 Task: Personal: Setlist Organizer.
Action: Mouse pressed left at (153, 118)
Screenshot: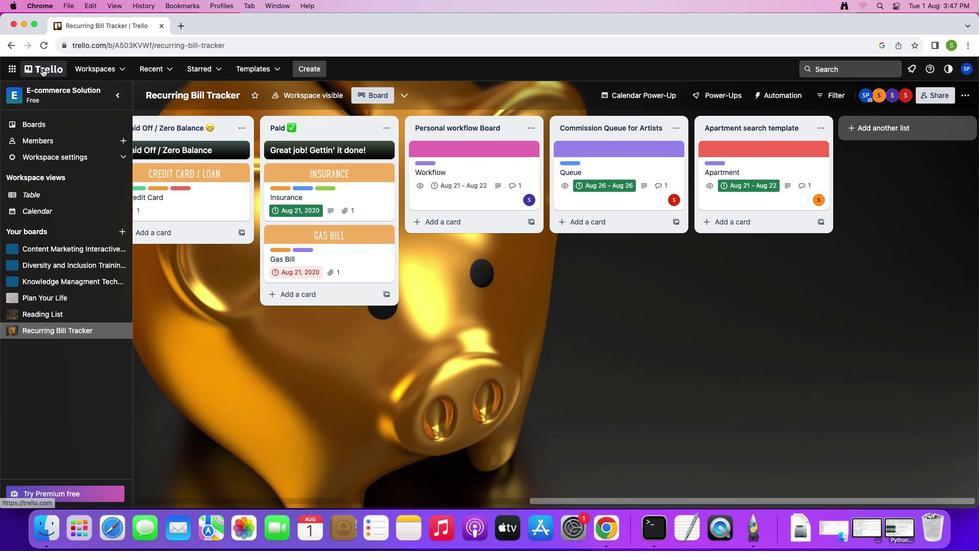 
Action: Mouse moved to (330, 154)
Screenshot: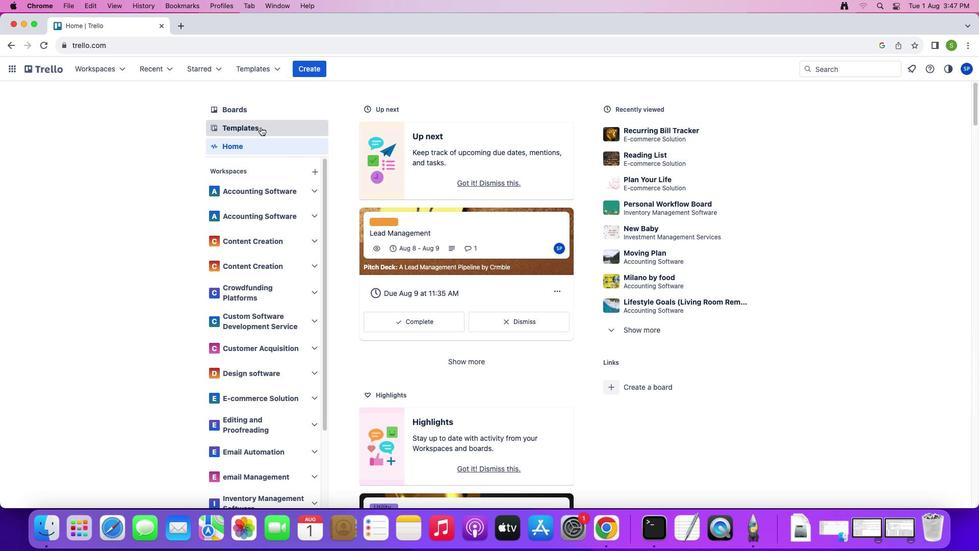 
Action: Mouse pressed left at (330, 154)
Screenshot: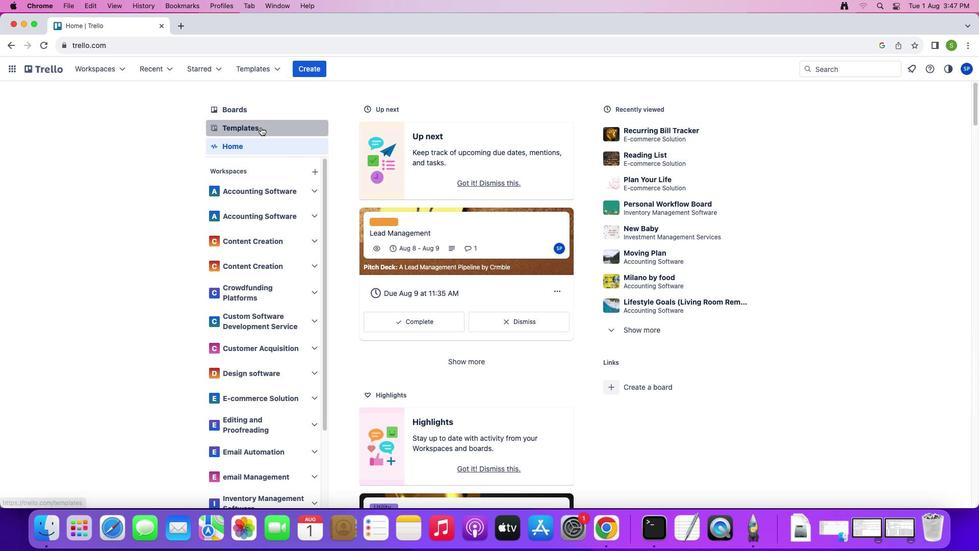 
Action: Mouse moved to (326, 241)
Screenshot: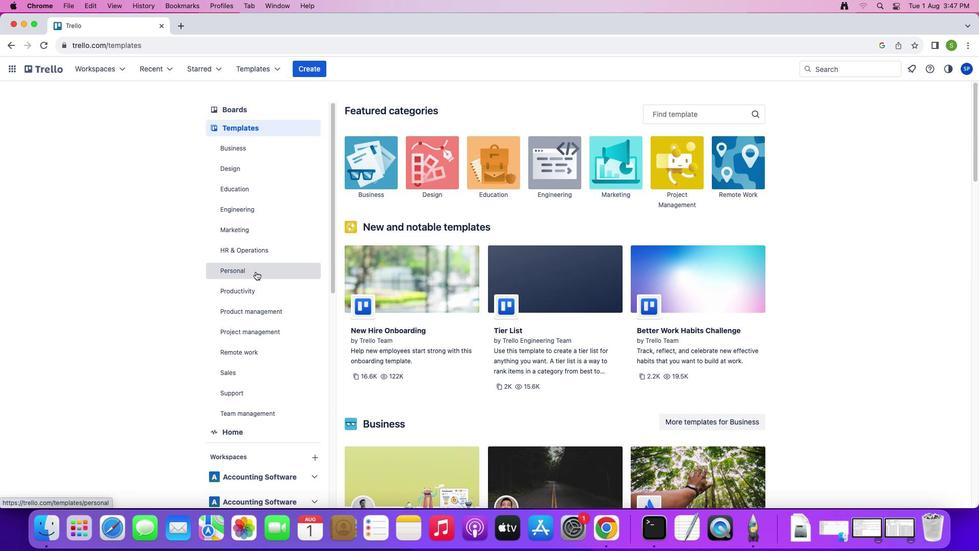 
Action: Mouse pressed left at (326, 241)
Screenshot: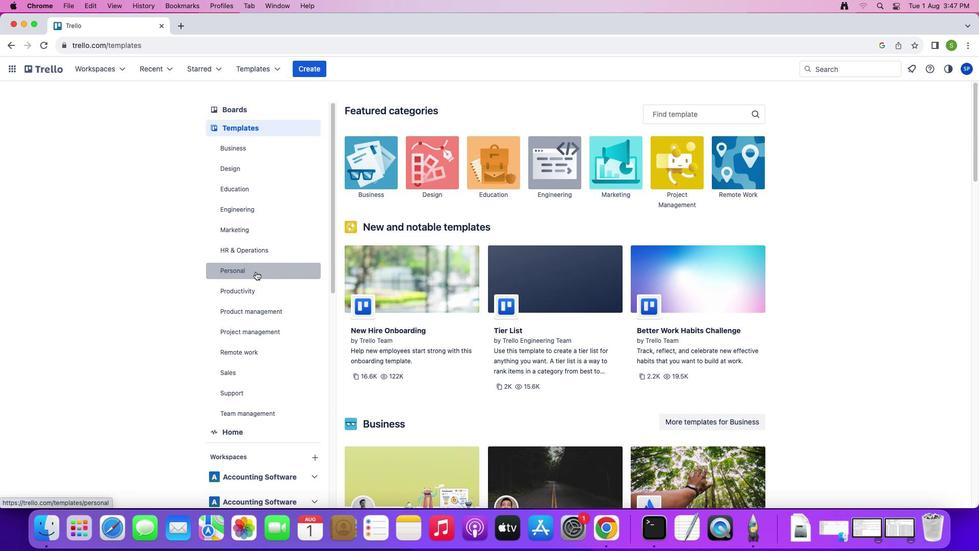 
Action: Mouse moved to (661, 147)
Screenshot: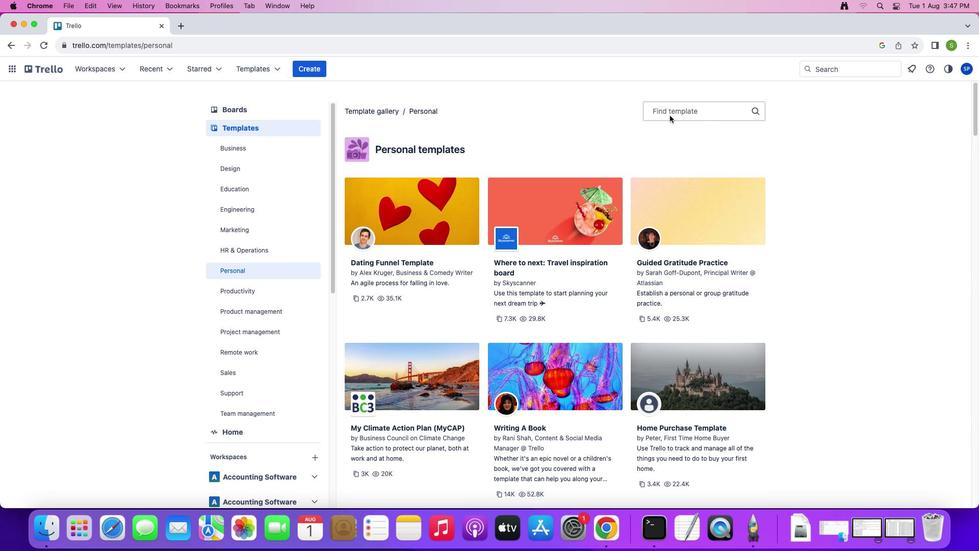
Action: Mouse pressed left at (661, 147)
Screenshot: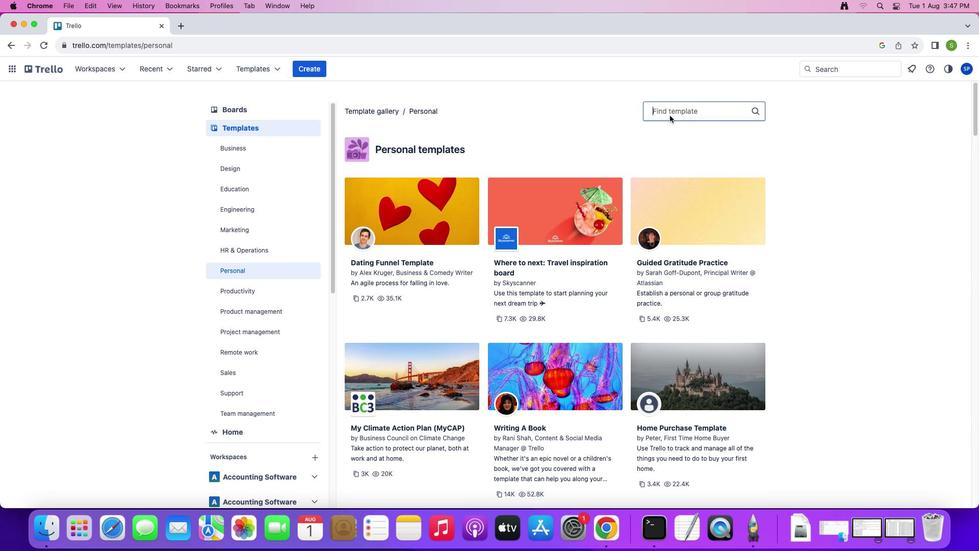 
Action: Key pressed 'S'Key.caps_lock'w'Key.backspace'e''t''l''i''s''t'Key.spaceKey.shift'O''r''g''a''n''i''z''e''r'
Screenshot: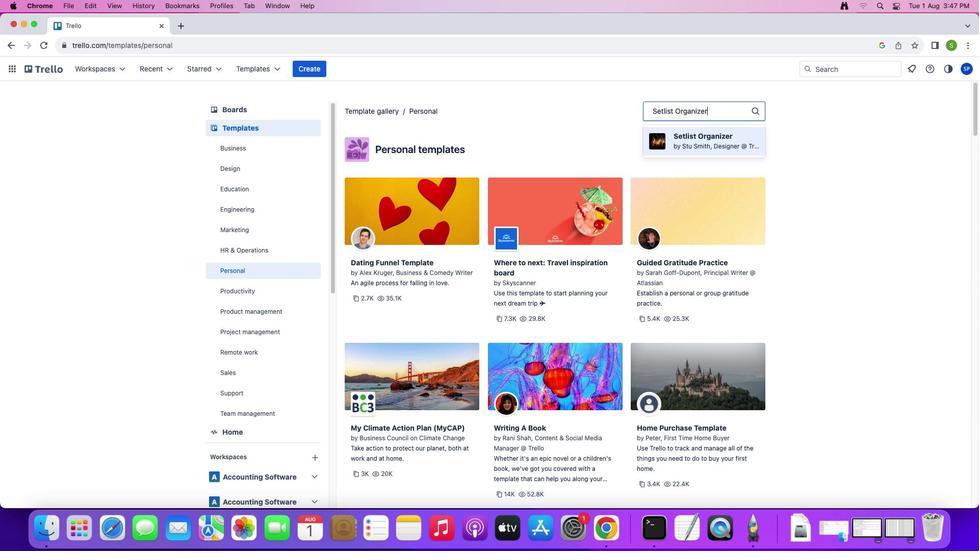 
Action: Mouse moved to (696, 163)
Screenshot: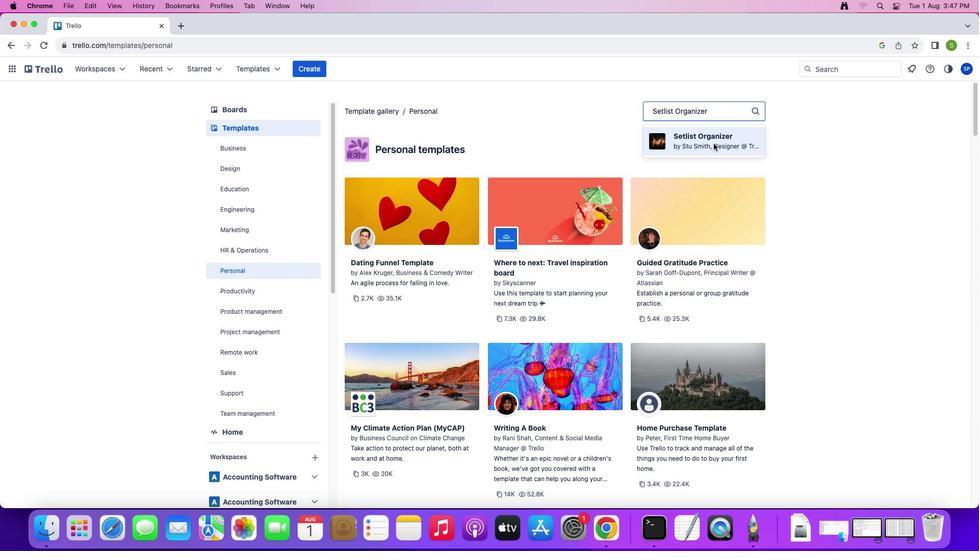 
Action: Mouse pressed left at (696, 163)
Screenshot: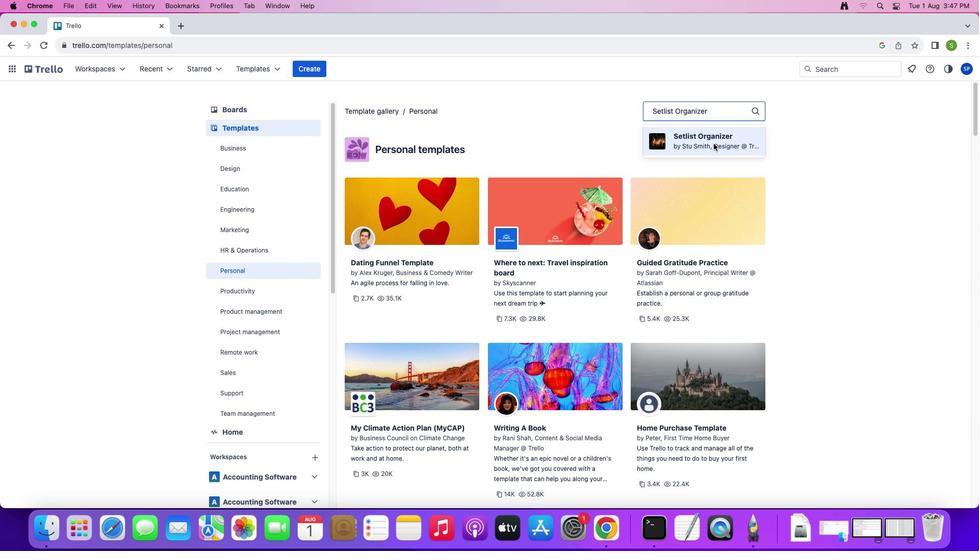 
Action: Mouse moved to (710, 165)
Screenshot: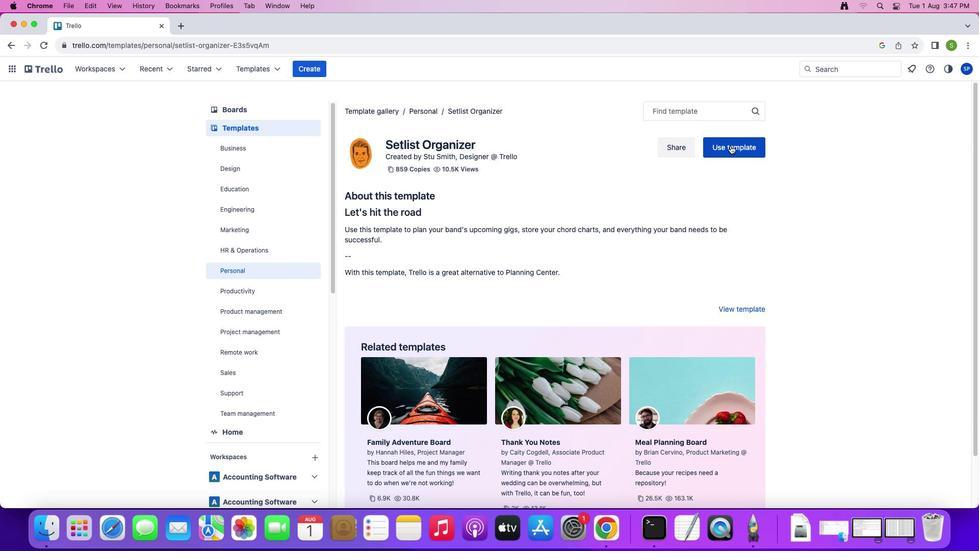 
Action: Mouse pressed left at (710, 165)
Screenshot: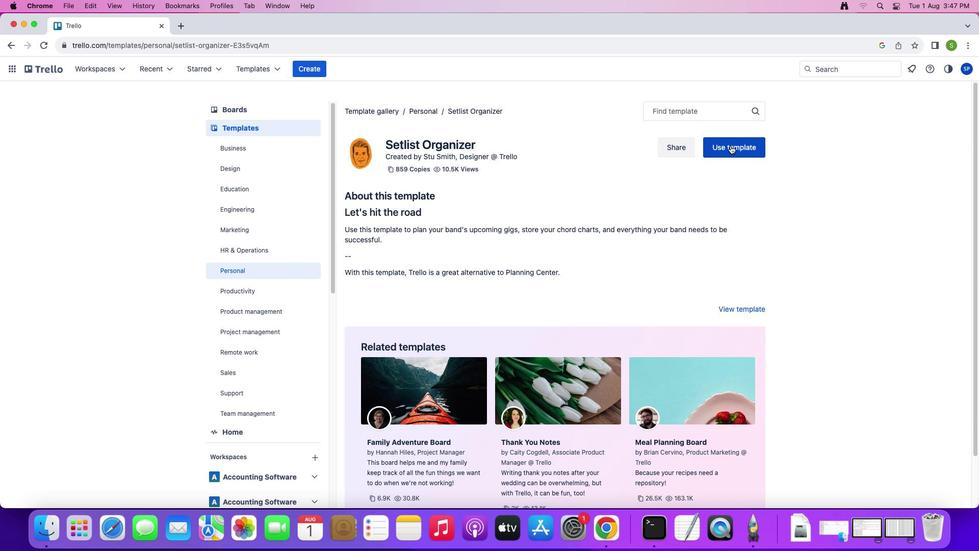
Action: Mouse moved to (712, 302)
Screenshot: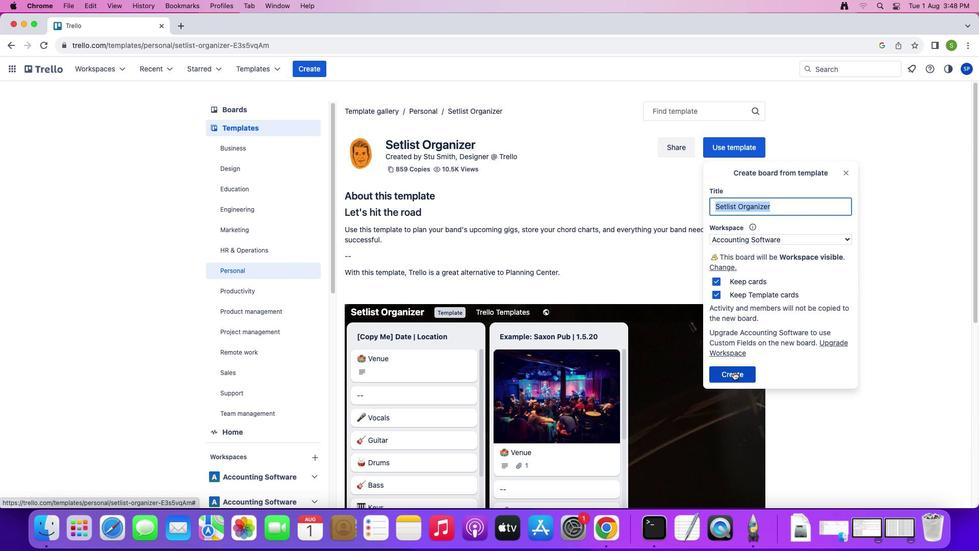 
Action: Mouse pressed left at (712, 302)
Screenshot: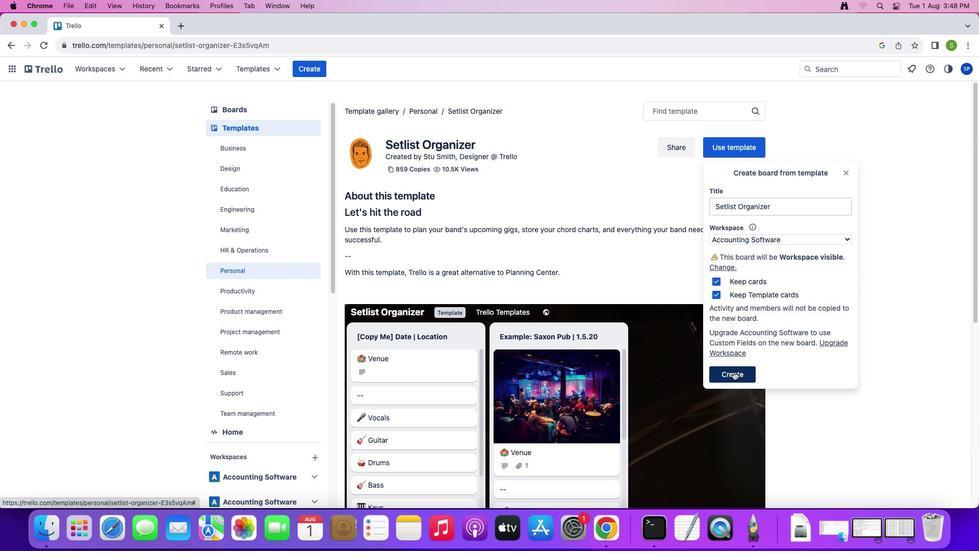 
Action: Mouse moved to (519, 157)
Screenshot: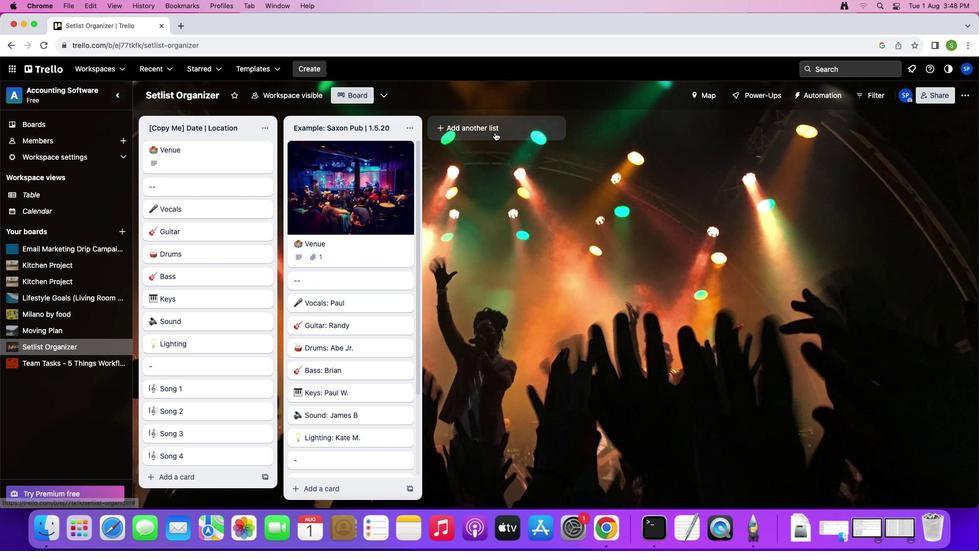 
Action: Mouse pressed left at (519, 157)
Screenshot: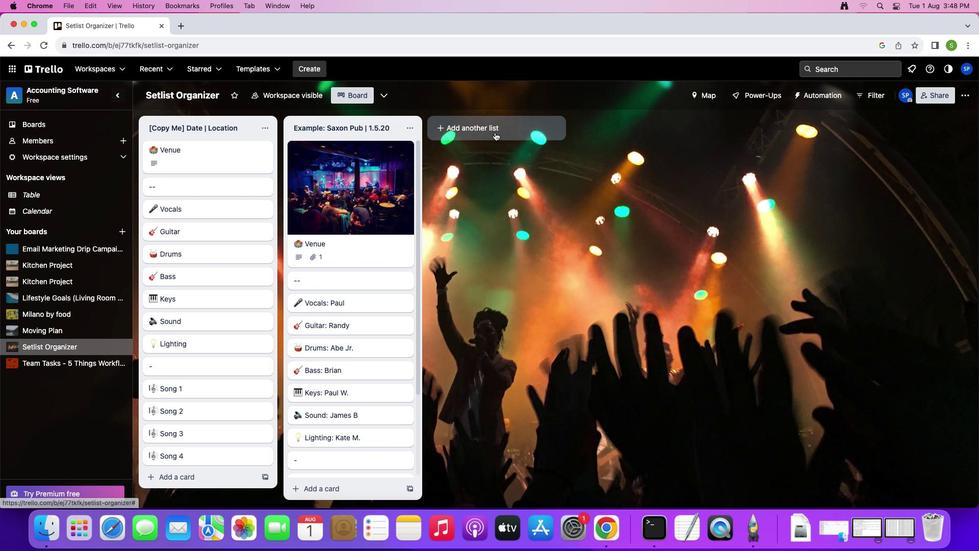 
Action: Mouse moved to (598, 186)
Screenshot: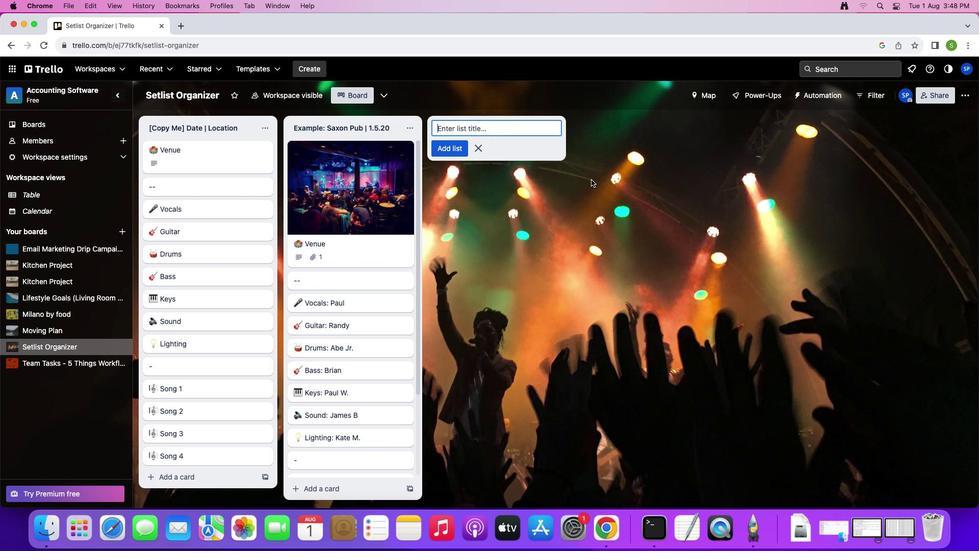 
Action: Key pressed Key.shift'F''a''m''i''l''y'Key.spaceKey.shift'A''d''v''e''n''t''u''r''e'Key.spaceKey.shift'B''o''a''r''d'Key.enterKey.shift'T''h''a''n''k'Key.spaceKey.shift'Y''o''u'Key.spaceKey.shift'N''o''t''e''s'Key.enter
Screenshot: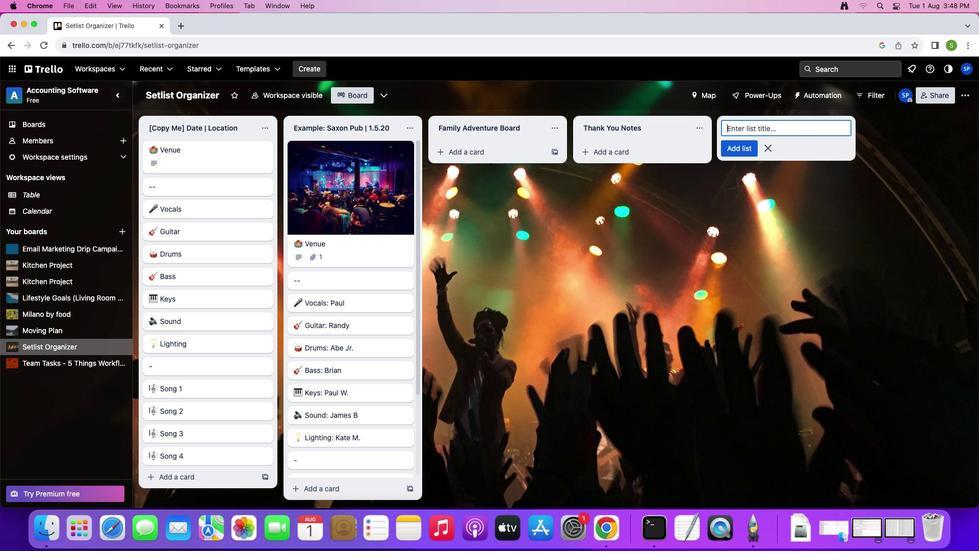 
Action: Mouse moved to (724, 156)
Screenshot: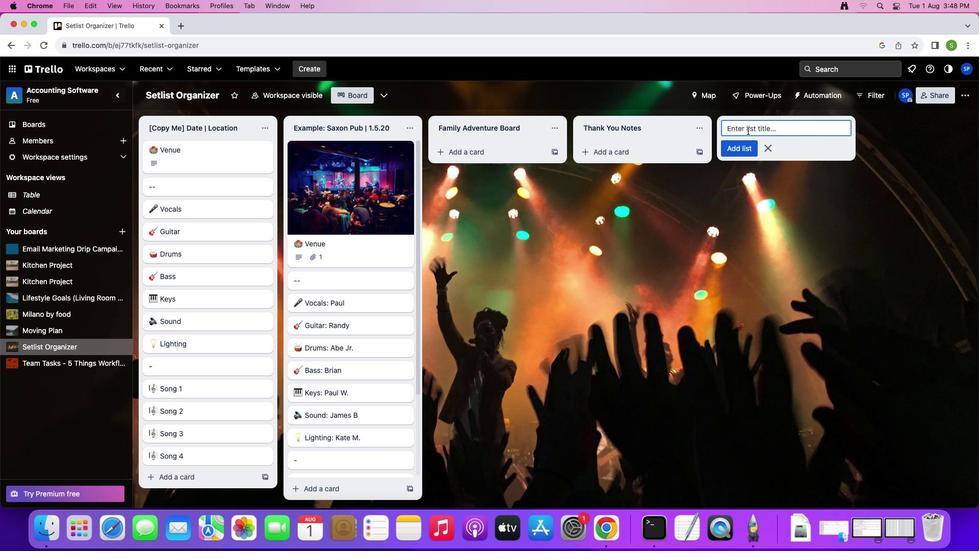 
Action: Key pressed Key.shift'M''e''a''l'Key.spaceKey.shift'P''l''a''n''n''i''n''g'Key.spaceKey.shift'B''o''a''r''d'Key.enter
Screenshot: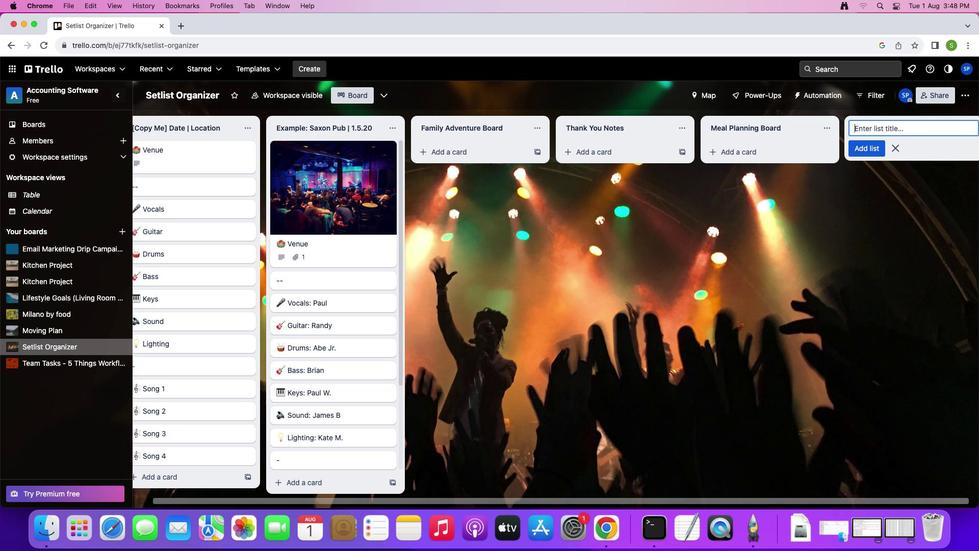 
Action: Mouse moved to (843, 166)
Screenshot: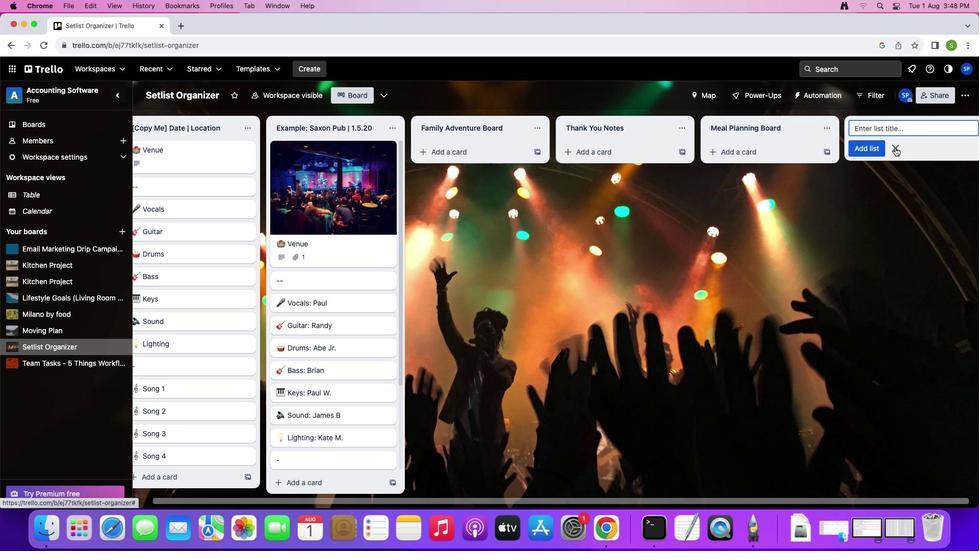 
Action: Mouse pressed left at (843, 166)
Screenshot: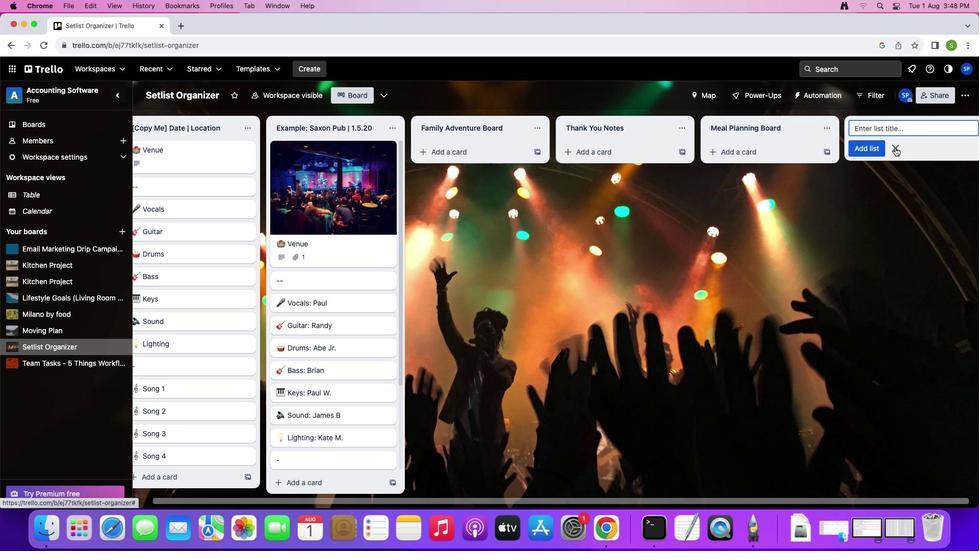 
Action: Mouse moved to (478, 170)
Screenshot: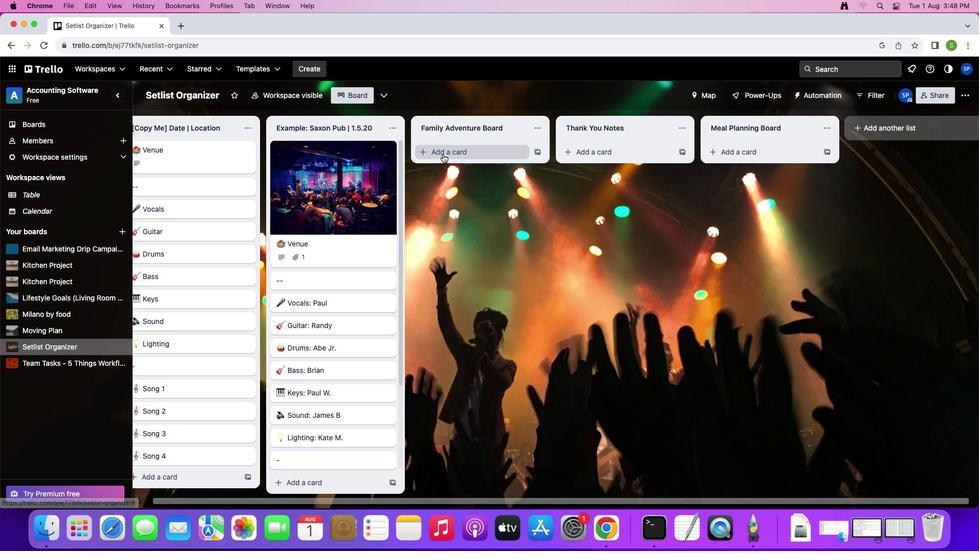 
Action: Mouse pressed left at (478, 170)
Screenshot: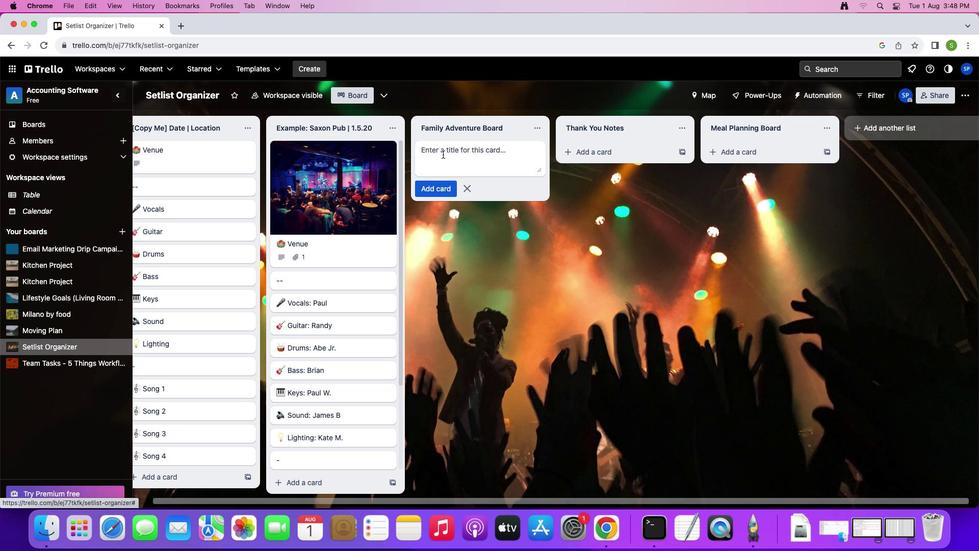 
Action: Mouse moved to (490, 173)
Screenshot: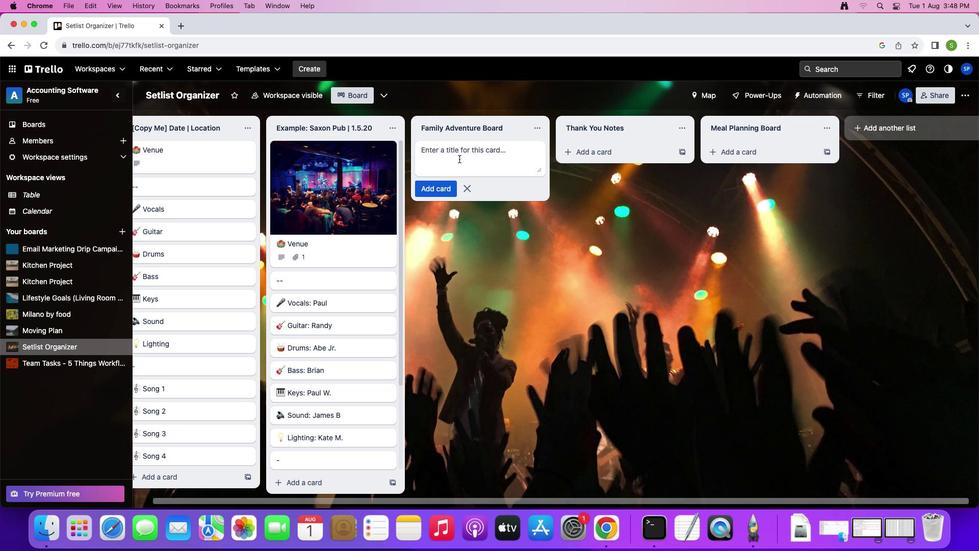
Action: Key pressed Key.shift'F''a''m''i''l''y'Key.enter
Screenshot: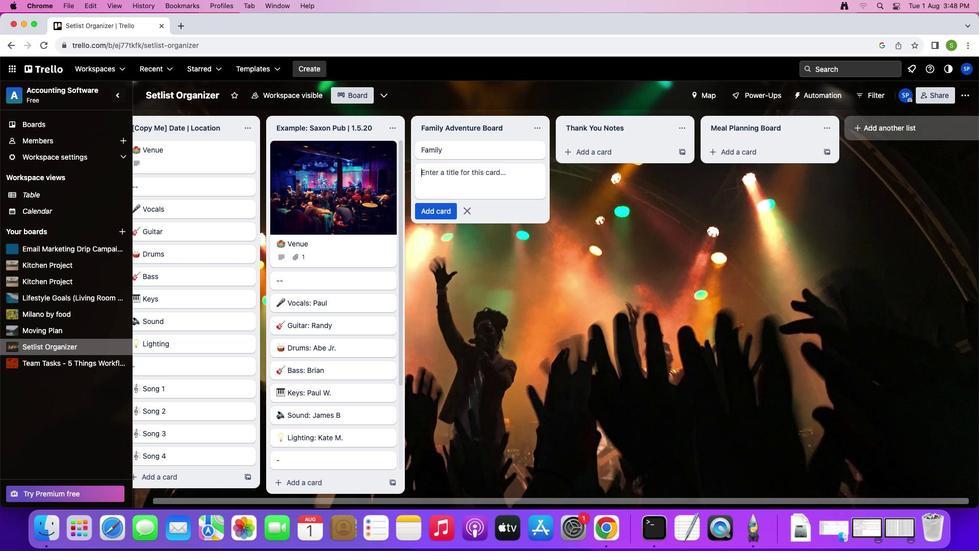 
Action: Mouse moved to (609, 166)
Screenshot: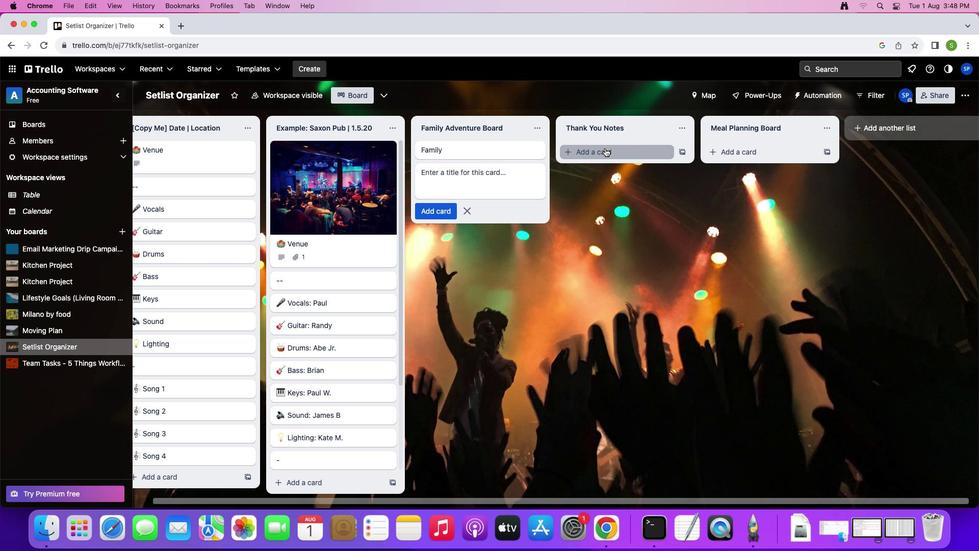 
Action: Mouse pressed left at (609, 166)
Screenshot: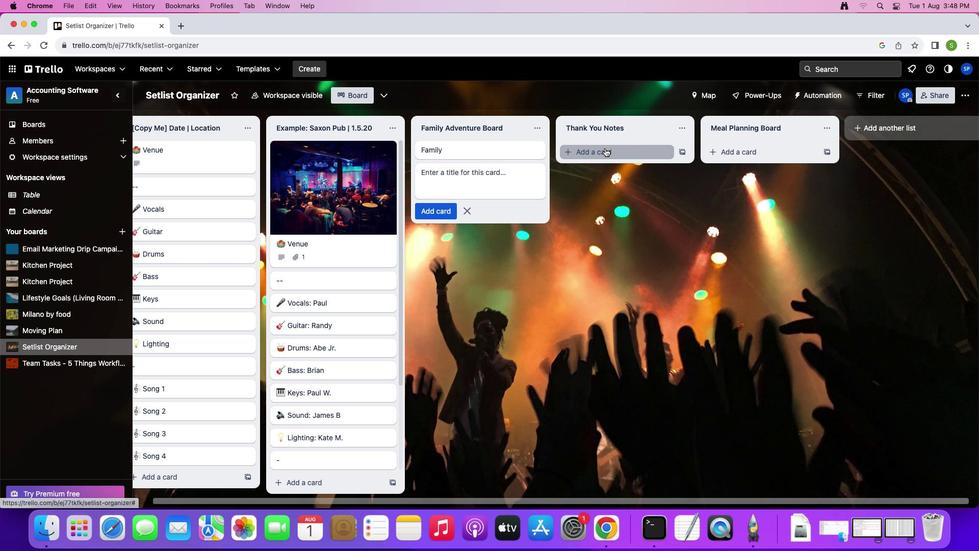 
Action: Key pressed Key.shift'N''o''t''e''s'
Screenshot: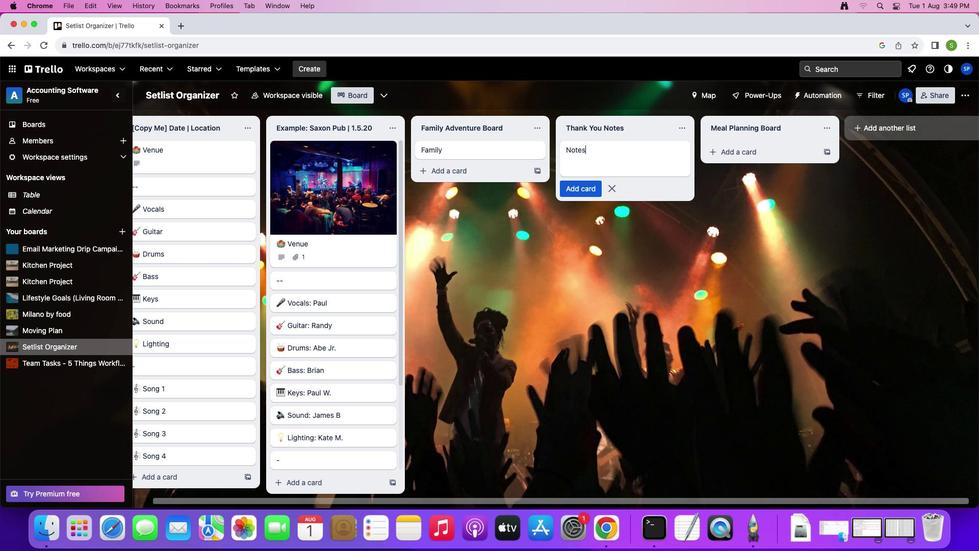 
Action: Mouse moved to (639, 174)
Screenshot: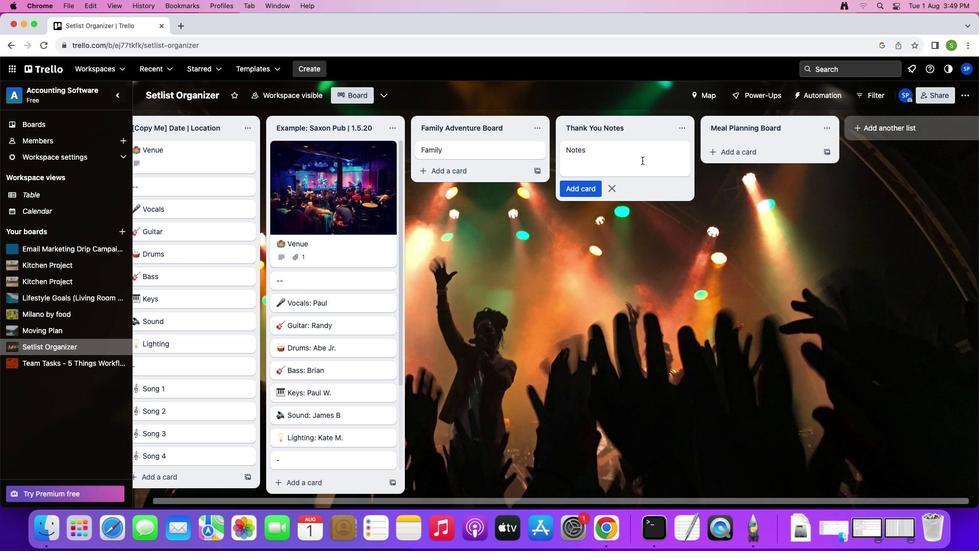
Action: Key pressed Key.enter
Screenshot: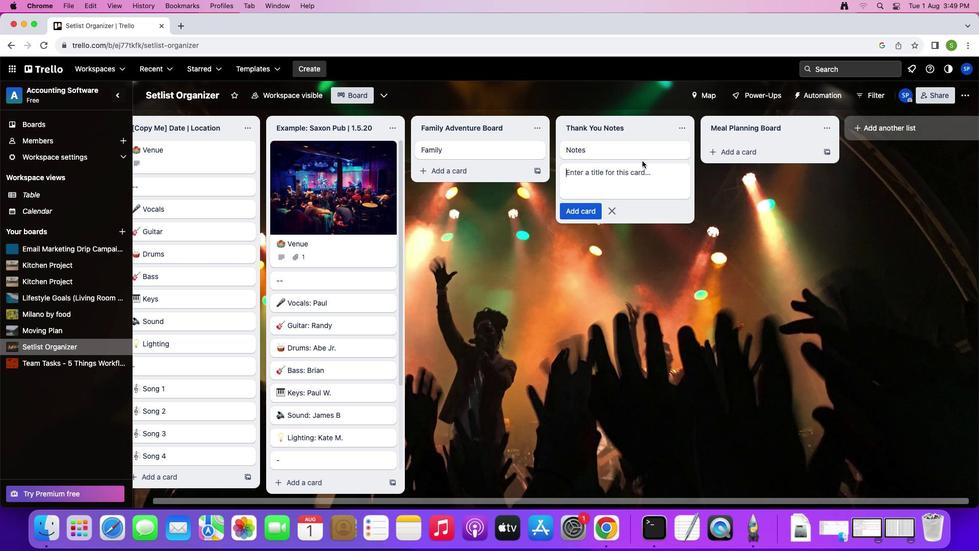 
Action: Mouse moved to (715, 169)
Screenshot: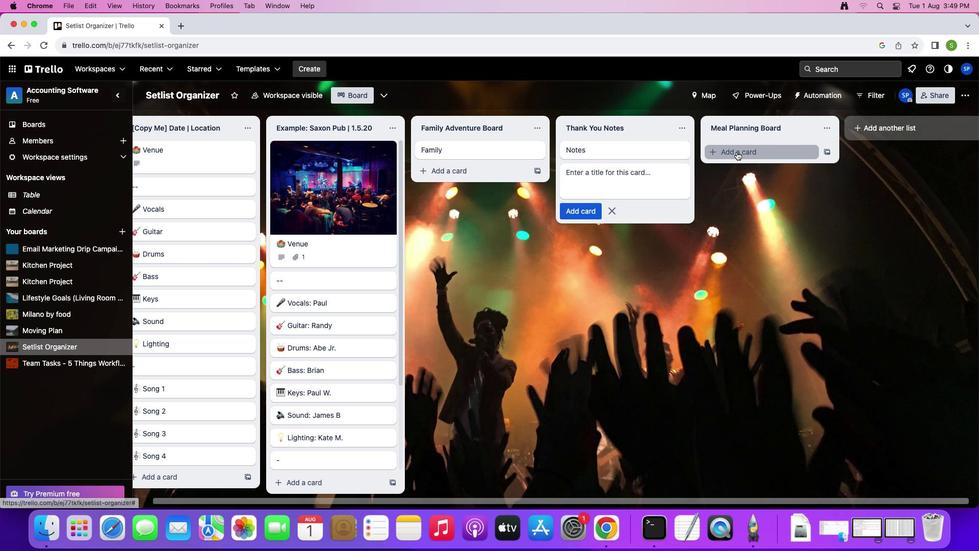 
Action: Mouse pressed left at (715, 169)
Screenshot: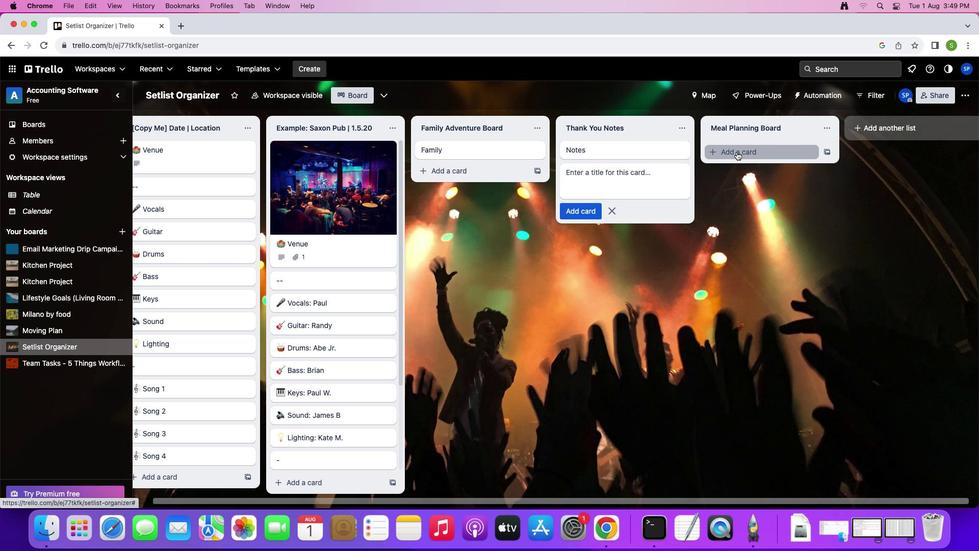 
Action: Key pressed Key.caps_lock'B'Key.caps_lock'o''a''r''d'Key.enter
Screenshot: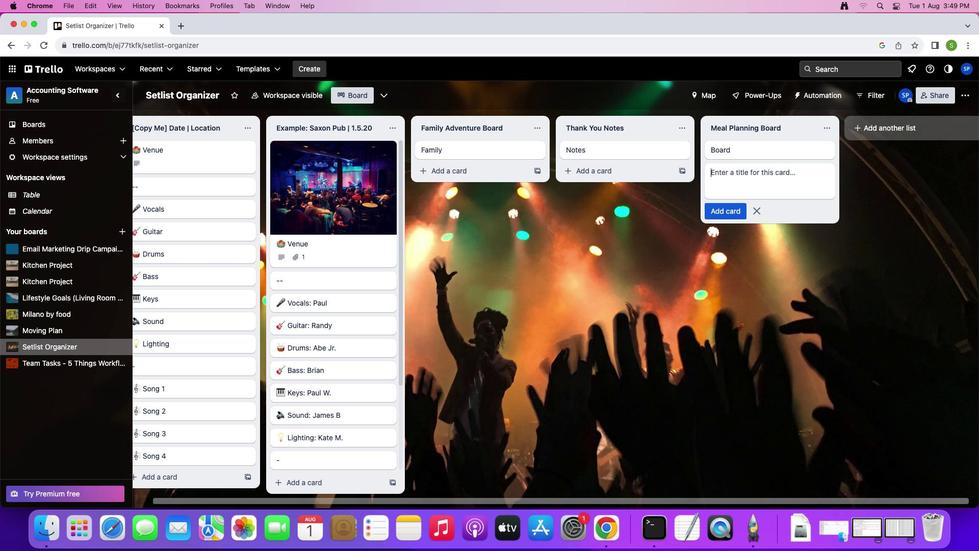 
Action: Mouse moved to (497, 162)
Screenshot: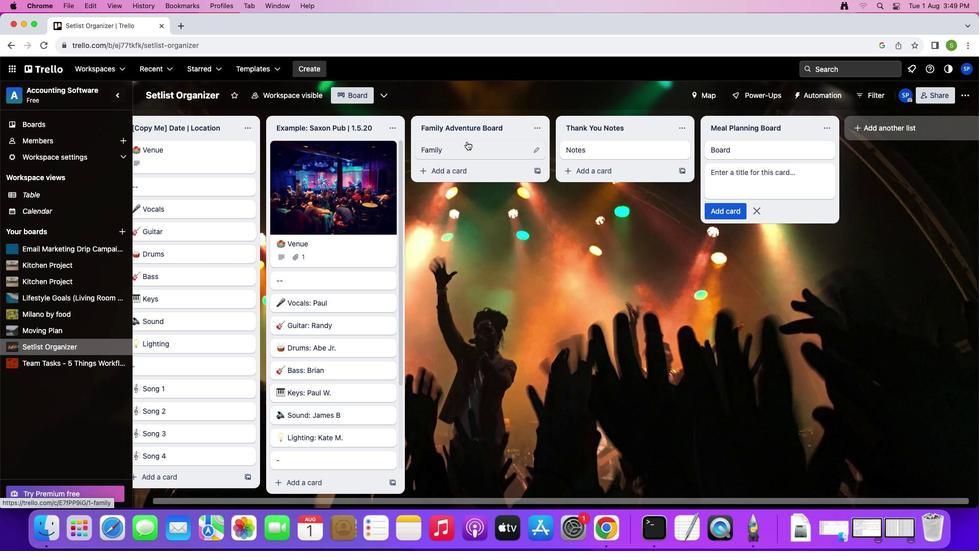 
Action: Mouse pressed left at (497, 162)
Screenshot: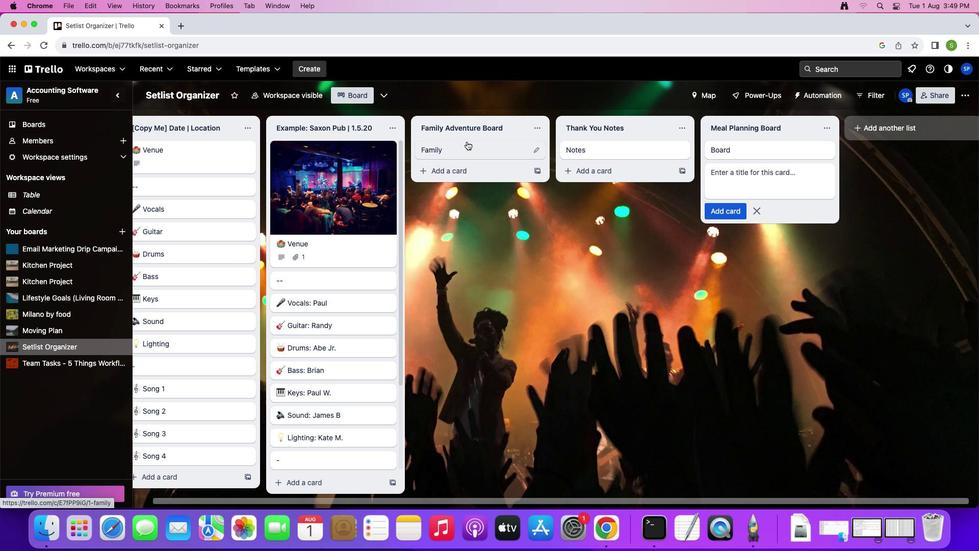 
Action: Mouse moved to (638, 167)
Screenshot: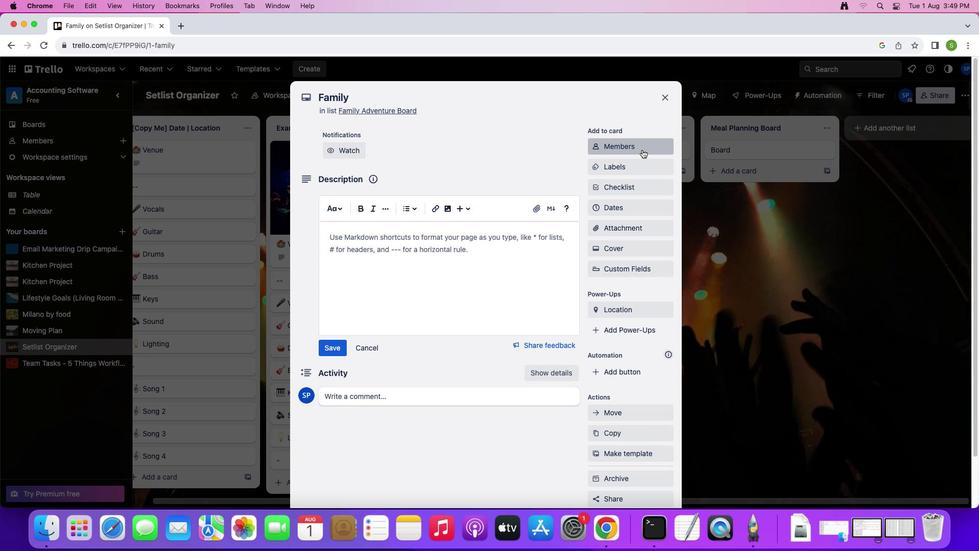 
Action: Mouse pressed left at (638, 167)
Screenshot: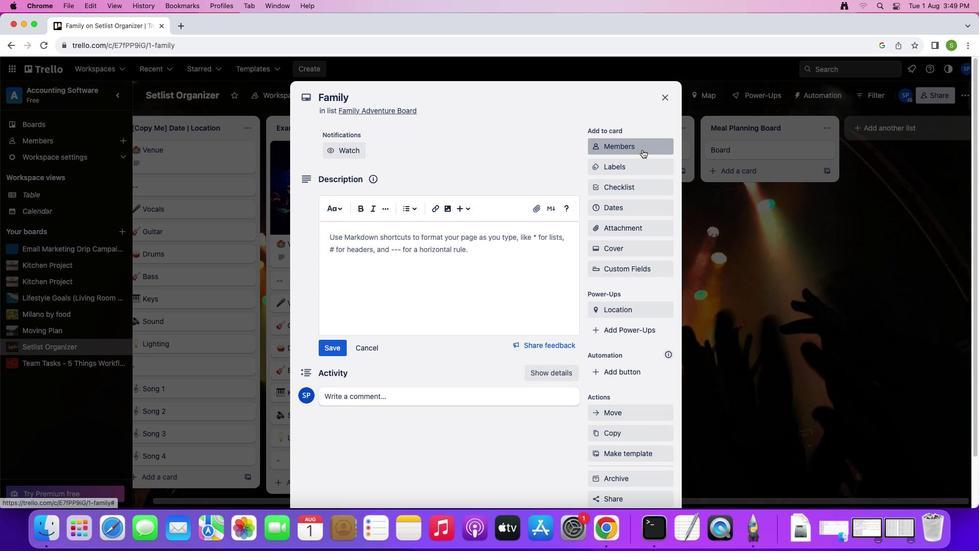 
Action: Mouse moved to (639, 192)
Screenshot: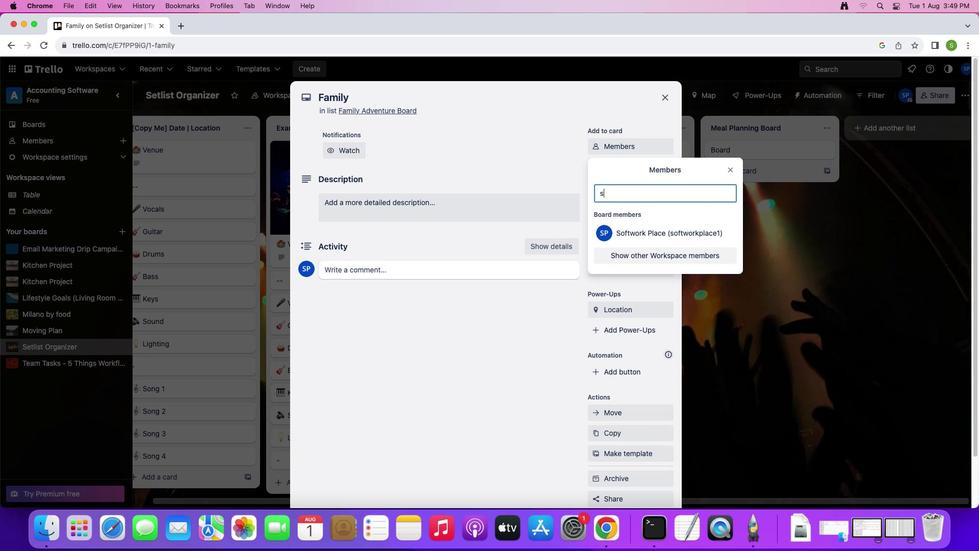 
Action: Key pressed 's''o''f''t''a''g''e''.''3'Key.shift'@''s''o''f''t''a''g''e''.''n''e''t'Key.enter
Screenshot: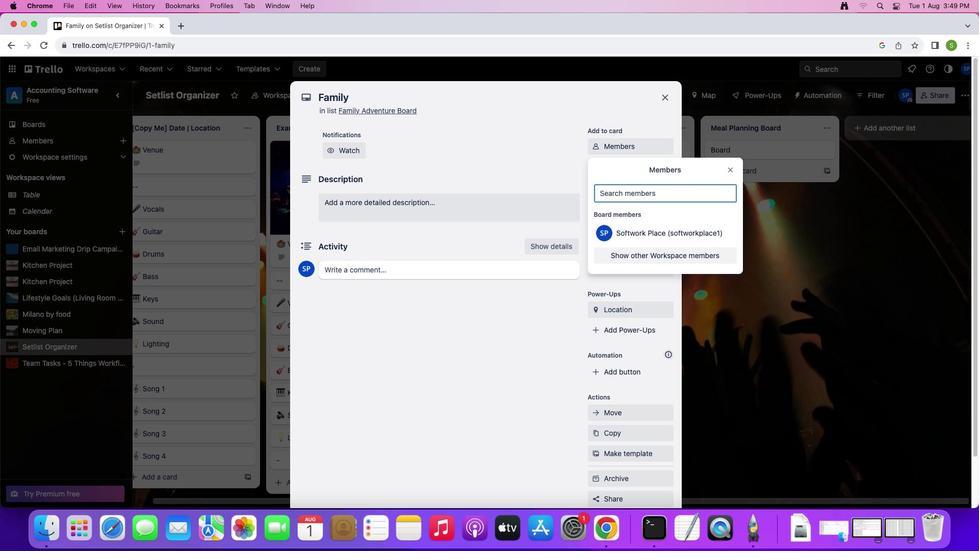 
Action: Mouse moved to (706, 178)
Screenshot: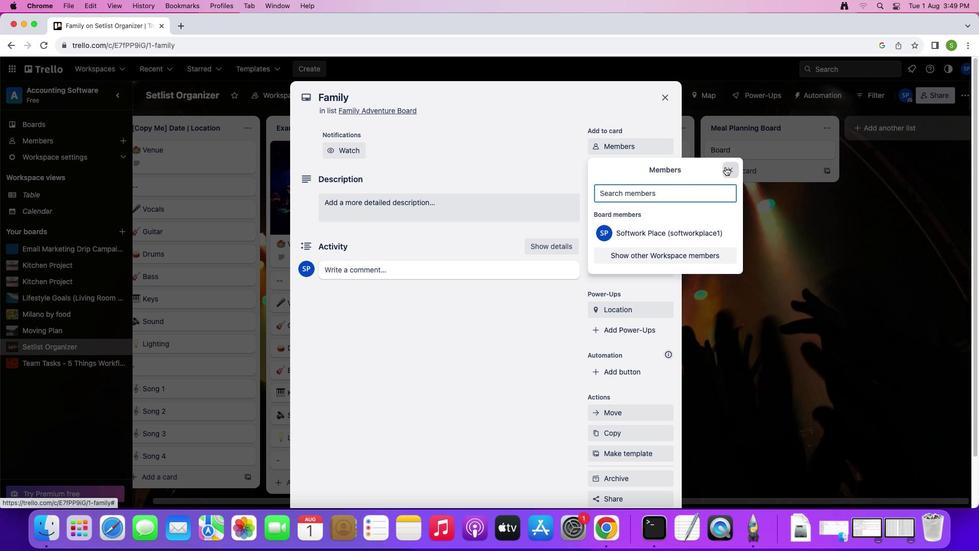
Action: Mouse pressed left at (706, 178)
Screenshot: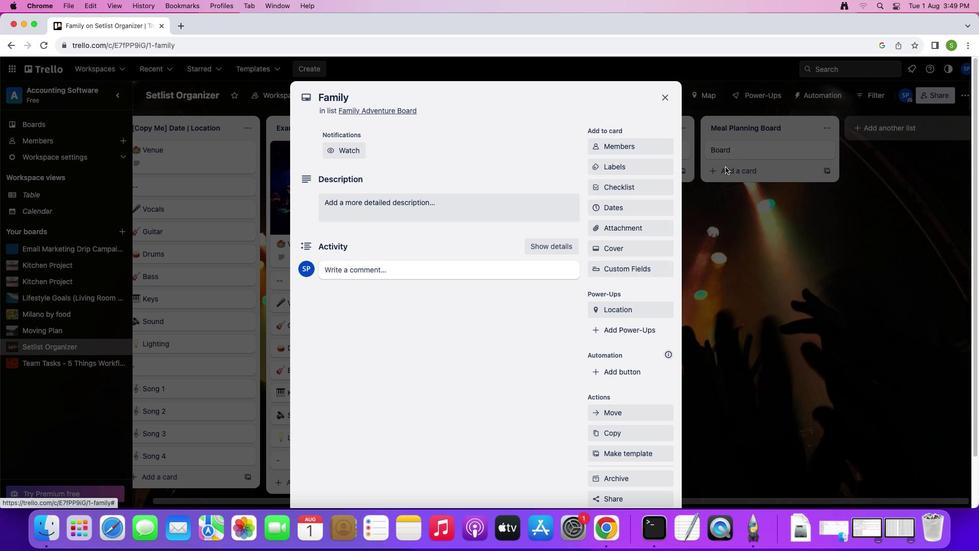 
Action: Mouse moved to (616, 175)
Screenshot: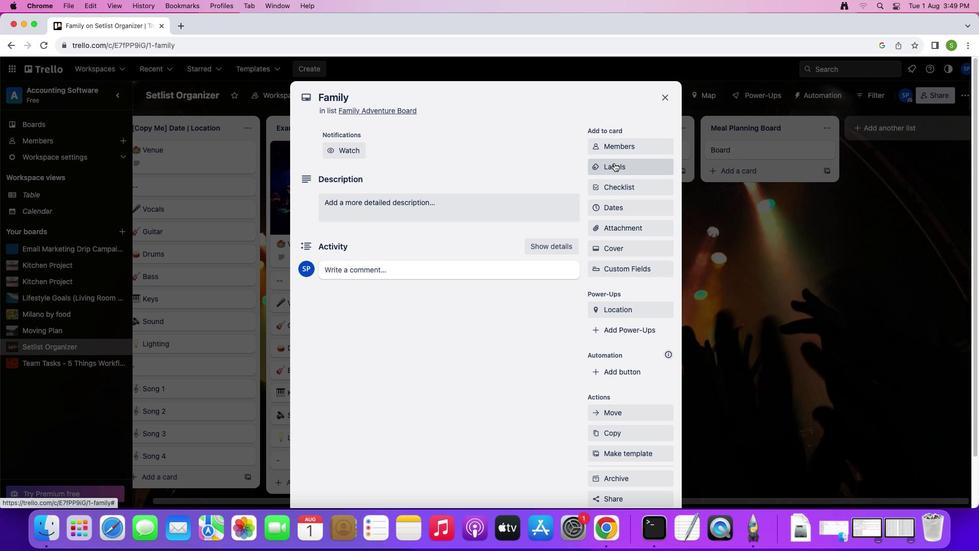 
Action: Mouse pressed left at (616, 175)
Screenshot: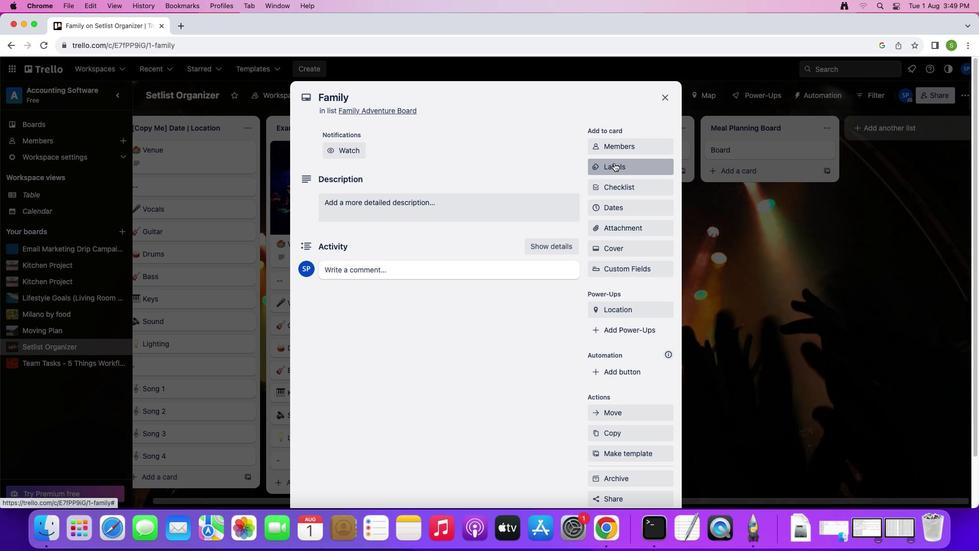 
Action: Mouse moved to (644, 270)
Screenshot: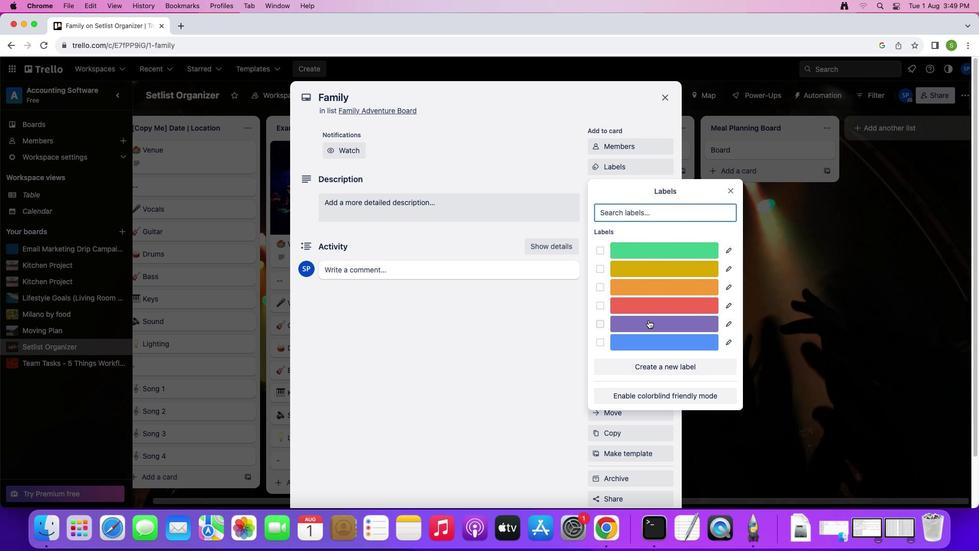 
Action: Mouse pressed left at (644, 270)
Screenshot: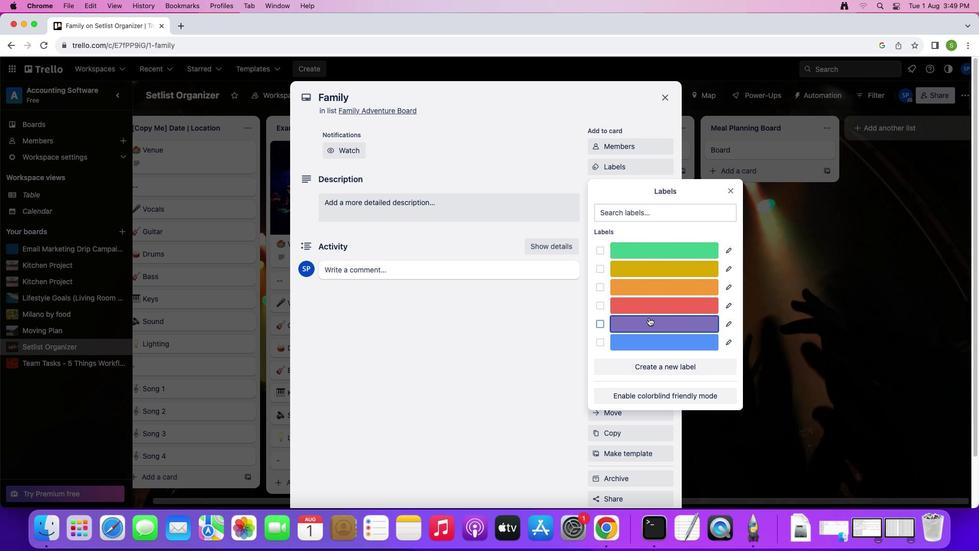 
Action: Mouse moved to (710, 190)
Screenshot: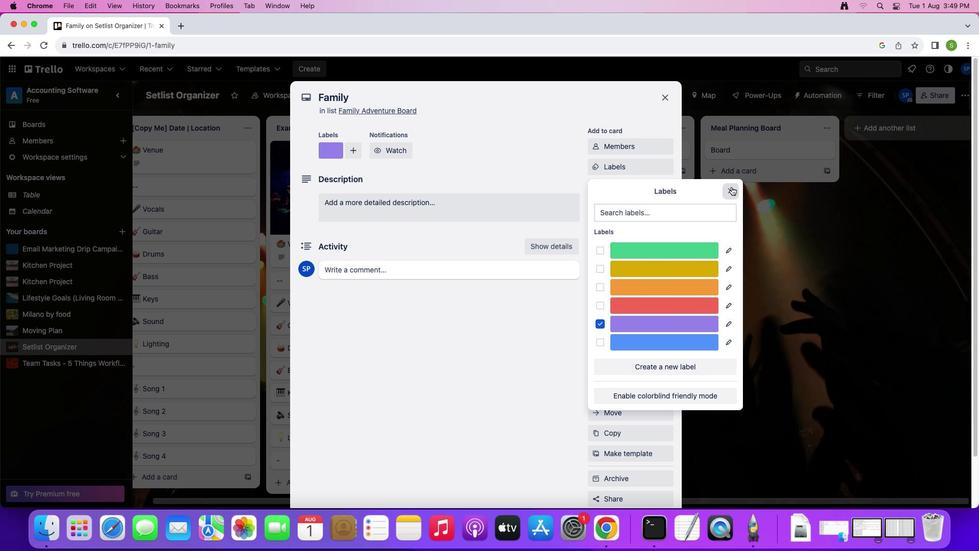 
Action: Mouse pressed left at (710, 190)
Screenshot: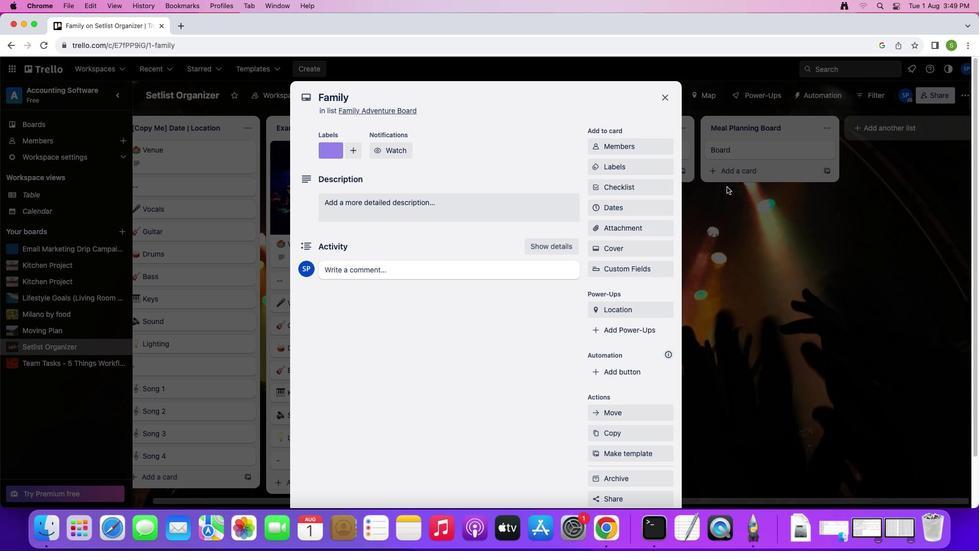 
Action: Mouse moved to (601, 189)
Screenshot: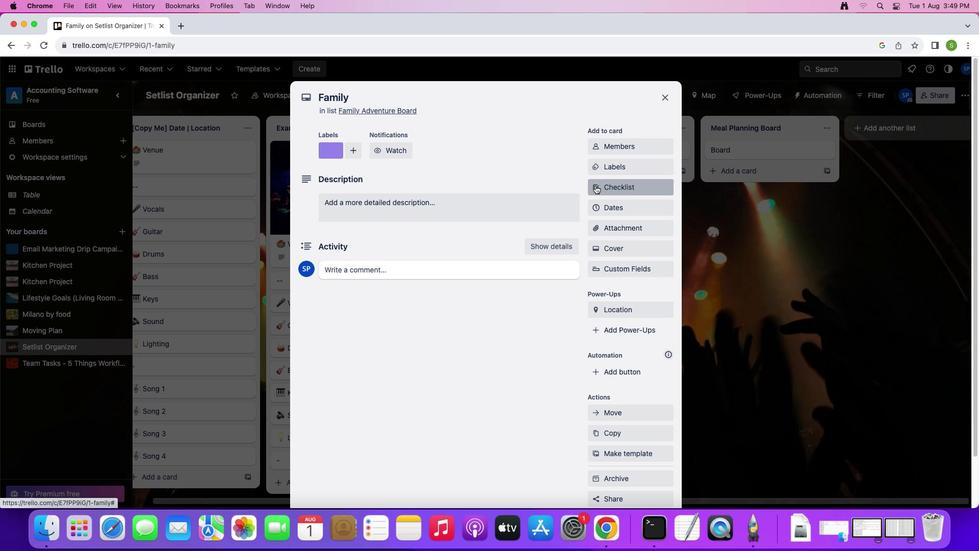 
Action: Mouse pressed left at (601, 189)
Screenshot: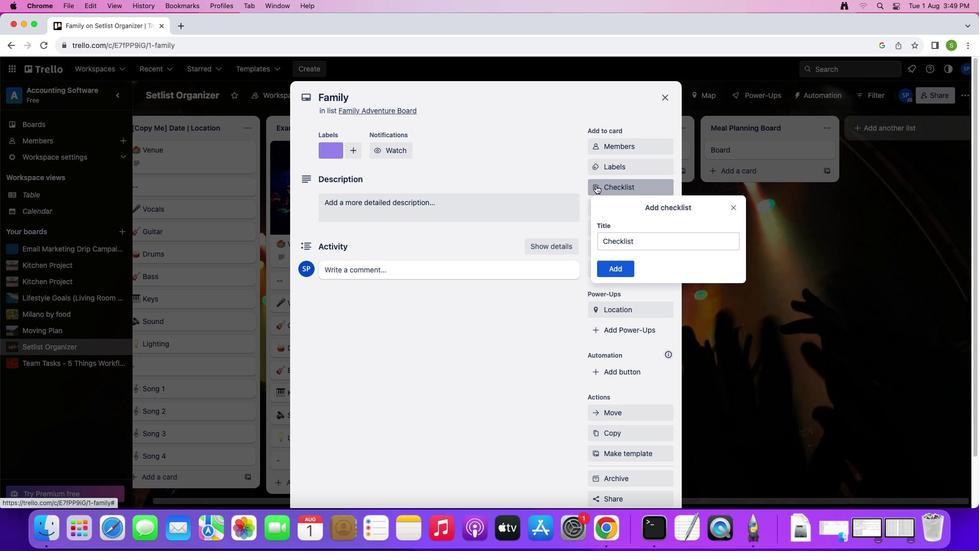 
Action: Mouse moved to (633, 222)
Screenshot: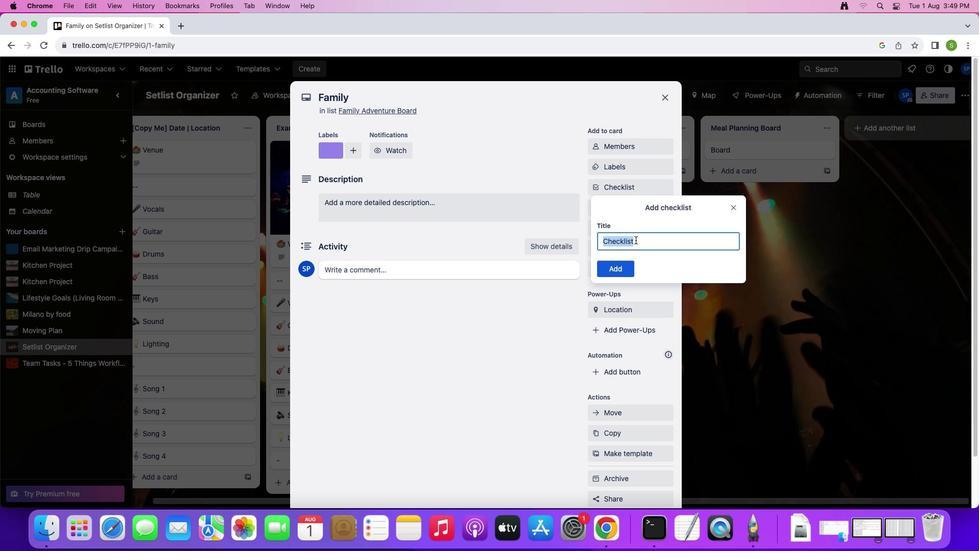 
Action: Key pressed Key.shift'S''o''f''t'Key.enter
Screenshot: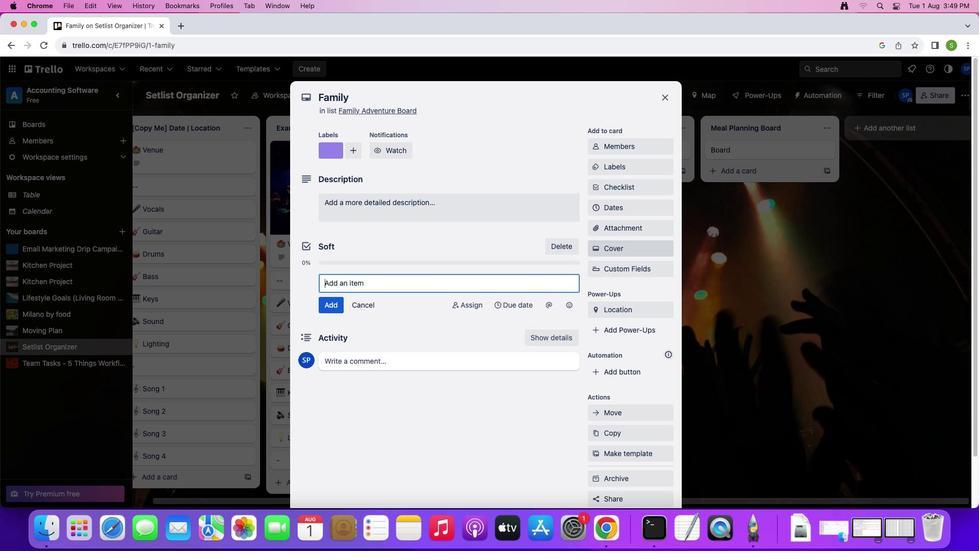 
Action: Mouse moved to (622, 227)
Screenshot: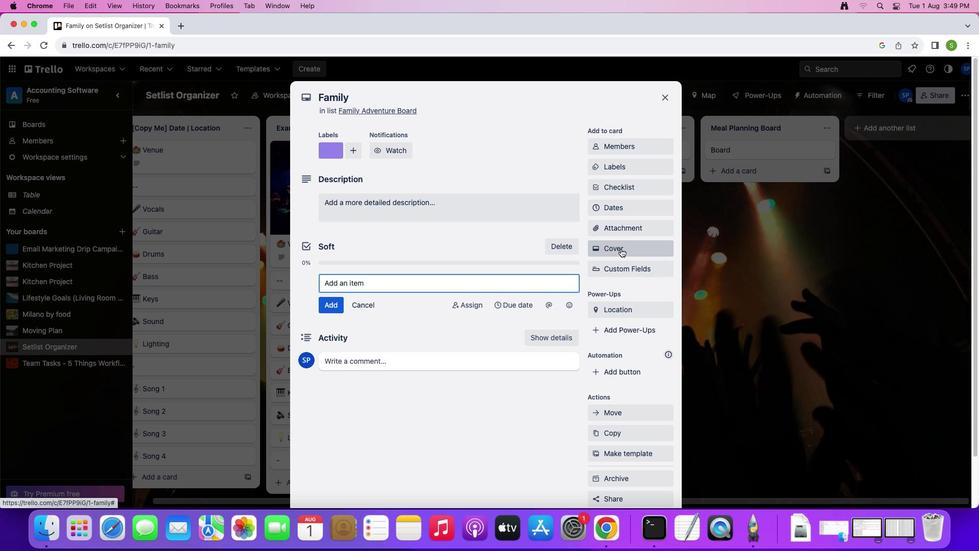 
Action: Mouse pressed left at (622, 227)
Screenshot: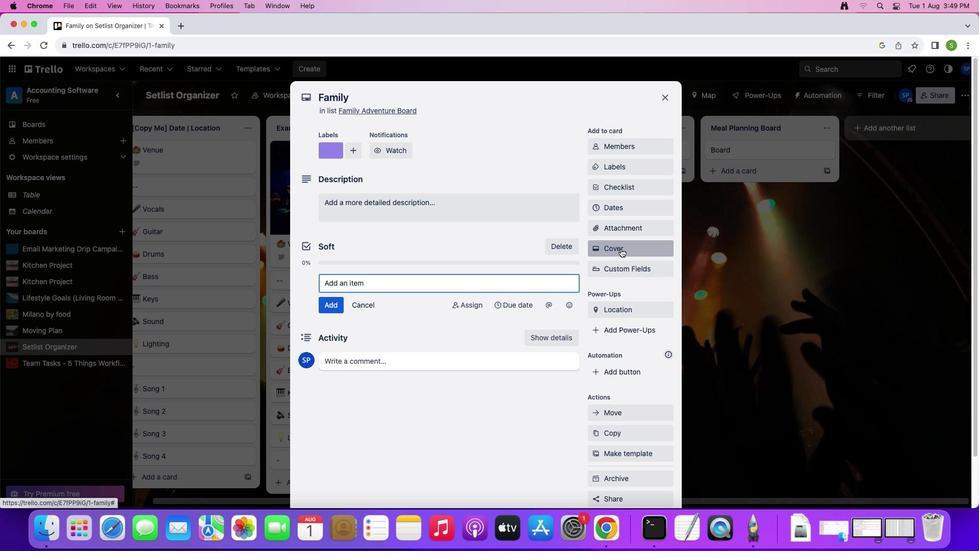 
Action: Mouse moved to (630, 271)
Screenshot: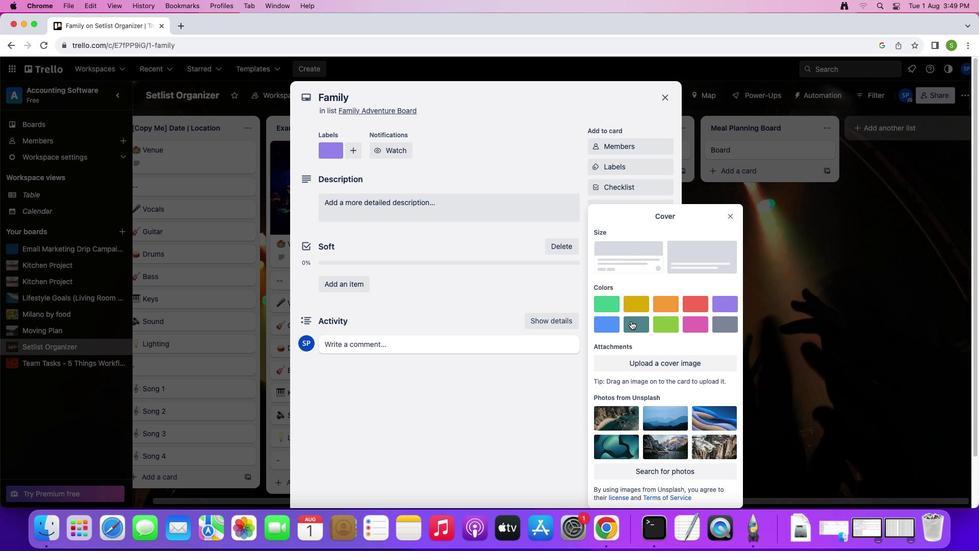 
Action: Mouse pressed left at (630, 271)
Screenshot: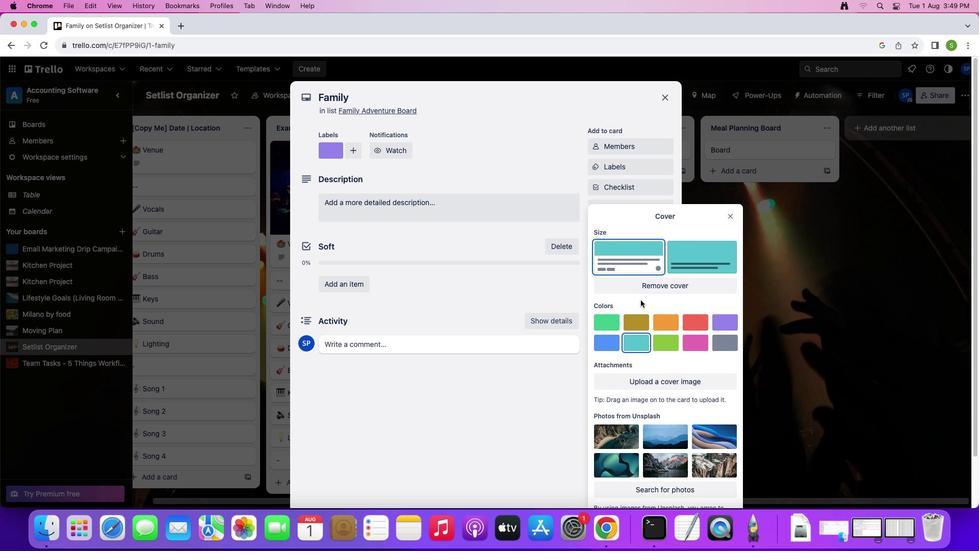 
Action: Mouse moved to (713, 198)
Screenshot: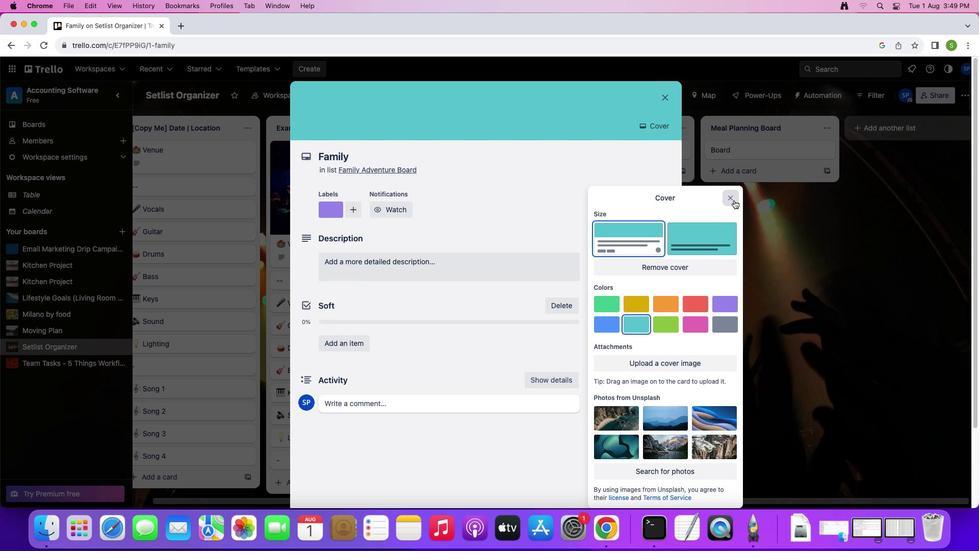 
Action: Mouse pressed left at (713, 198)
Screenshot: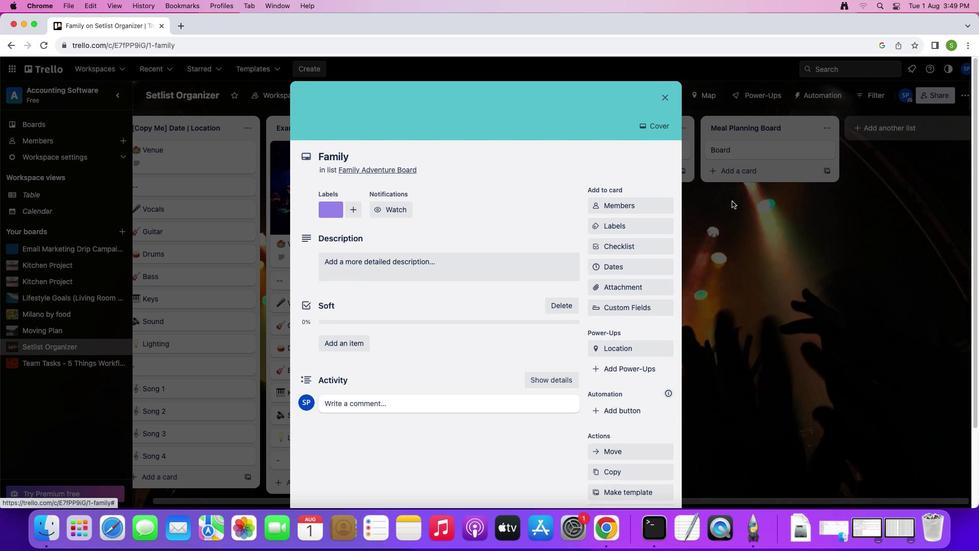 
Action: Mouse moved to (615, 239)
Screenshot: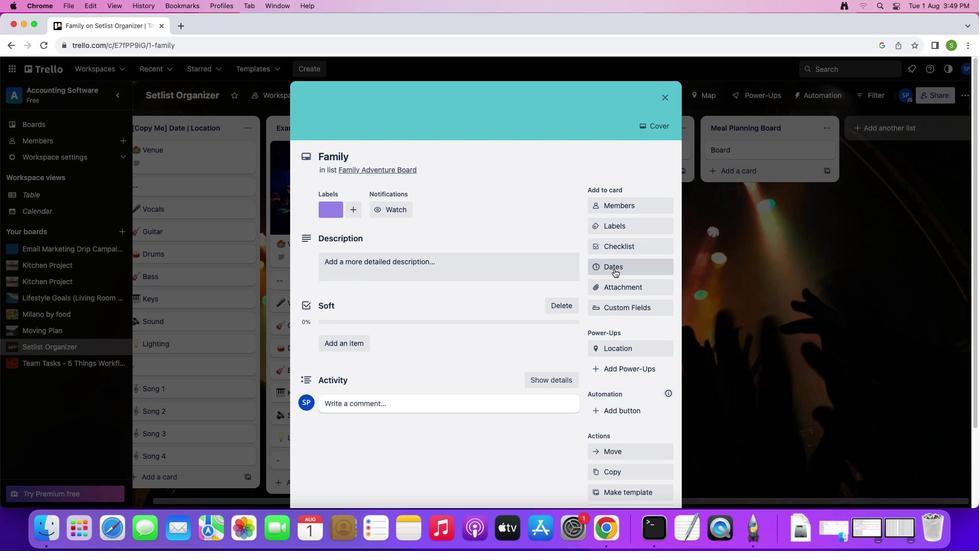 
Action: Mouse pressed left at (615, 239)
Screenshot: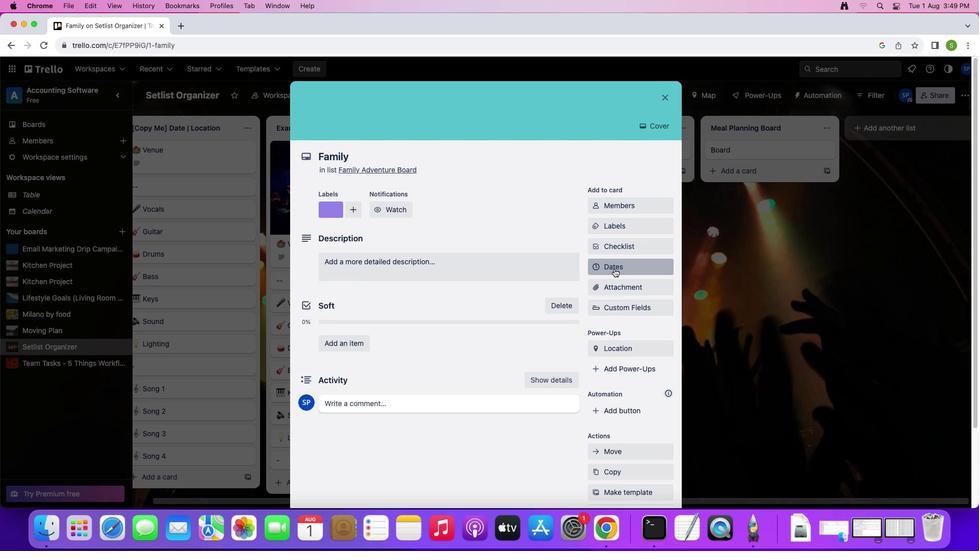 
Action: Mouse moved to (674, 202)
Screenshot: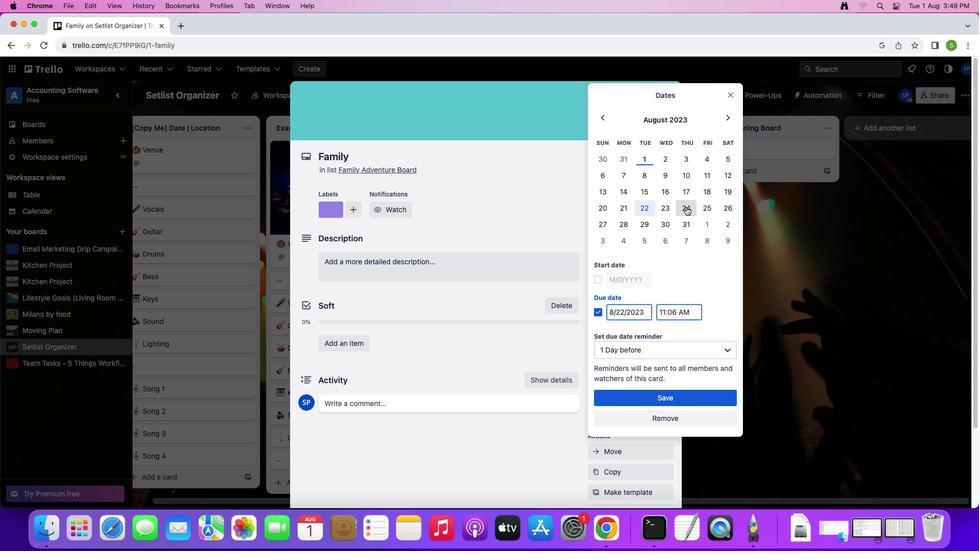 
Action: Mouse pressed left at (674, 202)
Screenshot: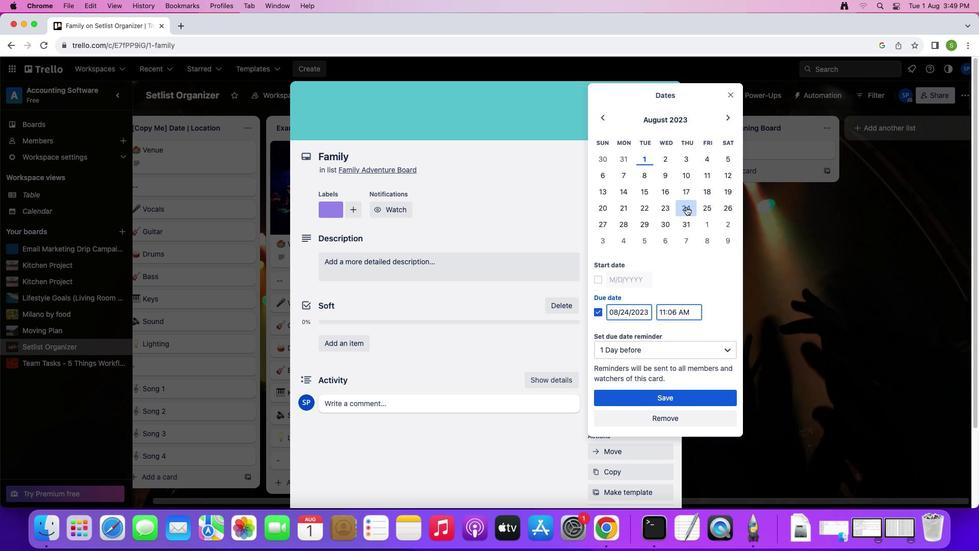 
Action: Mouse moved to (636, 316)
Screenshot: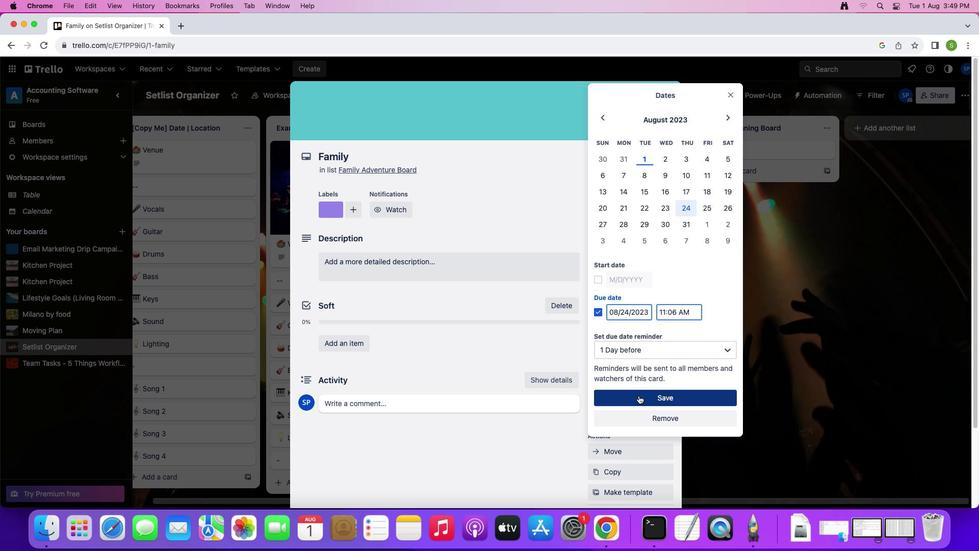 
Action: Mouse pressed left at (636, 316)
Screenshot: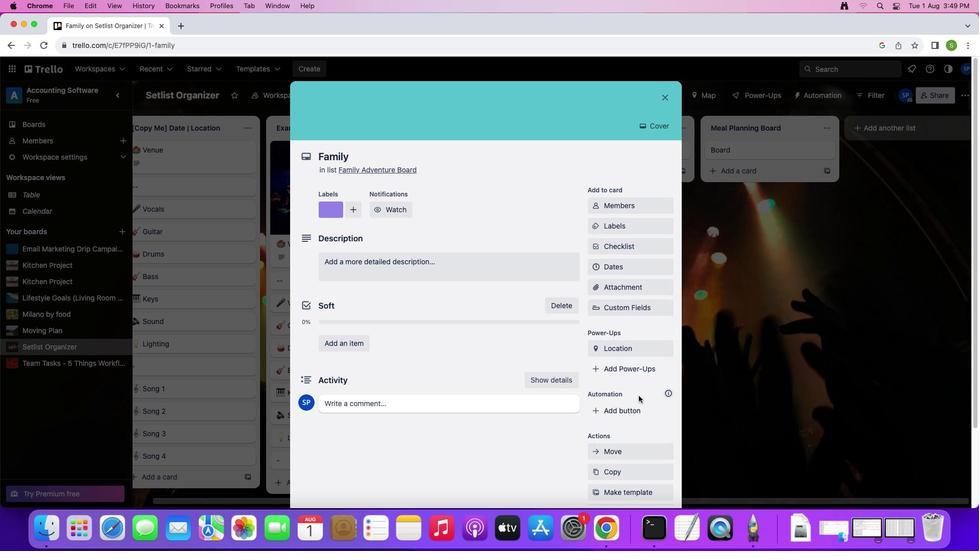 
Action: Mouse moved to (623, 255)
Screenshot: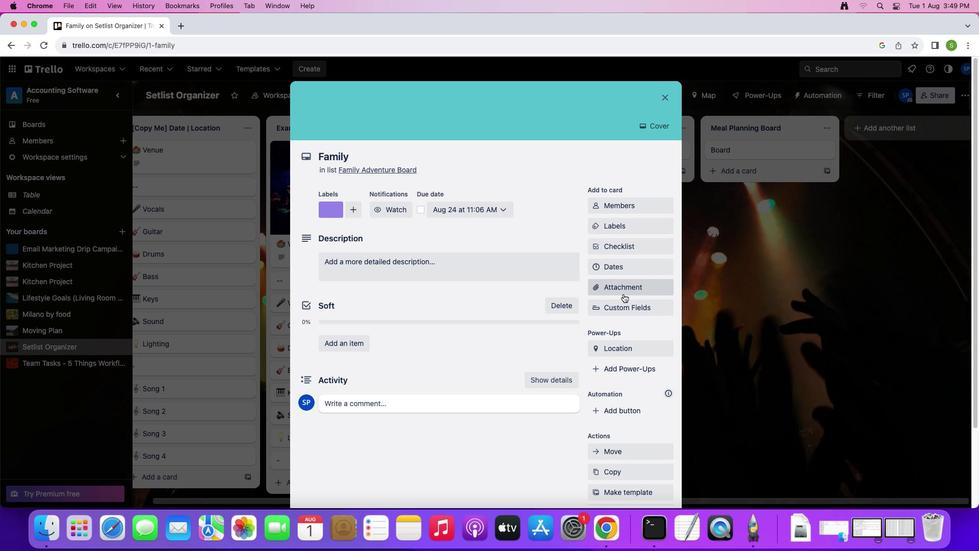 
Action: Mouse scrolled (623, 255) with delta (119, 76)
Screenshot: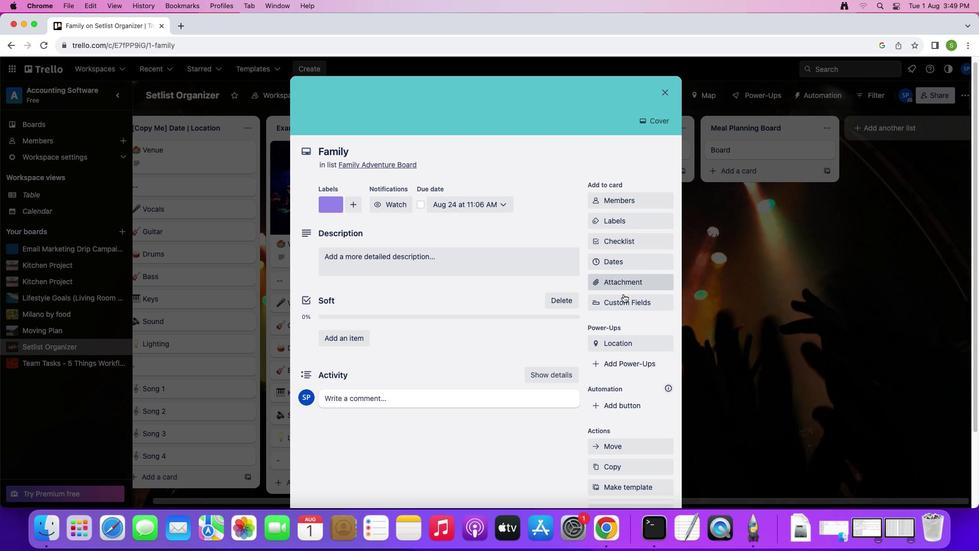 
Action: Mouse moved to (623, 255)
Screenshot: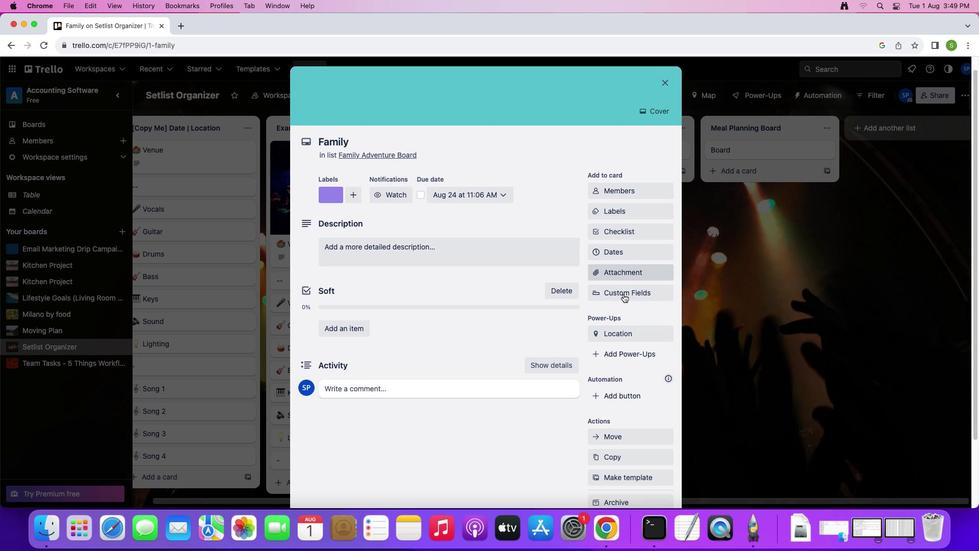 
Action: Mouse scrolled (623, 255) with delta (119, 76)
Screenshot: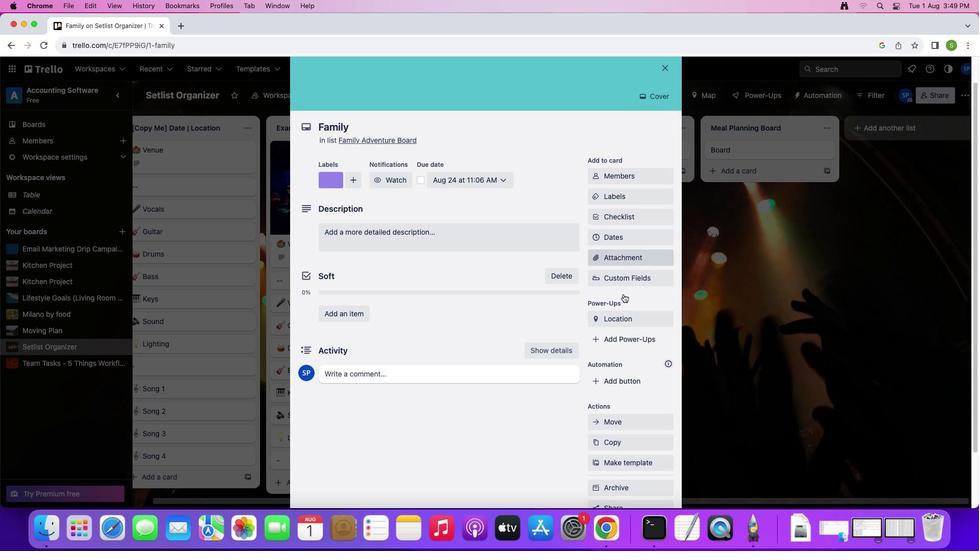 
Action: Mouse scrolled (623, 255) with delta (119, 76)
Screenshot: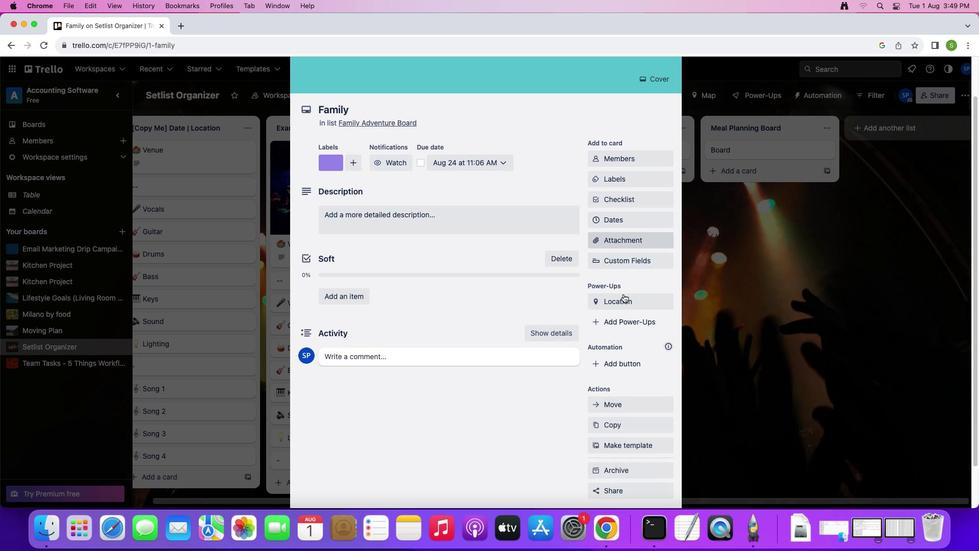 
Action: Mouse moved to (439, 166)
Screenshot: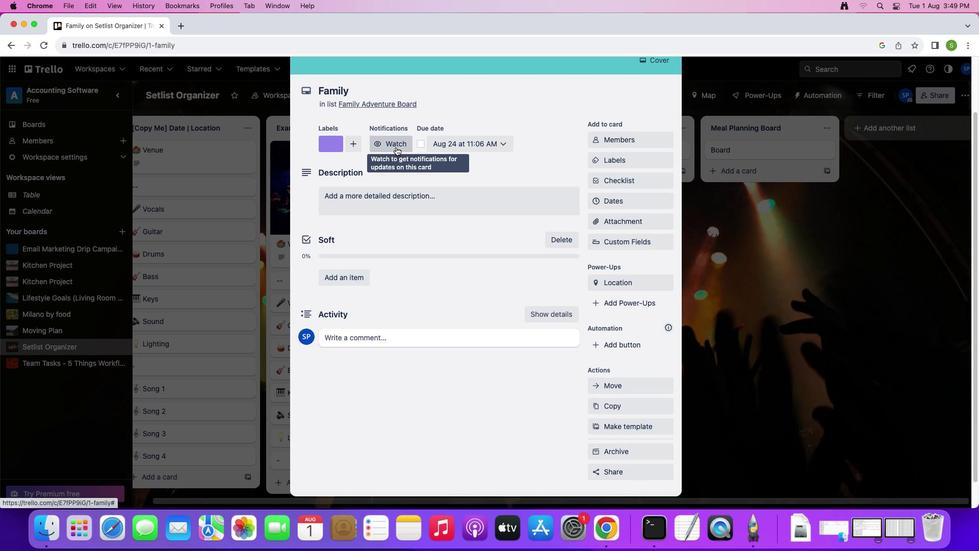 
Action: Mouse pressed left at (439, 166)
Screenshot: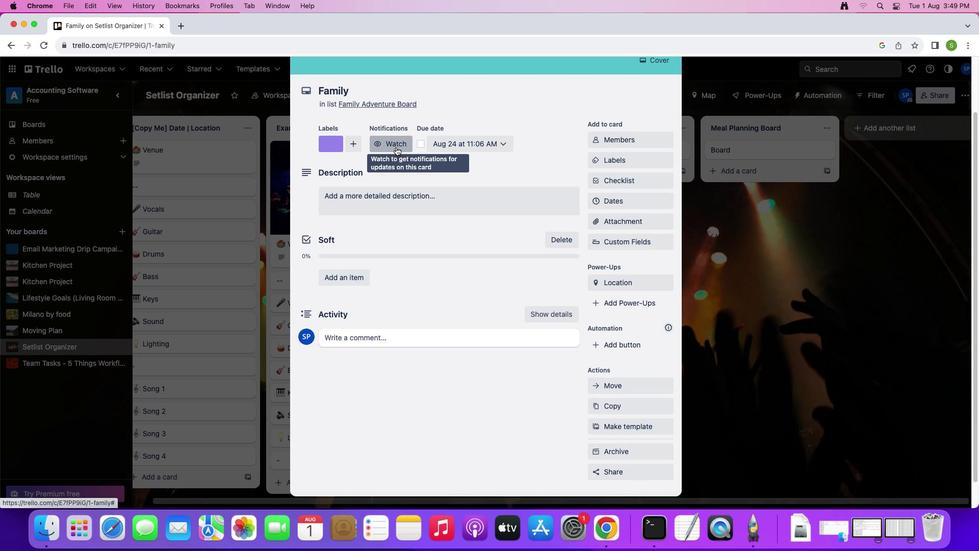 
Action: Mouse moved to (481, 166)
Screenshot: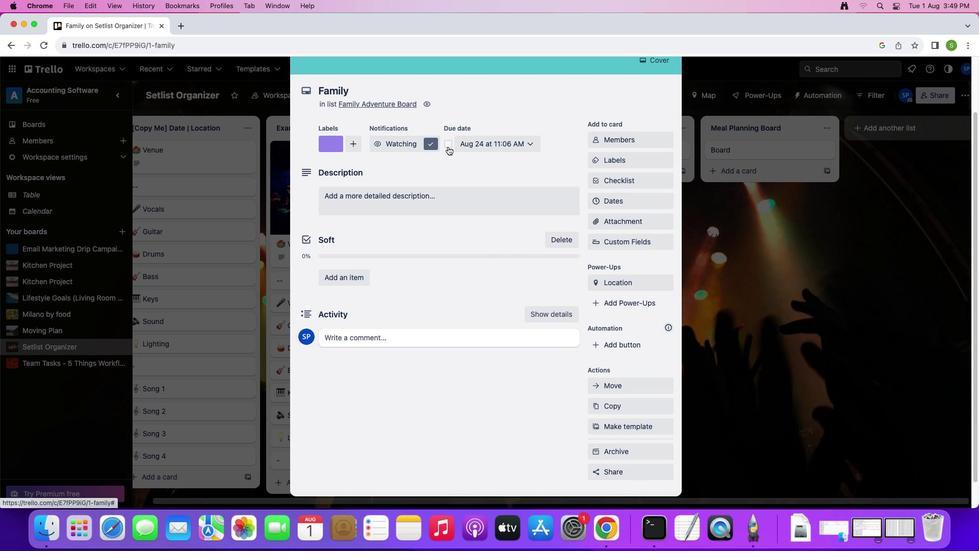 
Action: Mouse pressed left at (481, 166)
Screenshot: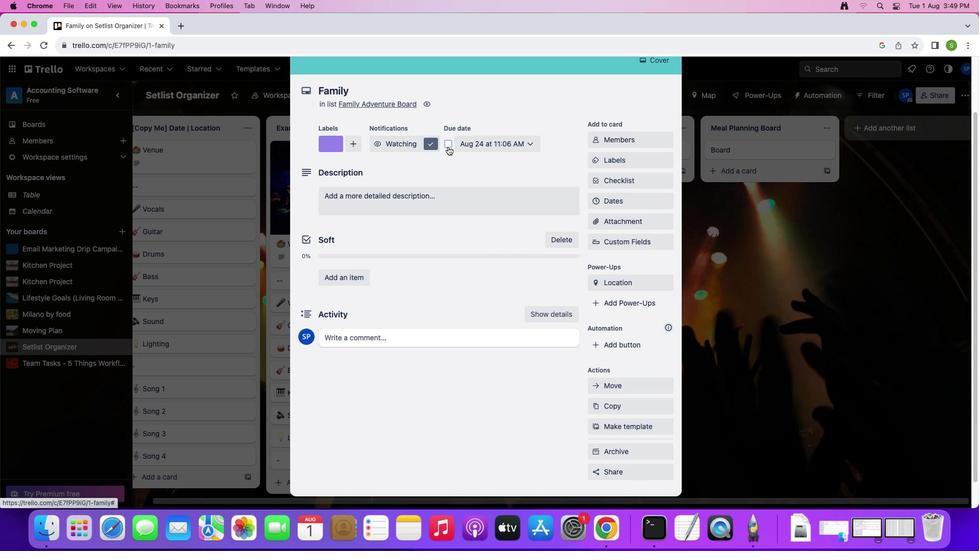 
Action: Mouse moved to (385, 220)
Screenshot: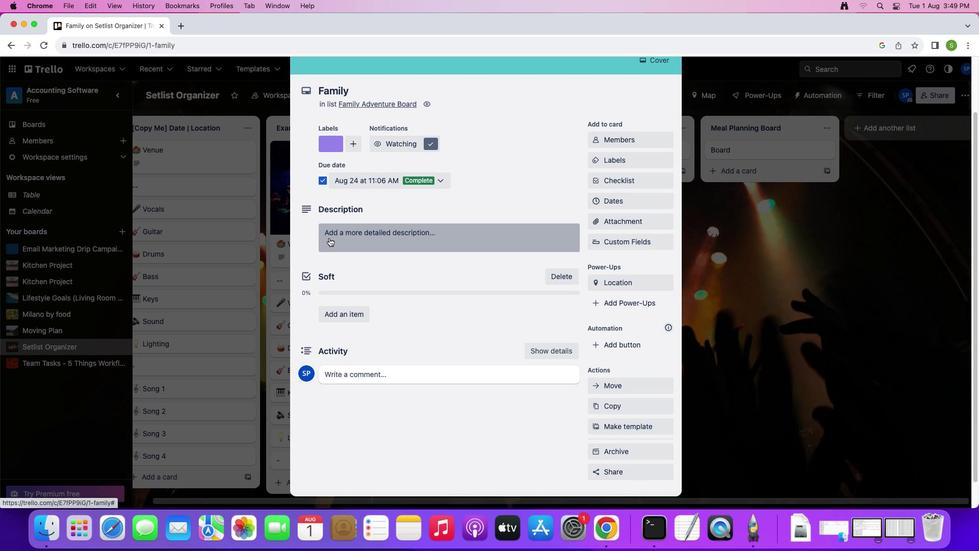 
Action: Mouse pressed left at (385, 220)
Screenshot: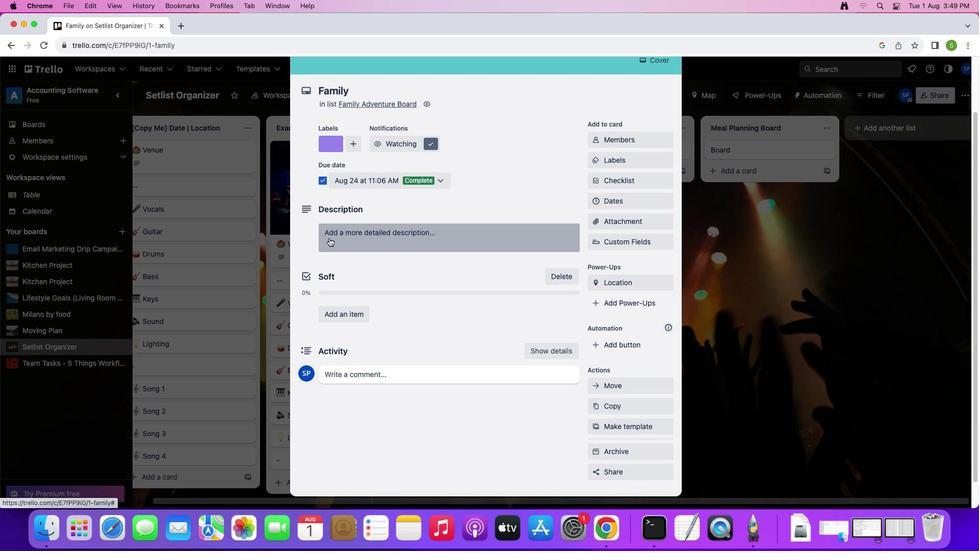 
Action: Mouse moved to (422, 243)
Screenshot: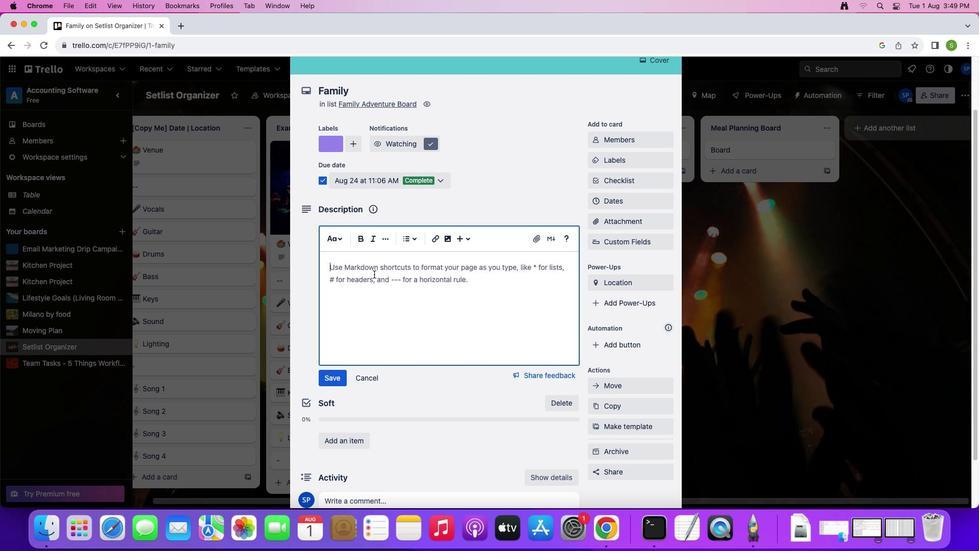 
Action: Mouse pressed left at (422, 243)
Screenshot: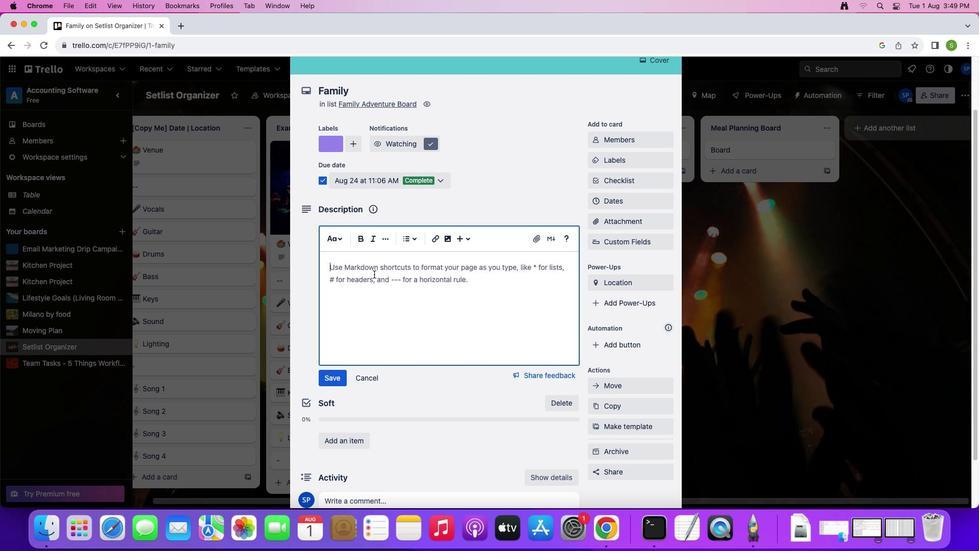 
Action: Mouse moved to (422, 243)
Screenshot: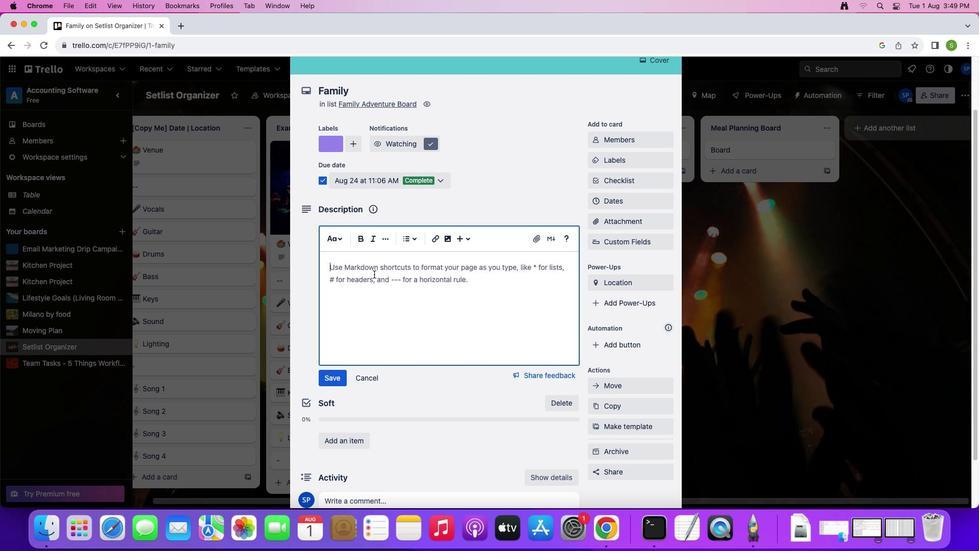 
Action: Key pressed Key.shift'T''h''i''s'Key.space'b''o''a''r''d'Key.space'h''e''l''p''s'Key.space'm''e'Key.space'a''n''d'Key.space'm''y'Key.space'f''a''m''i''l''y'Key.space'k''e''e''p'Key.space't''r''a''c''k'Key.space'o''f'Key.space'a''l''l'Key.space't''h''e'Key.space'f''u''n'Key.space't''h''i''n''g''s'Key.space'w''e'Key.space'w''a''n''t'Key.space't''o'Key.space'd''o'Key.space'w''h''e''n'Key.space'w''e'"'"'r''e'Key.space'n''o''t'Key.space'w''o''r''k''i''n''g''.'
Screenshot: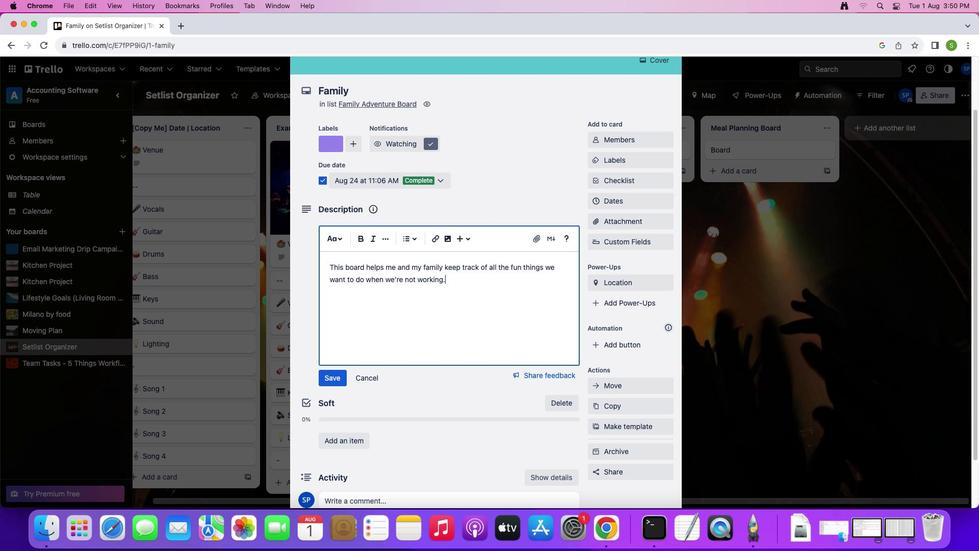 
Action: Mouse moved to (386, 307)
Screenshot: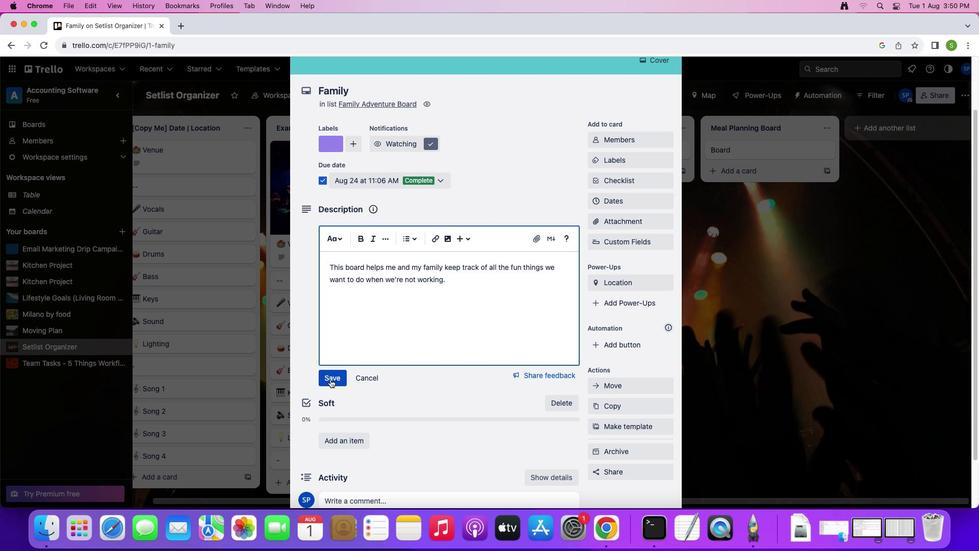 
Action: Mouse pressed left at (386, 307)
Screenshot: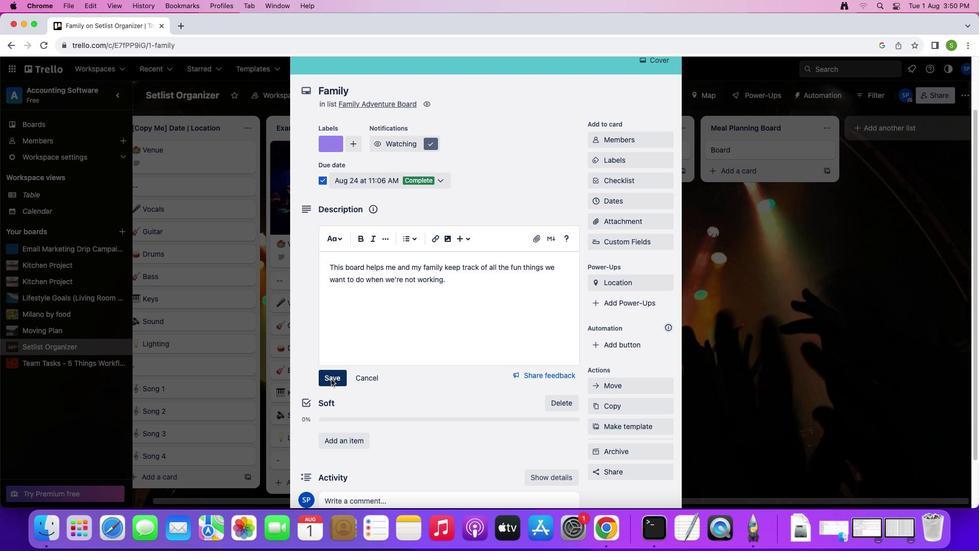 
Action: Mouse moved to (411, 296)
Screenshot: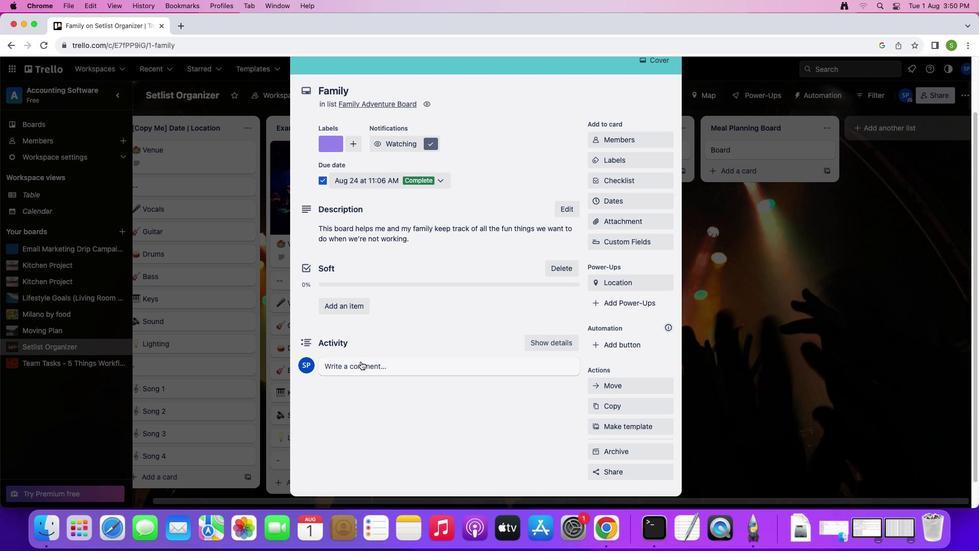 
Action: Mouse pressed left at (411, 296)
Screenshot: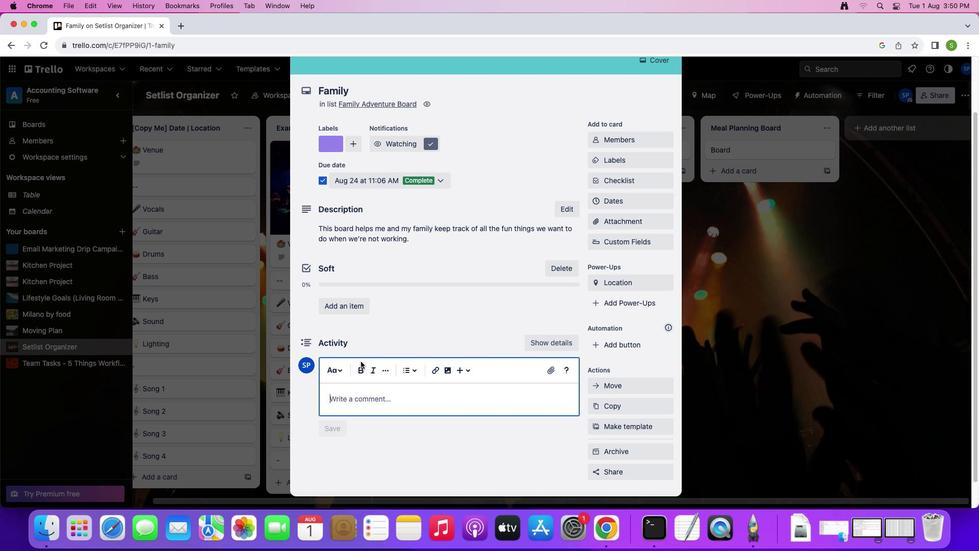 
Action: Mouse moved to (452, 318)
Screenshot: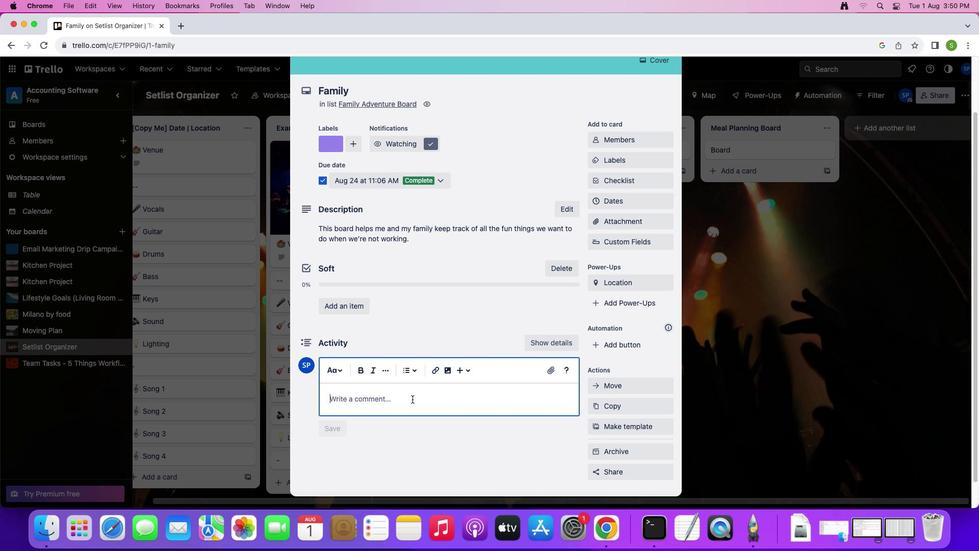 
Action: Key pressed Key.shift'W''o''r''k'
Screenshot: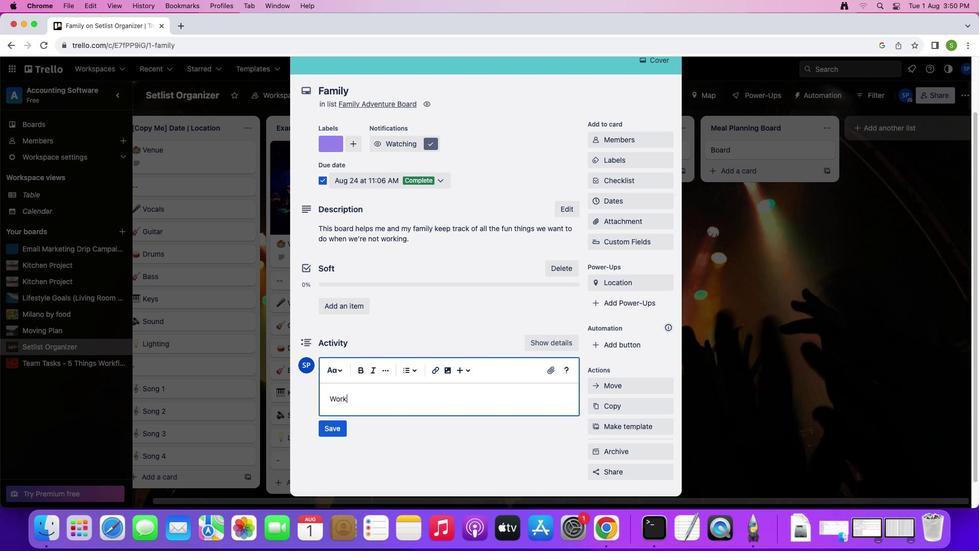 
Action: Mouse moved to (390, 339)
Screenshot: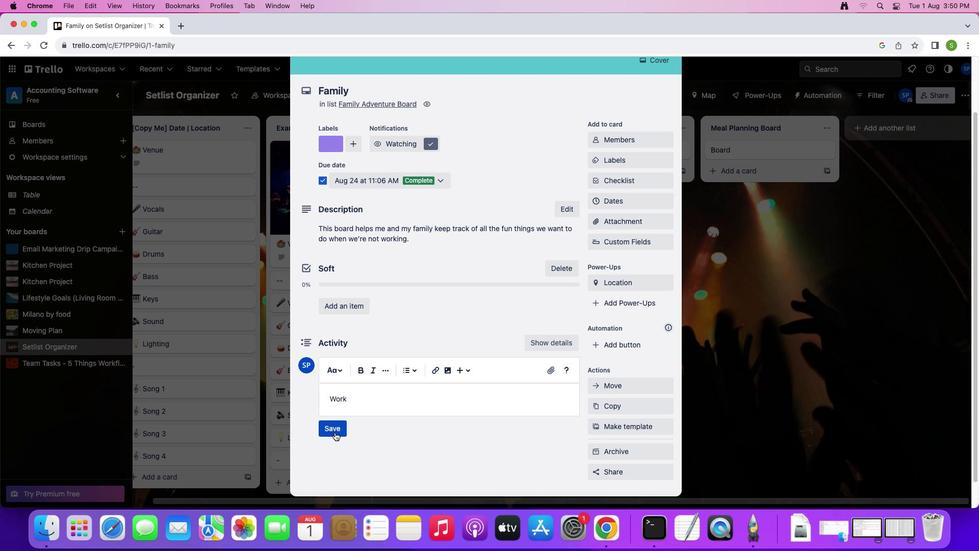 
Action: Mouse pressed left at (390, 339)
Screenshot: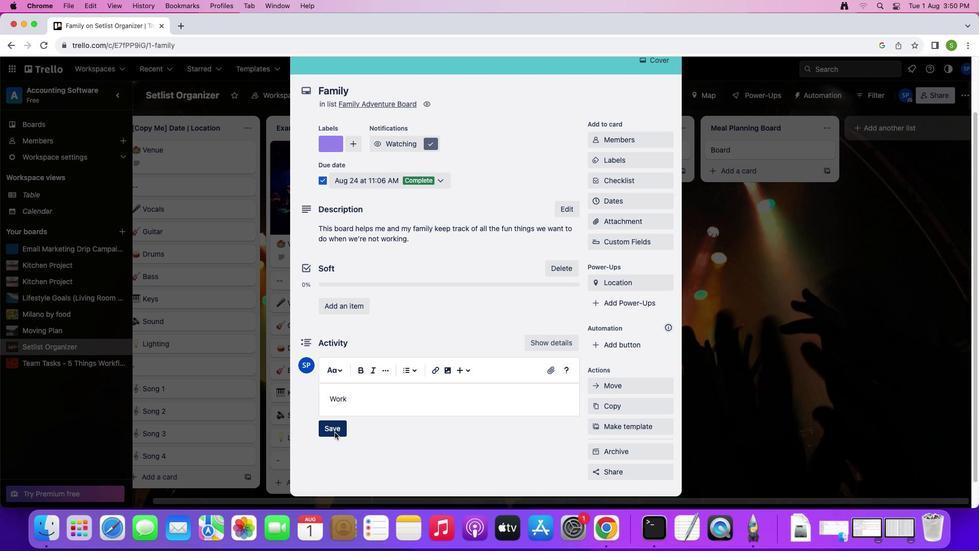 
Action: Mouse moved to (561, 177)
Screenshot: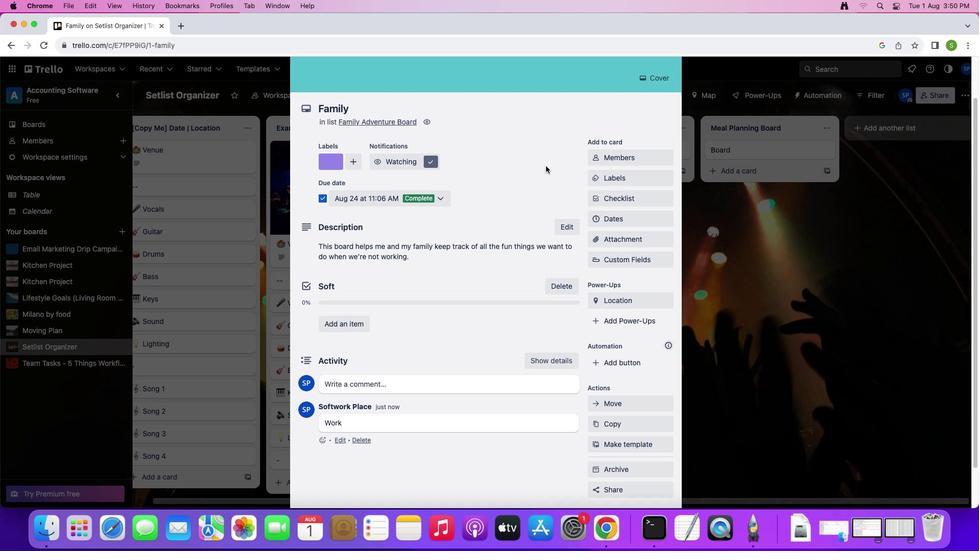 
Action: Mouse scrolled (561, 177) with delta (119, 77)
Screenshot: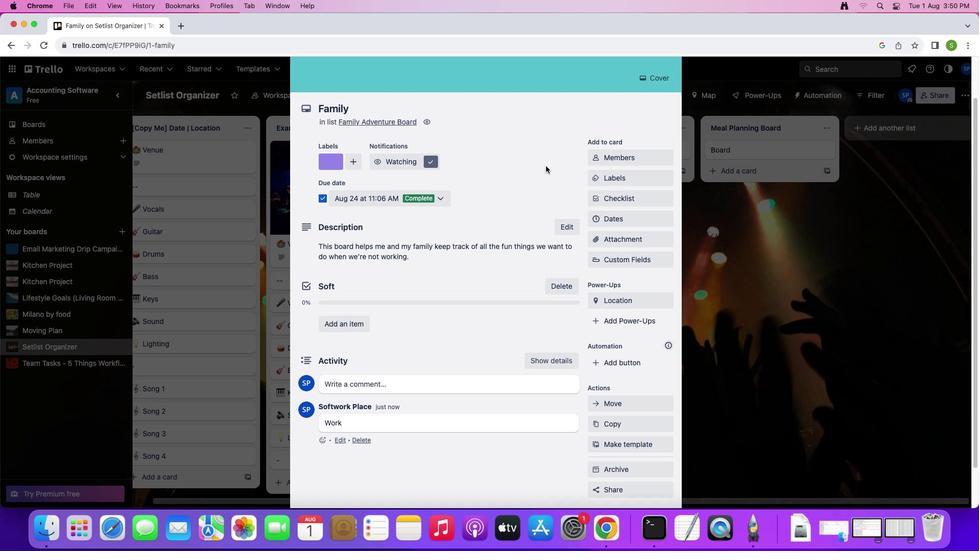 
Action: Mouse moved to (561, 177)
Screenshot: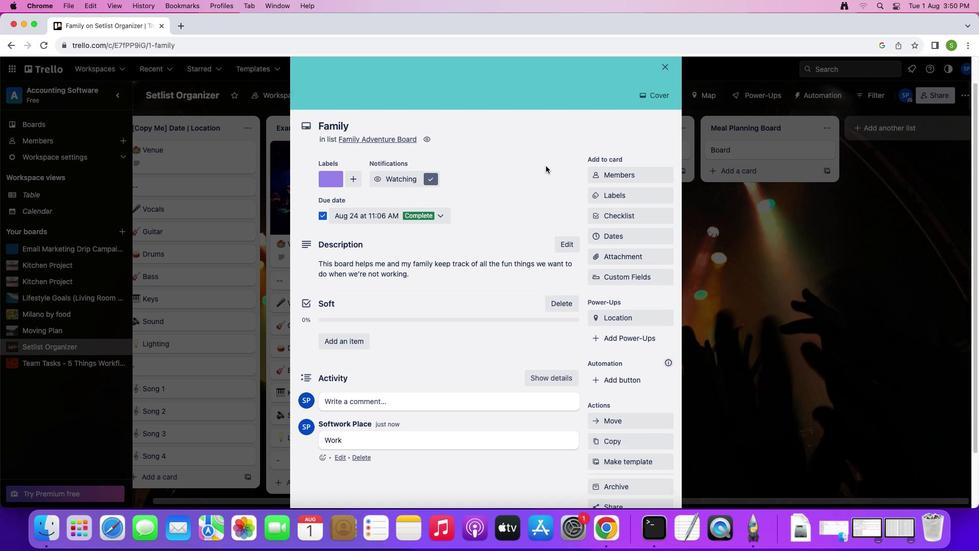 
Action: Mouse scrolled (561, 177) with delta (119, 77)
Screenshot: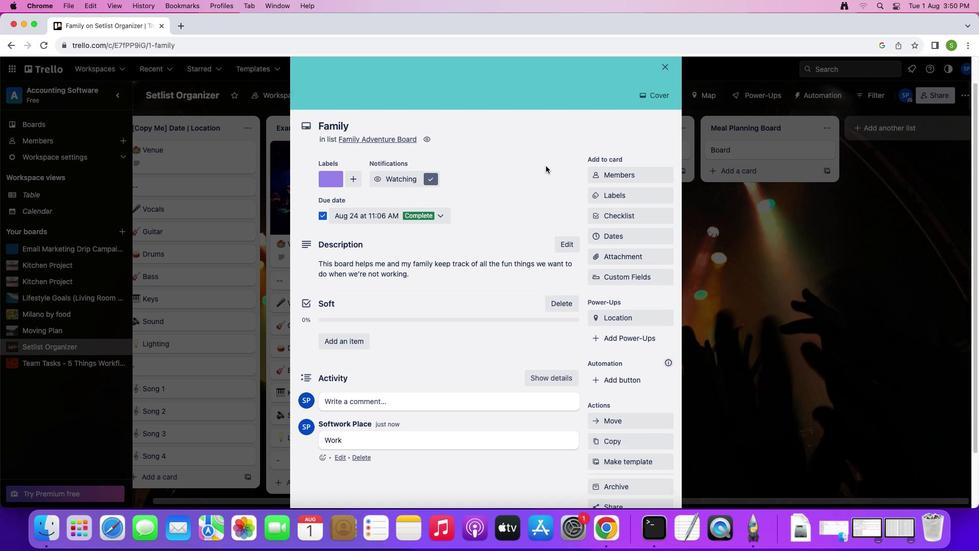
Action: Mouse moved to (561, 177)
Screenshot: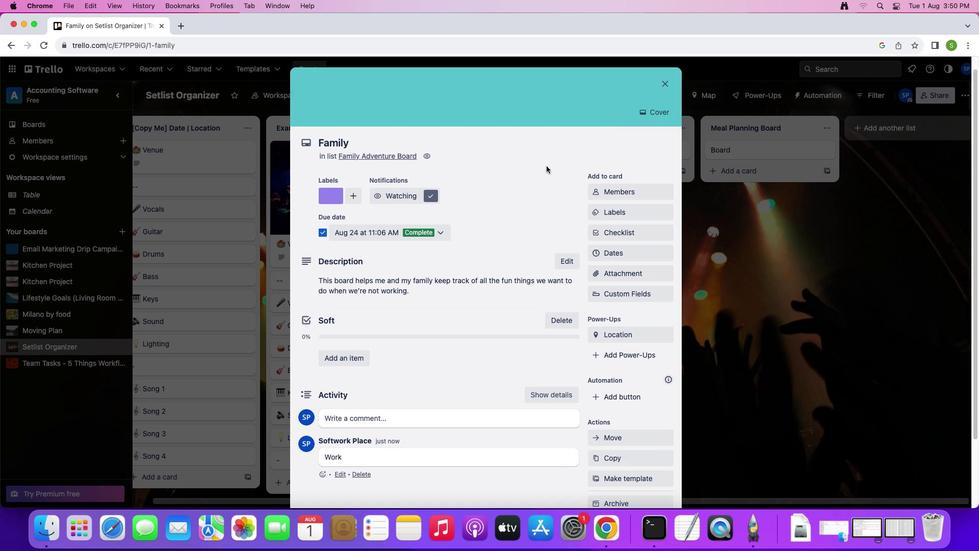 
Action: Mouse scrolled (561, 177) with delta (119, 78)
Screenshot: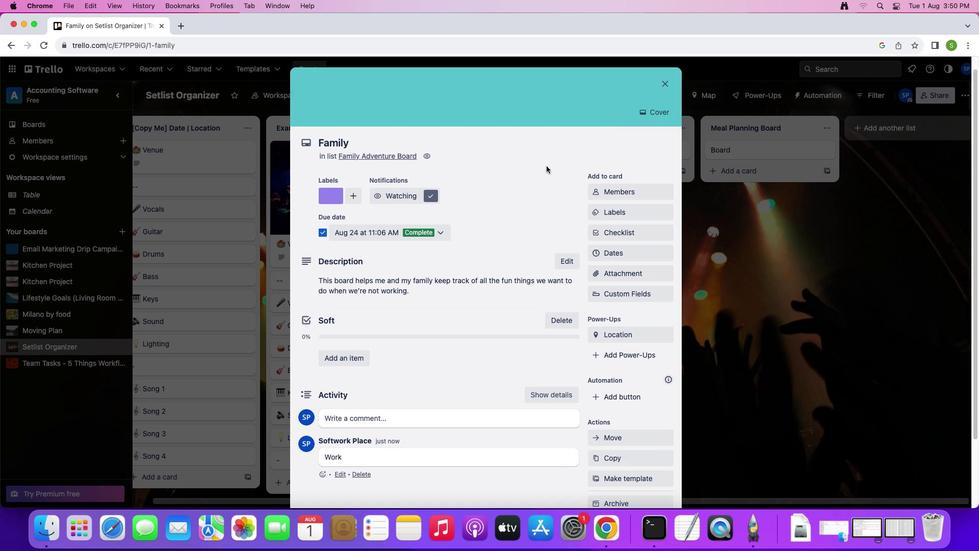 
Action: Mouse moved to (663, 137)
Screenshot: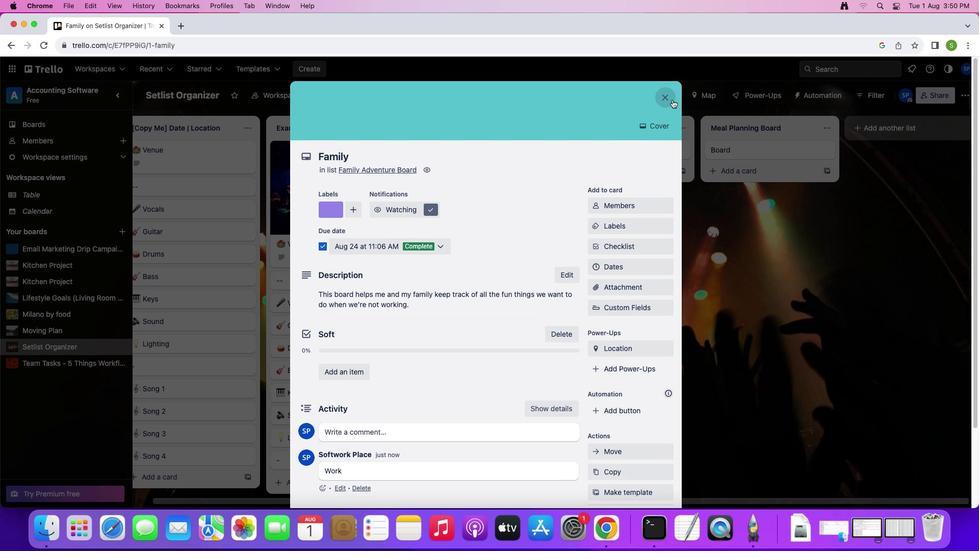 
Action: Mouse pressed left at (663, 137)
Screenshot: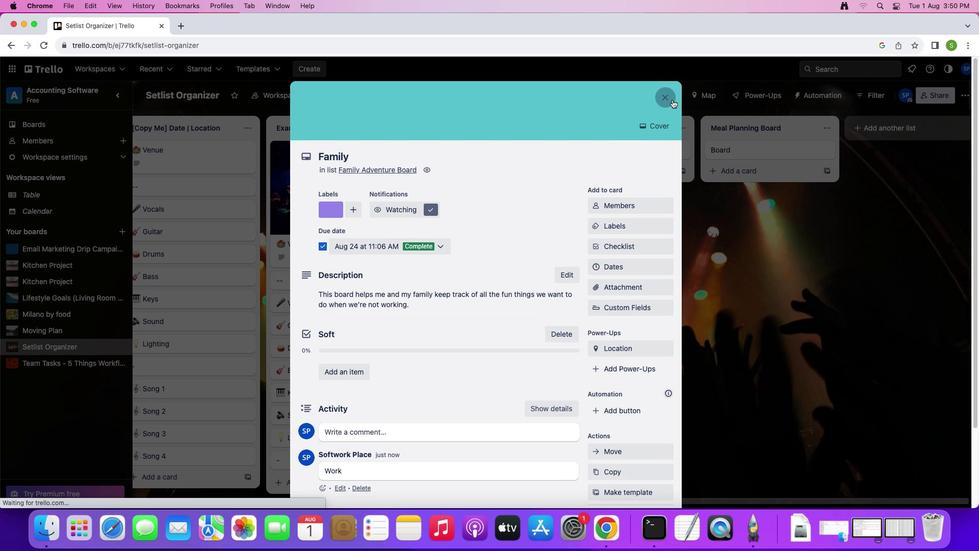 
Action: Mouse moved to (603, 170)
Screenshot: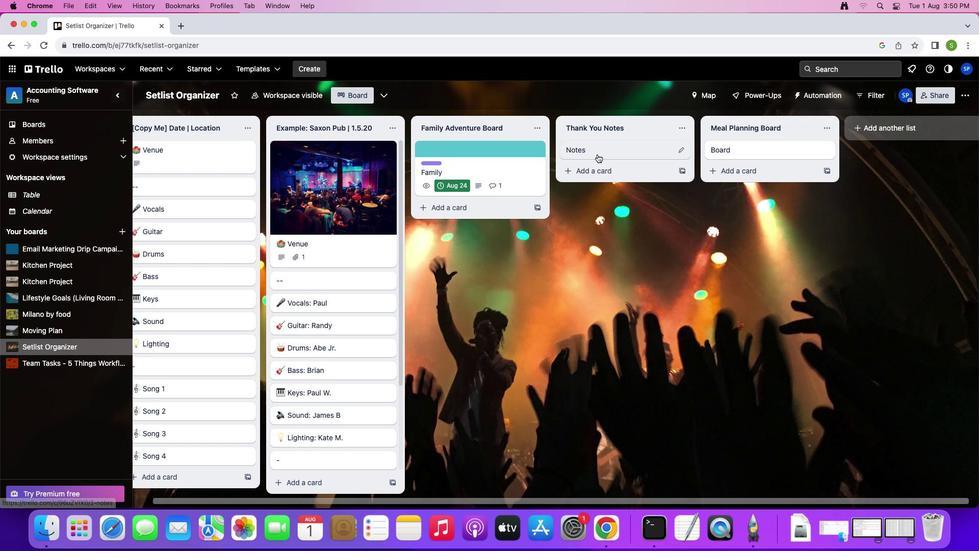 
Action: Mouse pressed left at (603, 170)
Screenshot: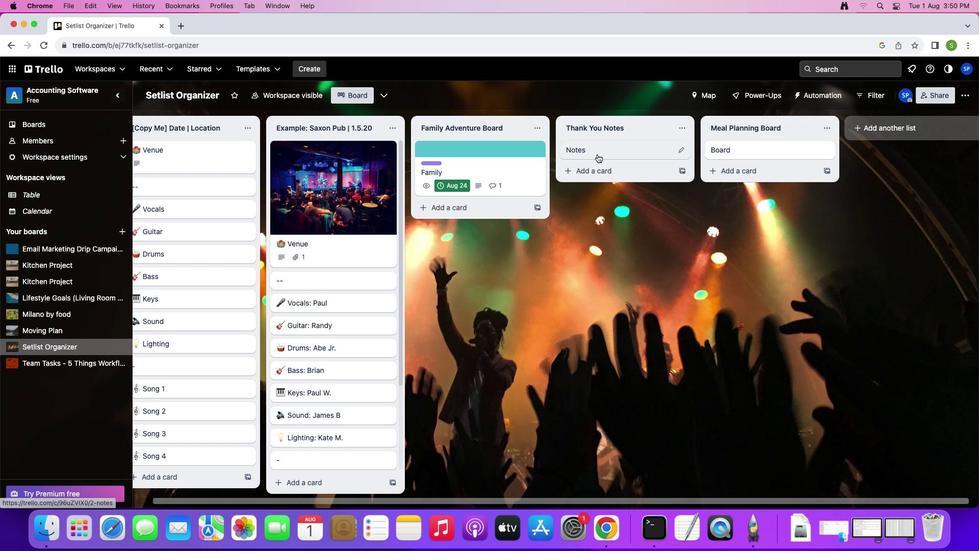
Action: Mouse moved to (624, 166)
Screenshot: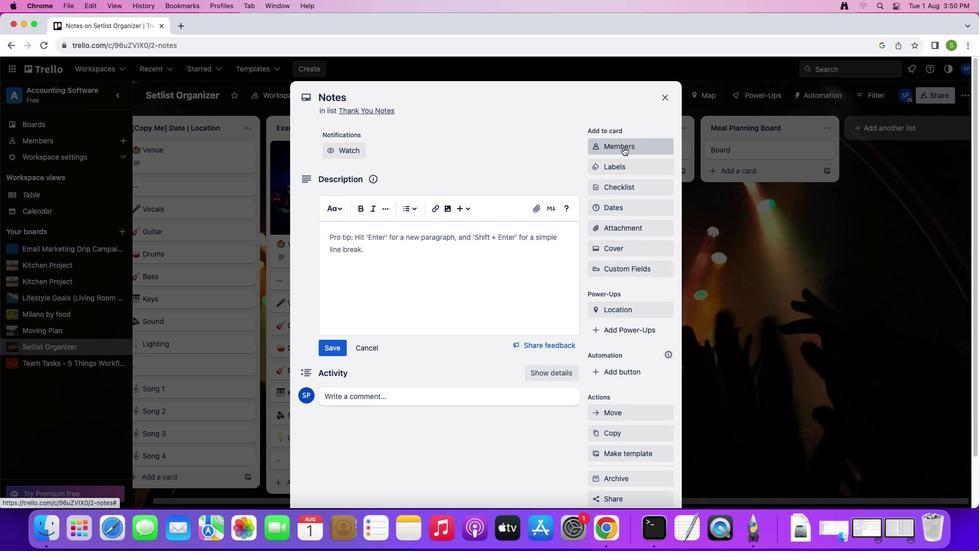 
Action: Mouse pressed left at (624, 166)
Screenshot: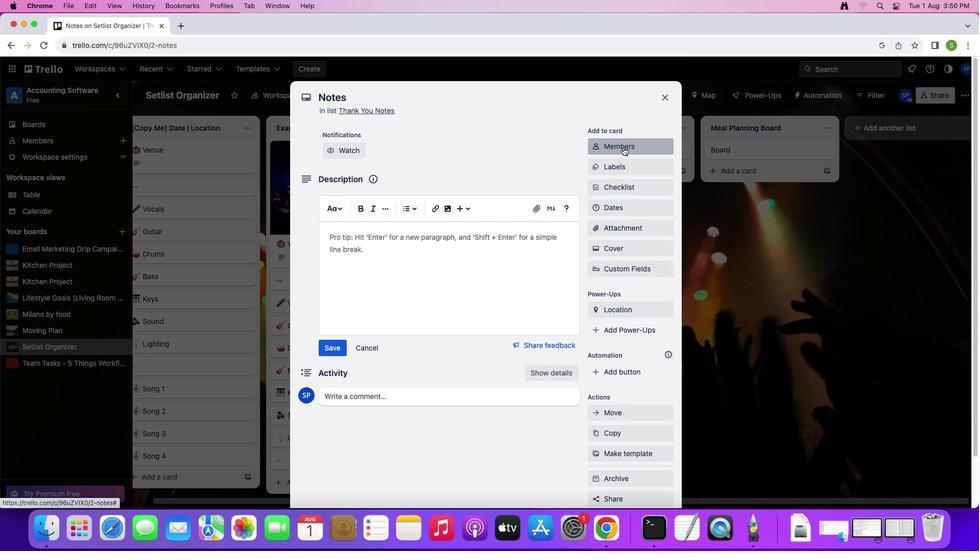 
Action: Mouse moved to (624, 193)
Screenshot: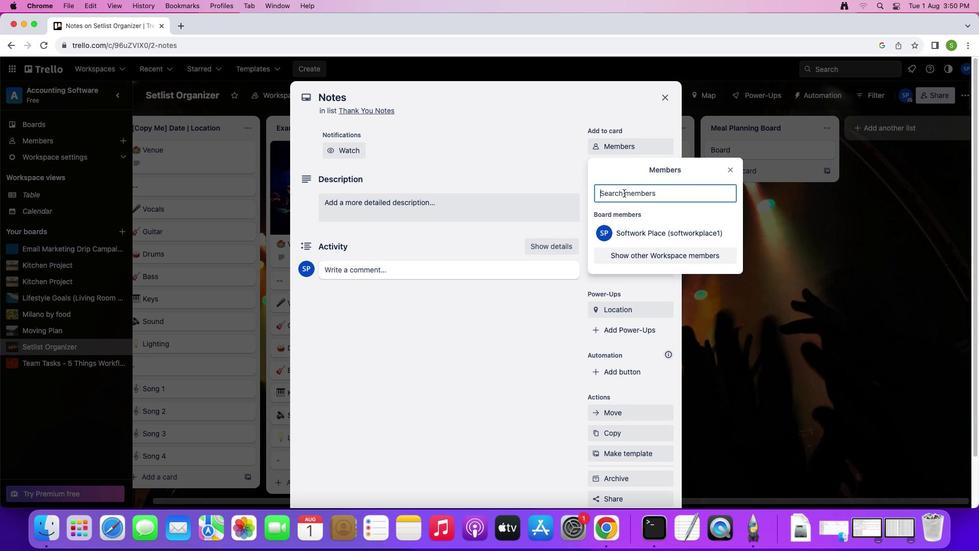 
Action: Mouse pressed left at (624, 193)
Screenshot: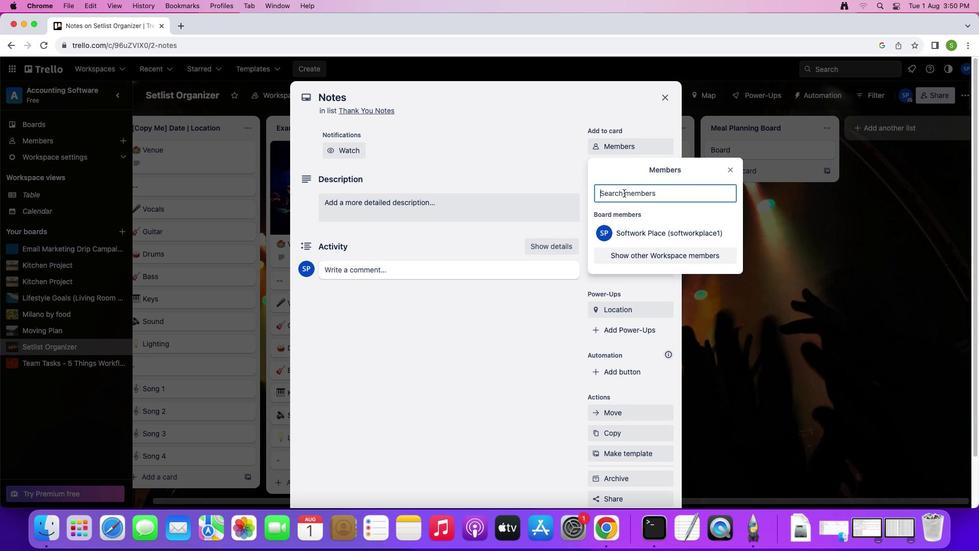 
Action: Key pressed 's''o''f''t''a''g''e''.''4'Key.shift'@''s''o''f''t''a''g''e''.''n''e''t'
Screenshot: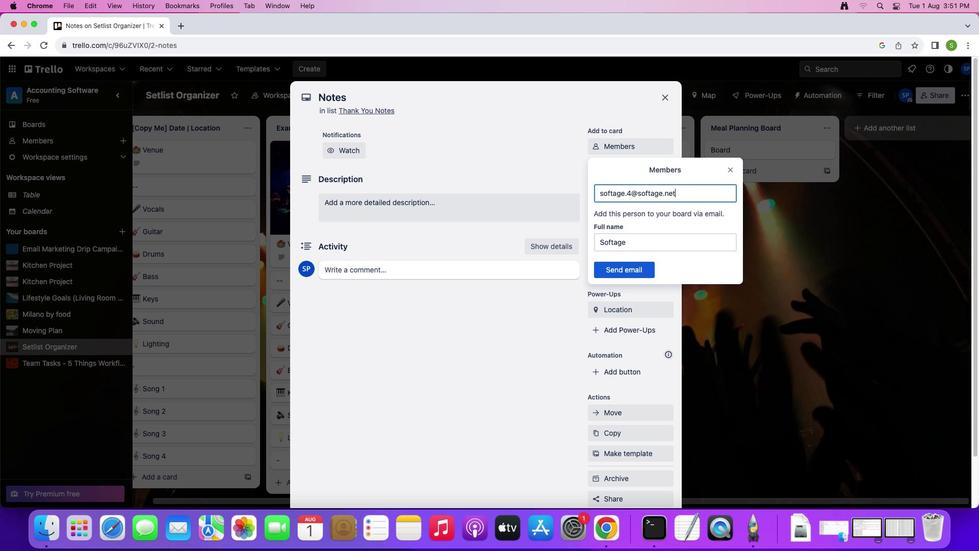 
Action: Mouse moved to (618, 239)
Screenshot: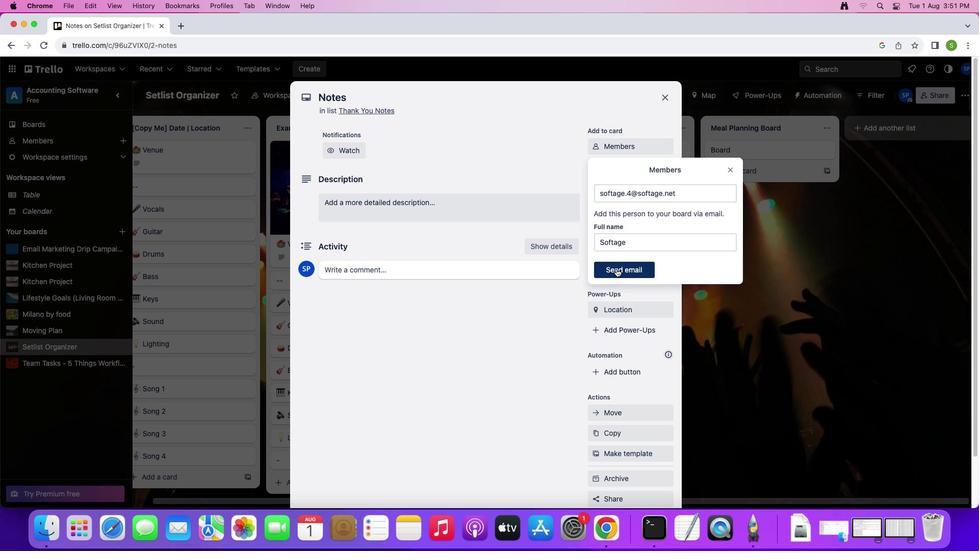 
Action: Mouse pressed left at (618, 239)
Screenshot: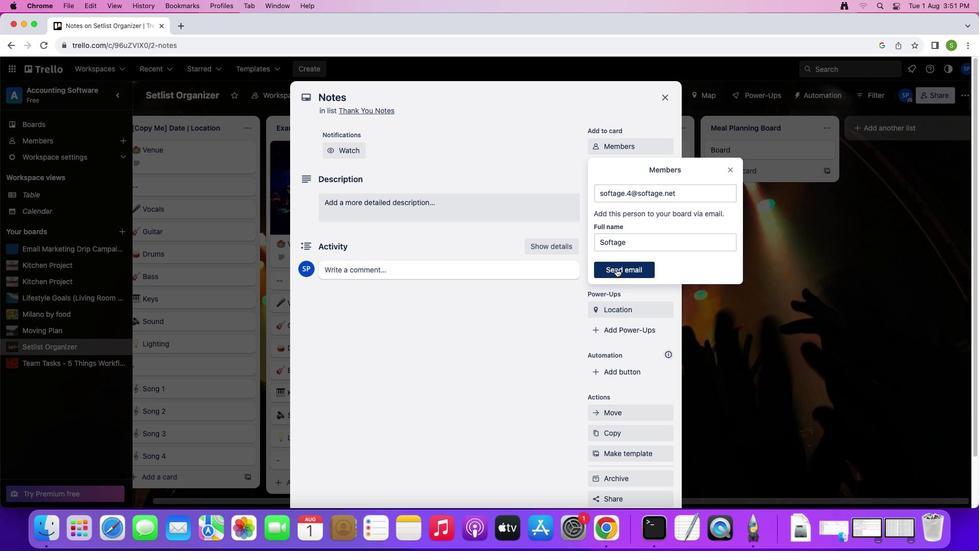 
Action: Mouse moved to (626, 198)
Screenshot: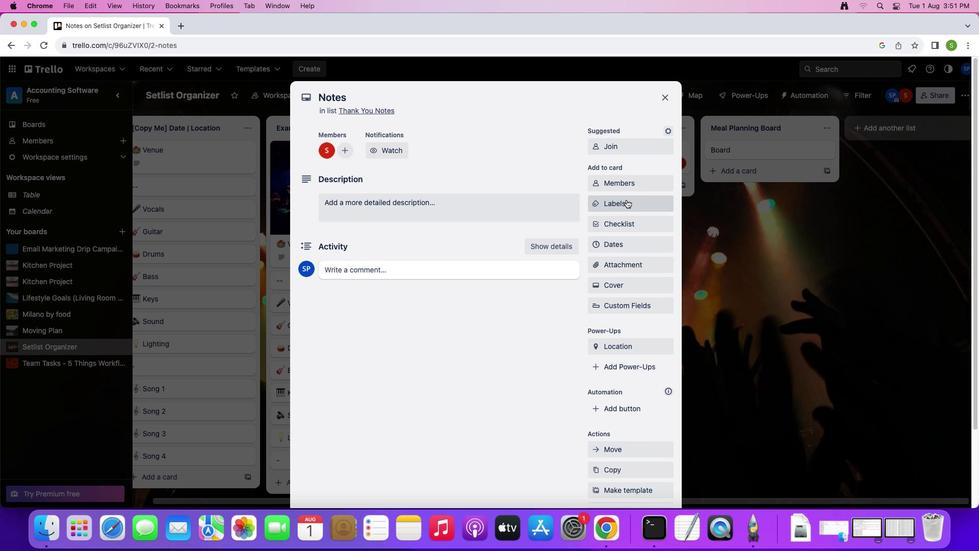 
Action: Mouse pressed left at (626, 198)
Screenshot: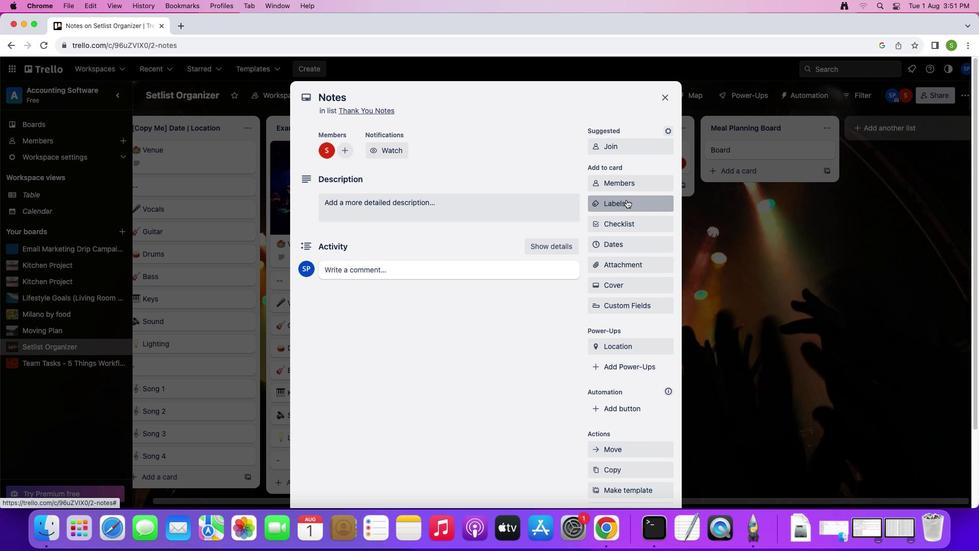 
Action: Mouse moved to (650, 273)
Screenshot: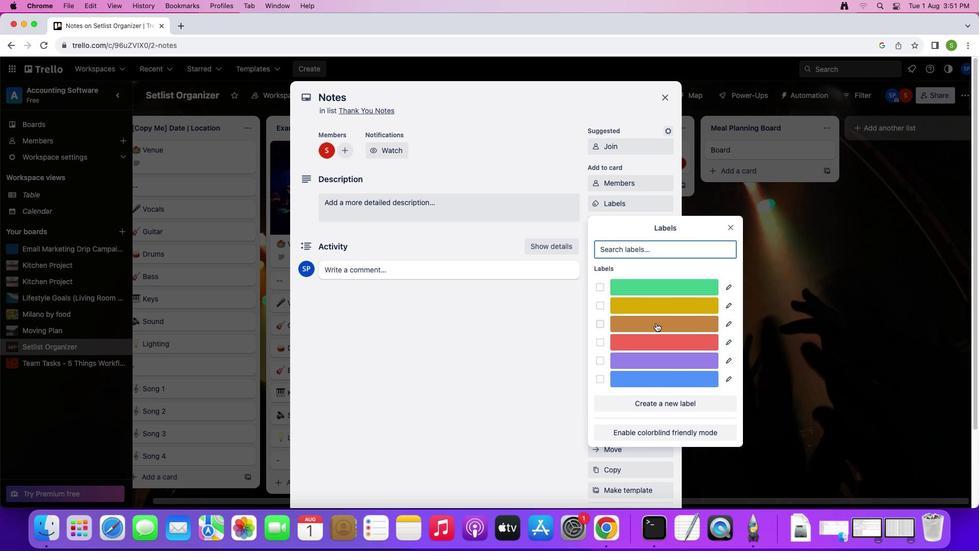 
Action: Mouse pressed left at (650, 273)
Screenshot: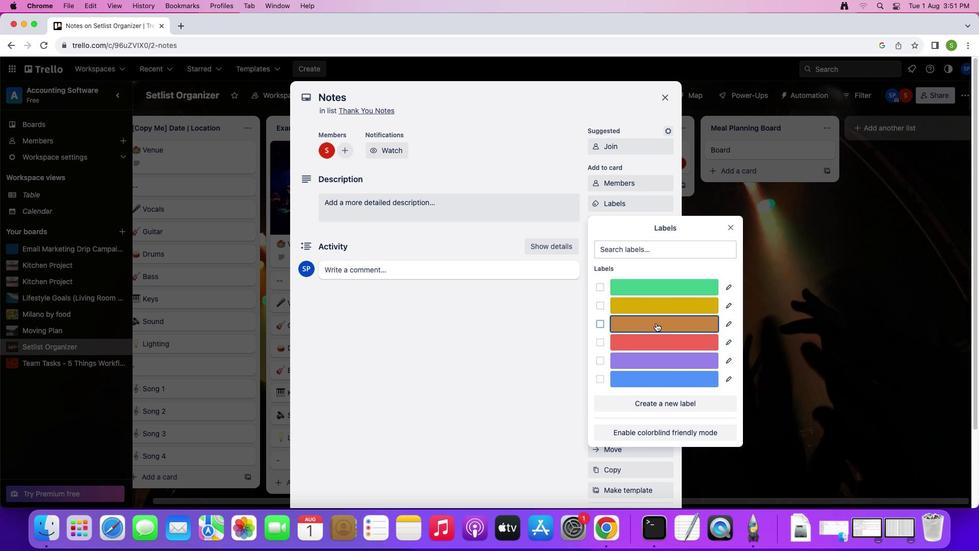 
Action: Mouse moved to (707, 215)
Screenshot: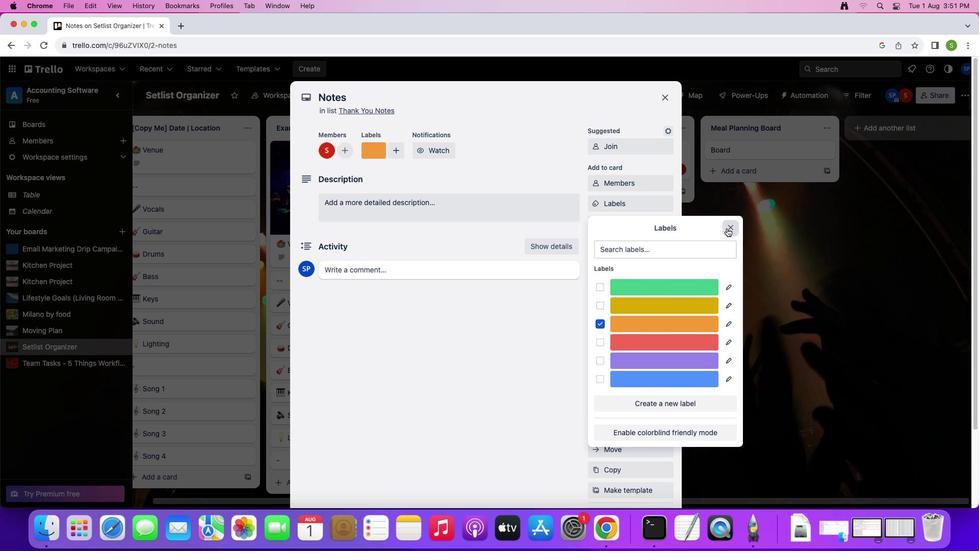
Action: Mouse pressed left at (707, 215)
Screenshot: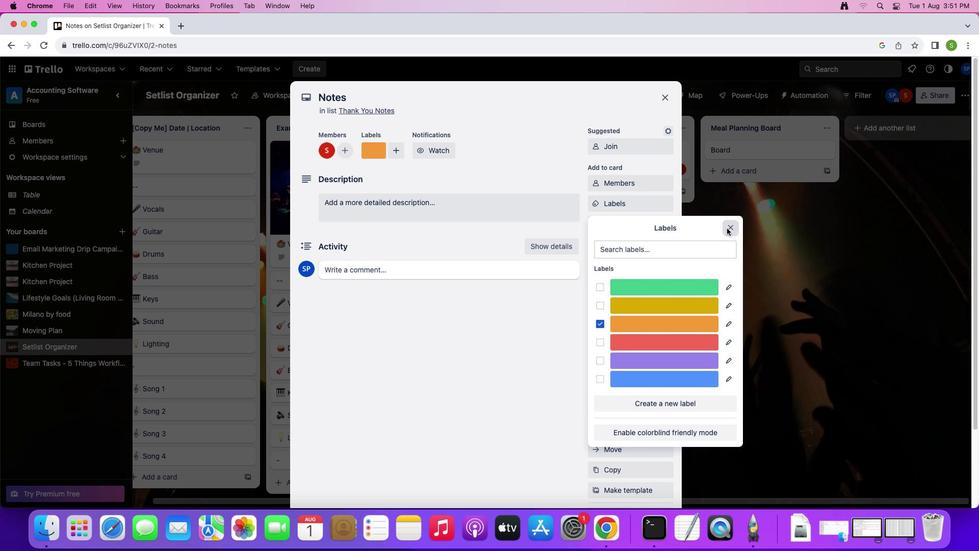
Action: Mouse moved to (611, 209)
Screenshot: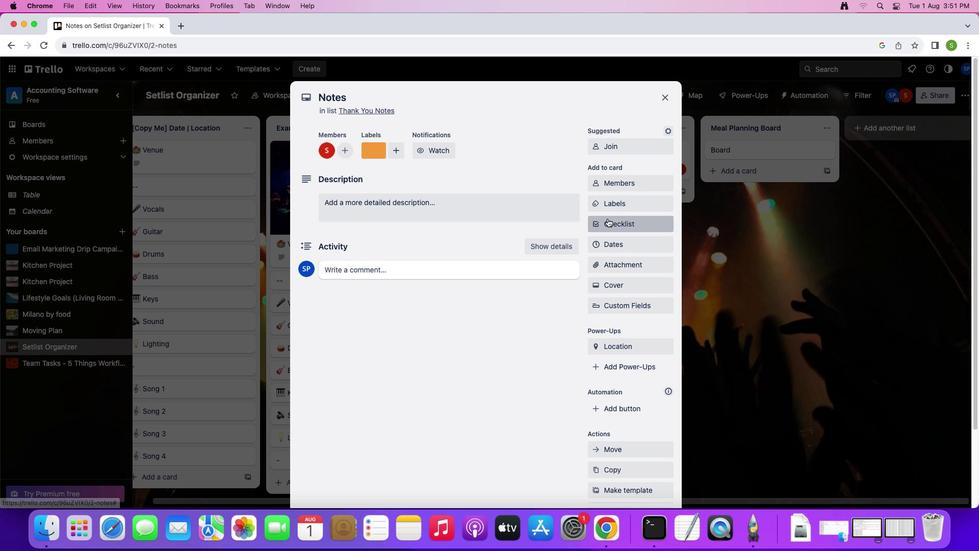 
Action: Mouse pressed left at (611, 209)
Screenshot: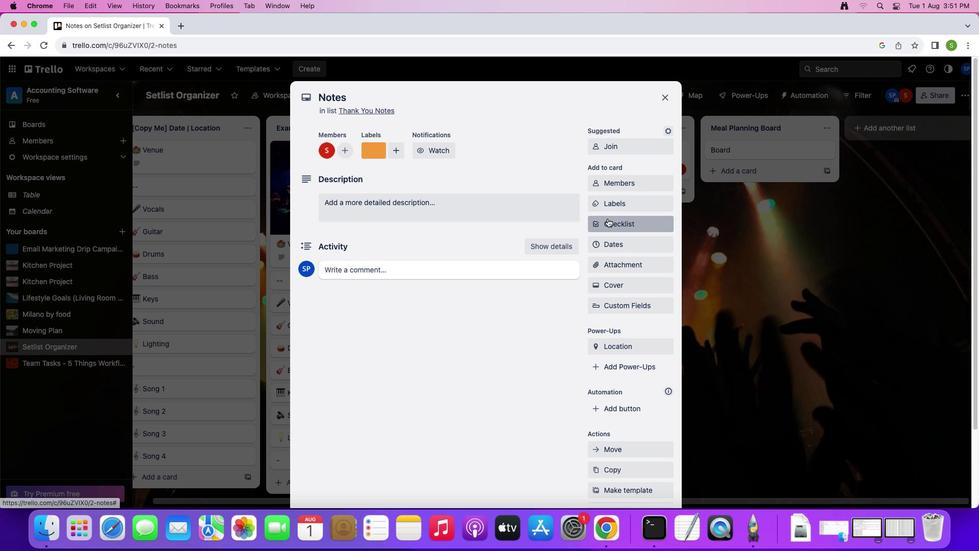 
Action: Mouse moved to (641, 243)
Screenshot: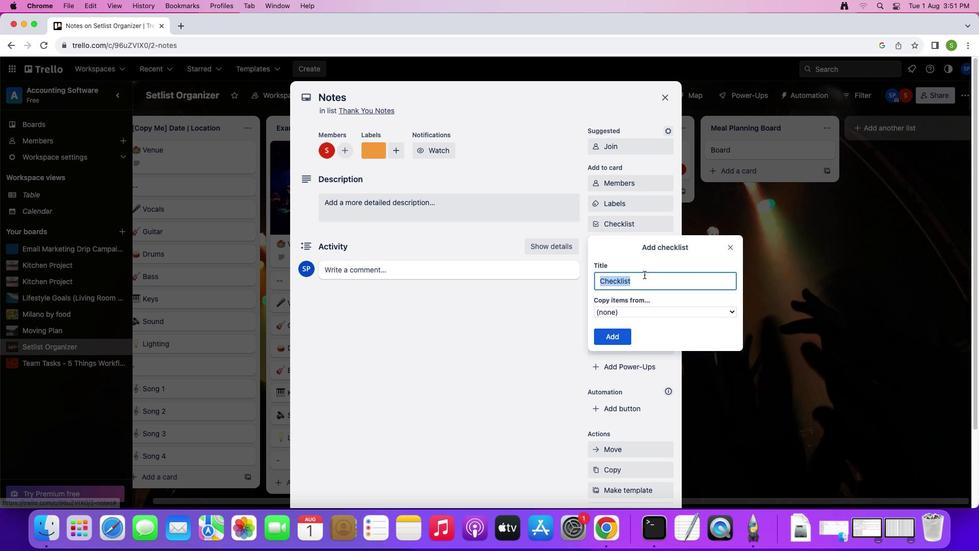 
Action: Key pressed Key.shift'S''o''f''t'
Screenshot: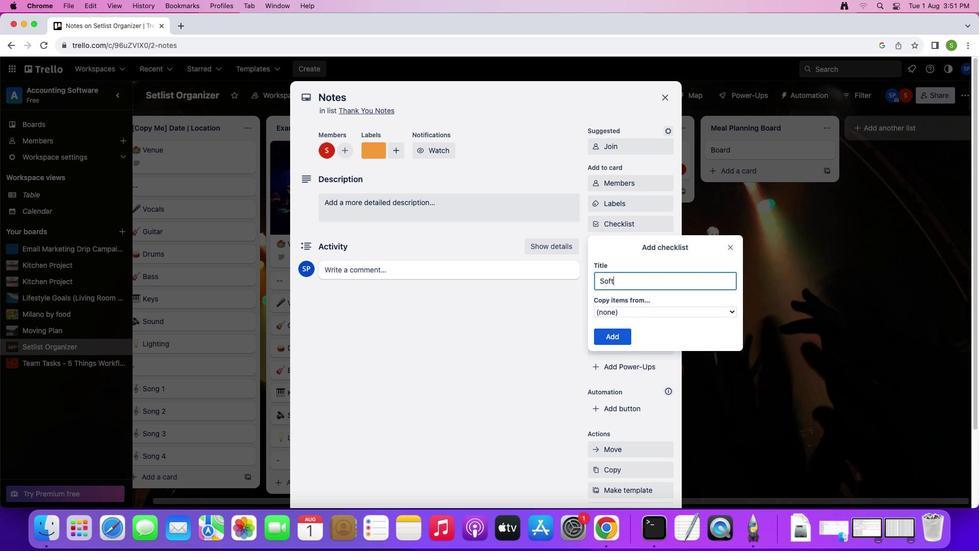 
Action: Mouse moved to (622, 278)
Screenshot: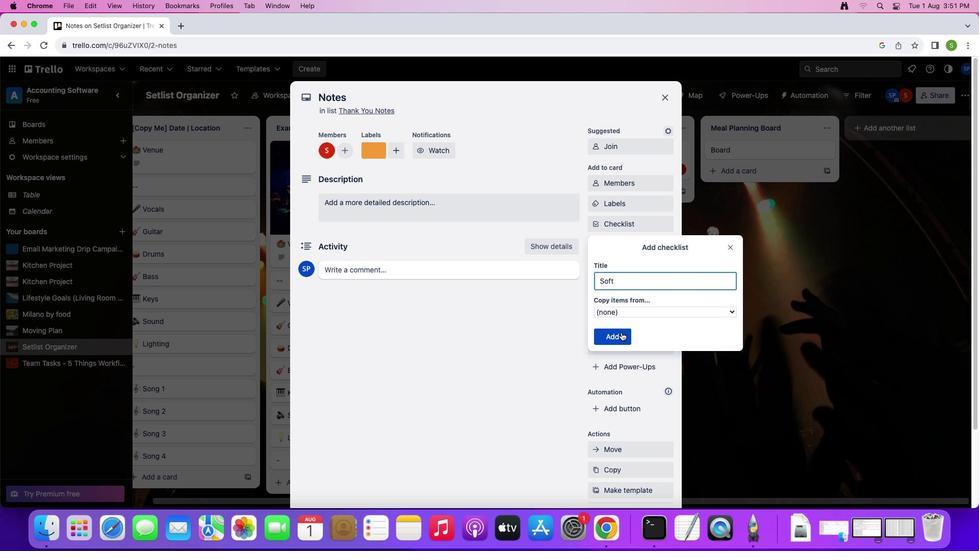 
Action: Mouse pressed left at (622, 278)
Screenshot: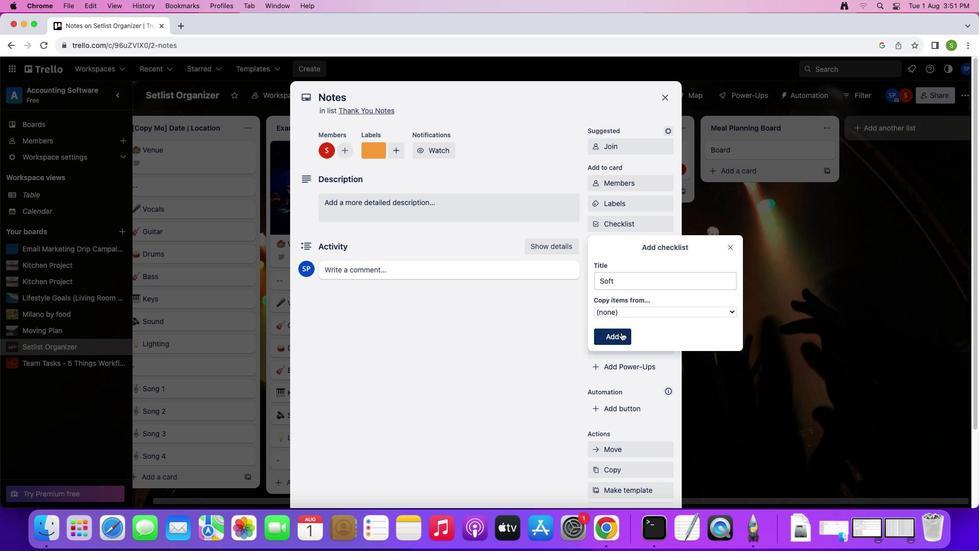 
Action: Mouse moved to (632, 229)
Screenshot: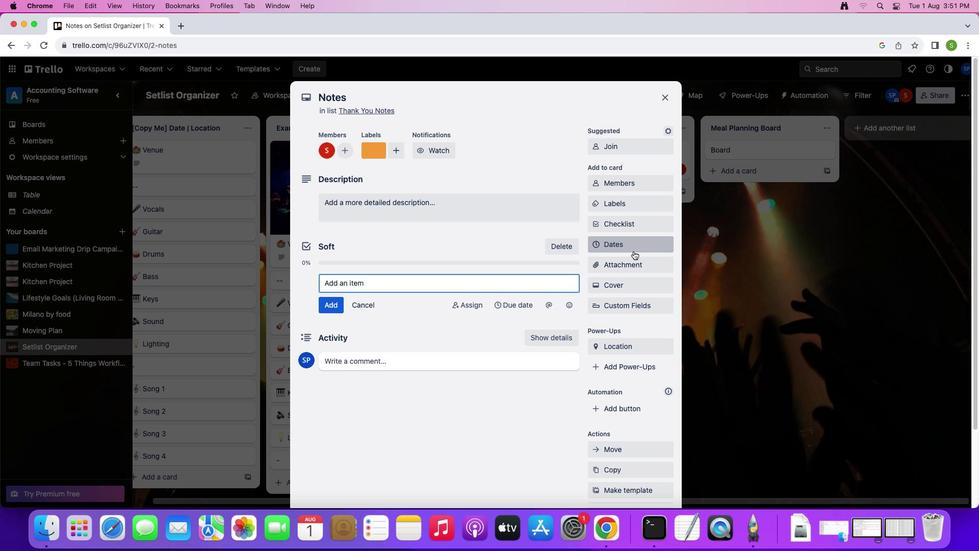 
Action: Mouse pressed left at (632, 229)
Screenshot: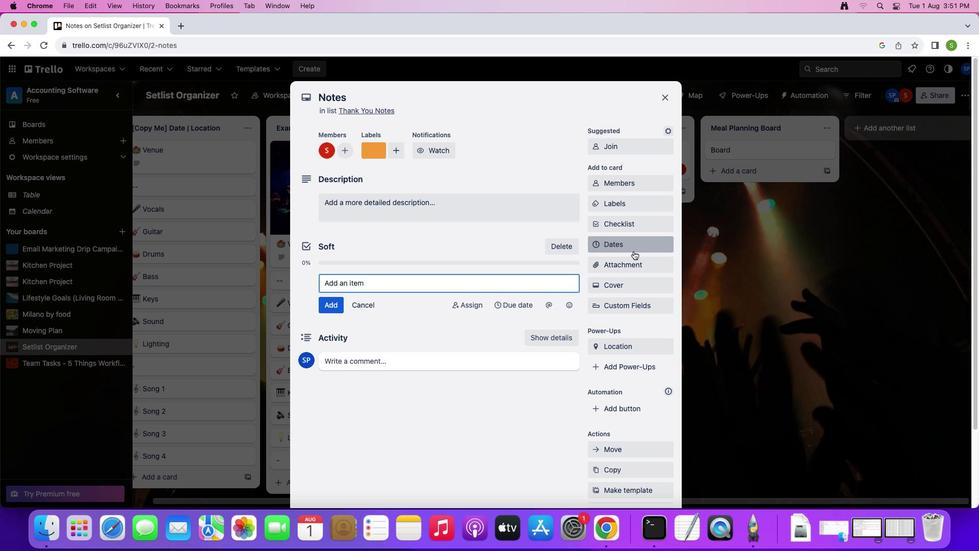 
Action: Mouse moved to (637, 194)
Screenshot: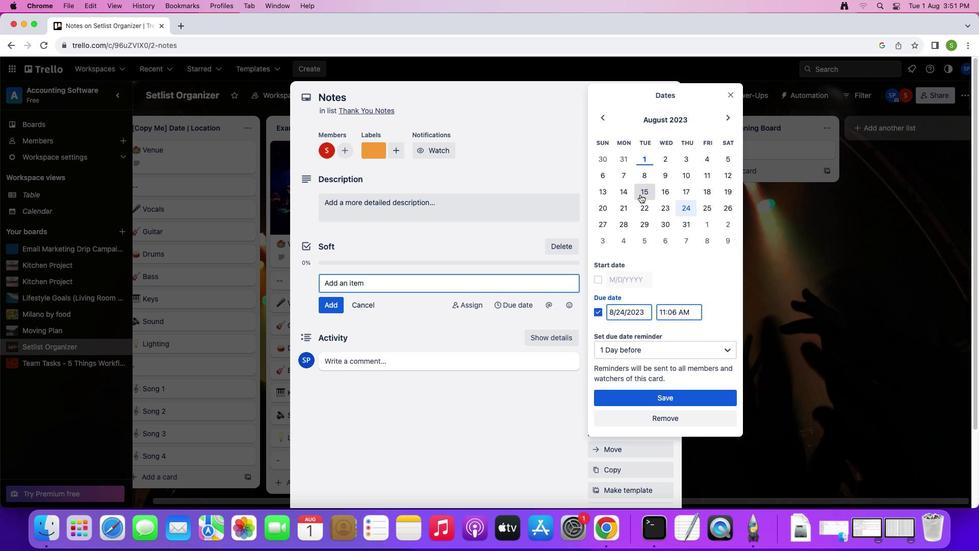 
Action: Mouse pressed left at (637, 194)
Screenshot: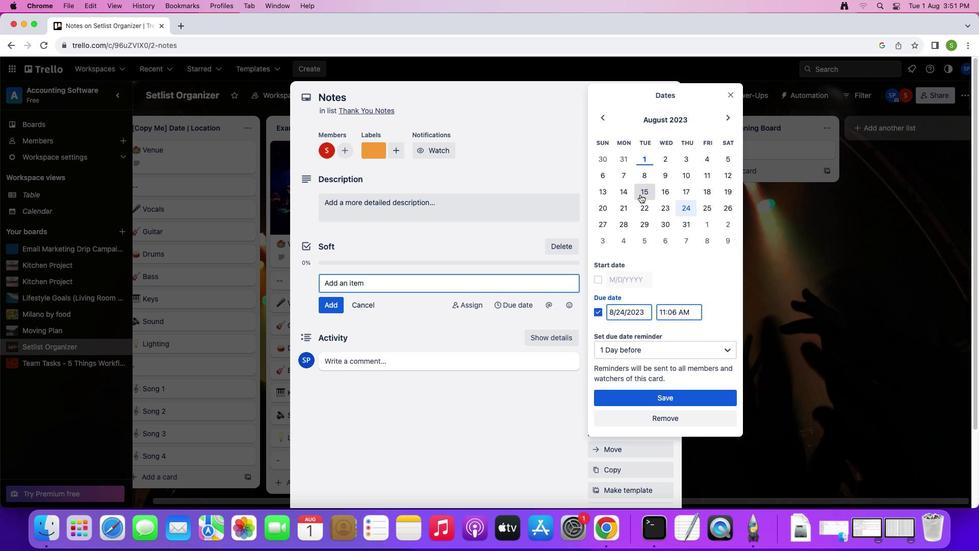 
Action: Mouse moved to (603, 245)
Screenshot: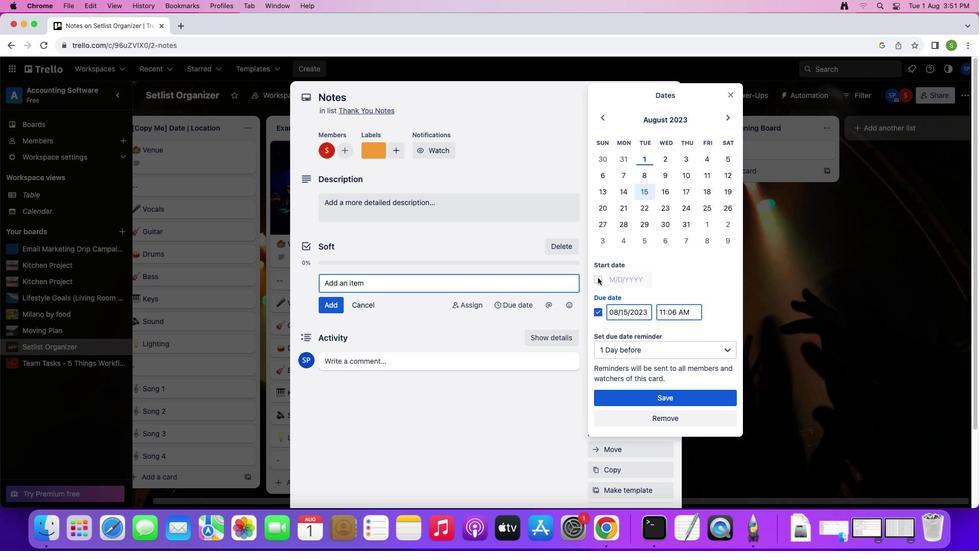 
Action: Mouse pressed left at (603, 245)
Screenshot: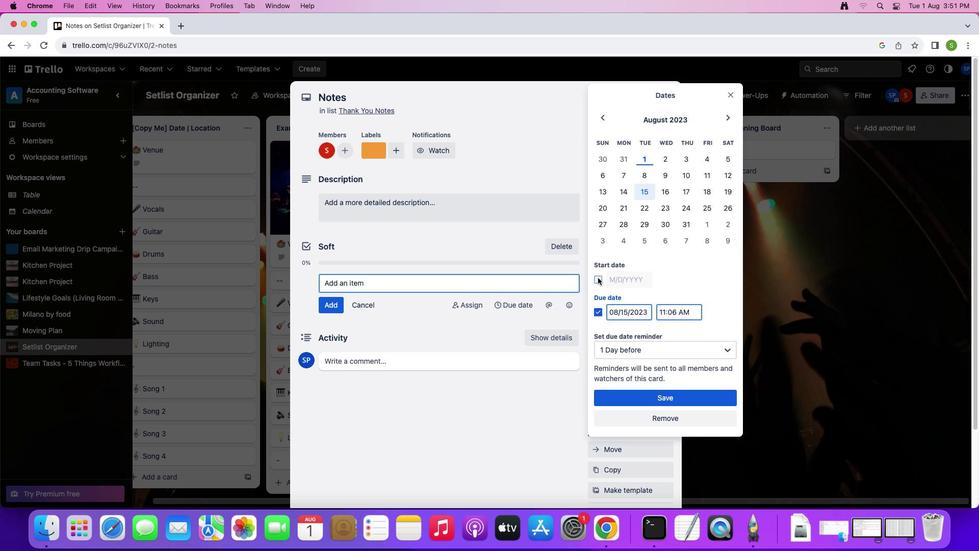 
Action: Mouse moved to (642, 318)
Screenshot: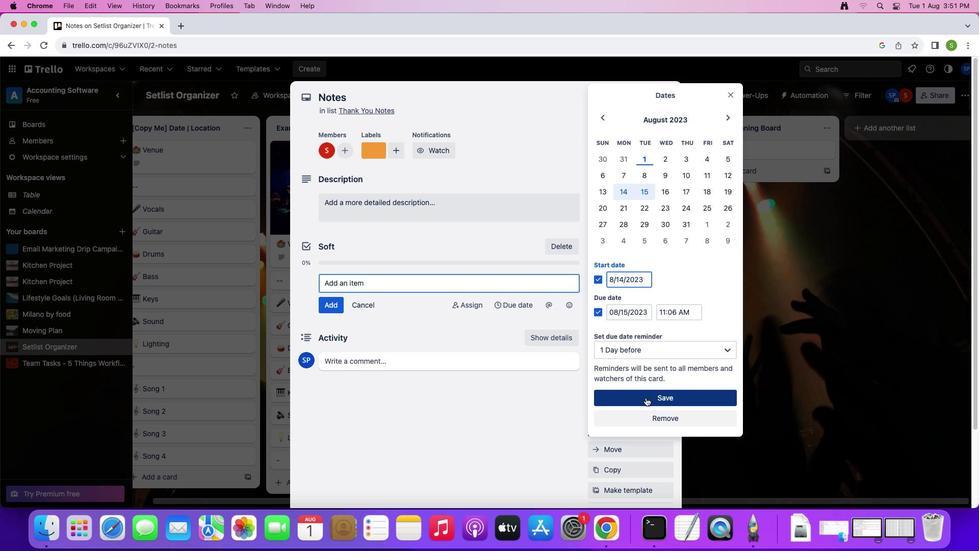 
Action: Mouse pressed left at (642, 318)
Screenshot: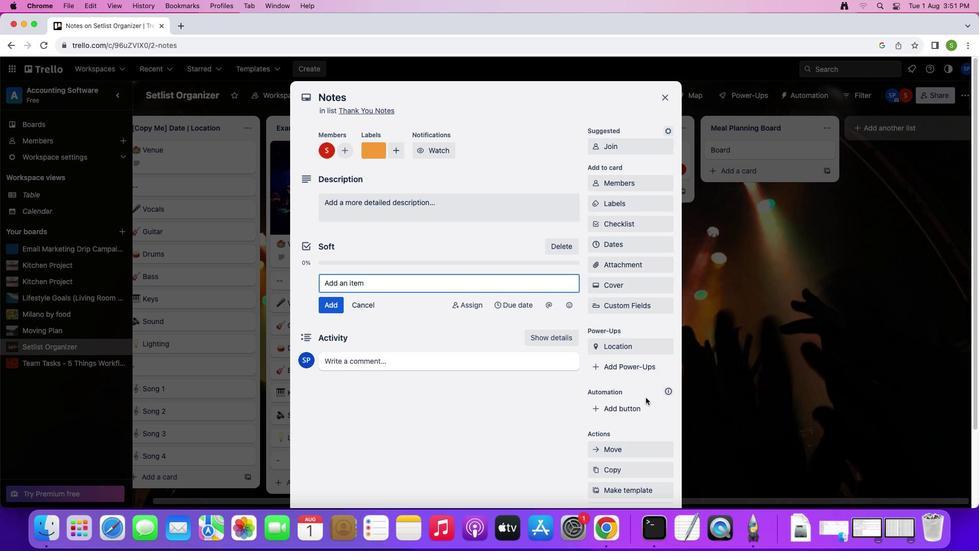 
Action: Mouse moved to (615, 248)
Screenshot: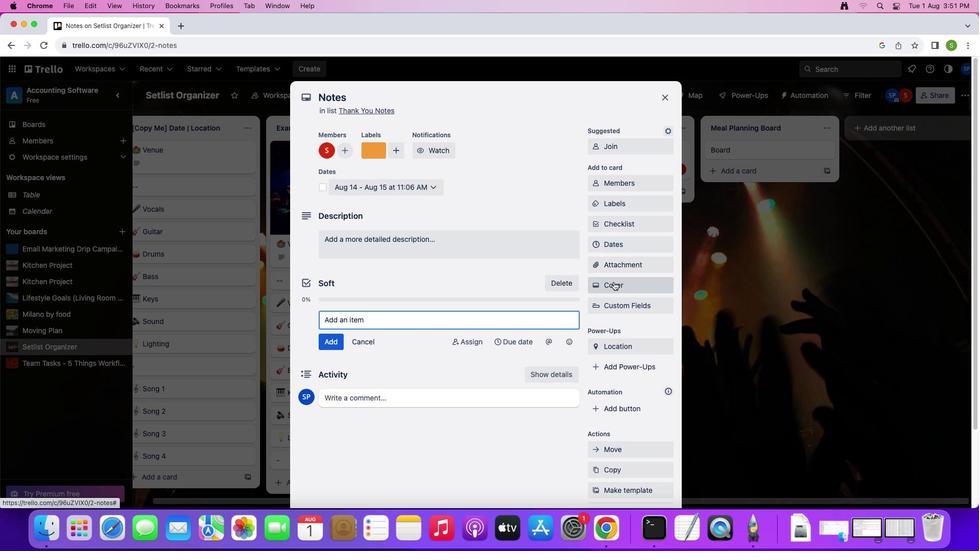 
Action: Mouse pressed left at (615, 248)
Screenshot: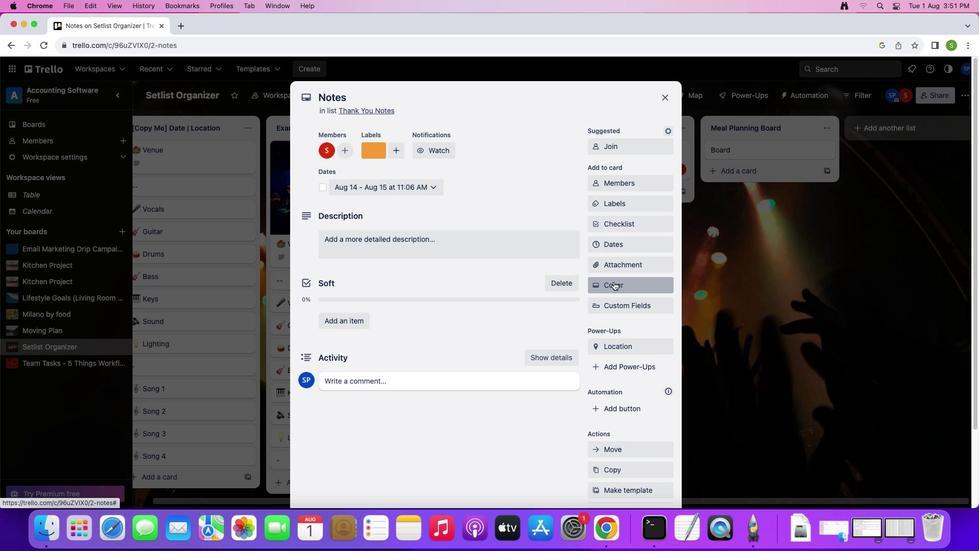 
Action: Mouse moved to (665, 275)
Screenshot: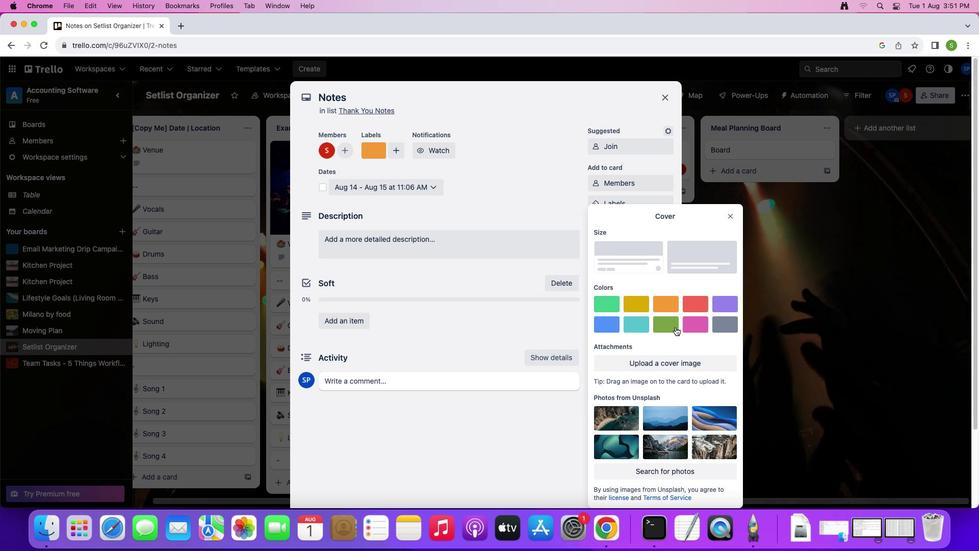 
Action: Mouse pressed left at (665, 275)
Screenshot: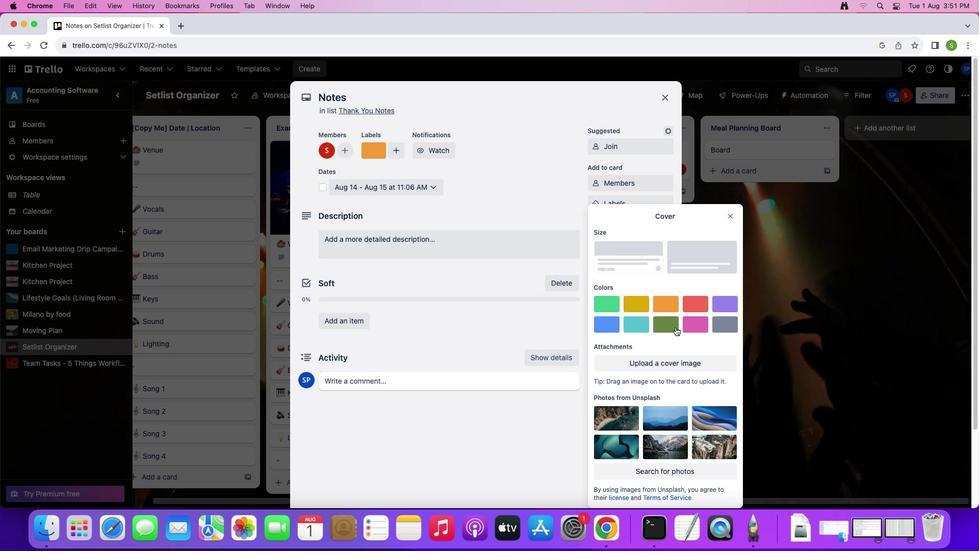 
Action: Mouse moved to (706, 198)
Screenshot: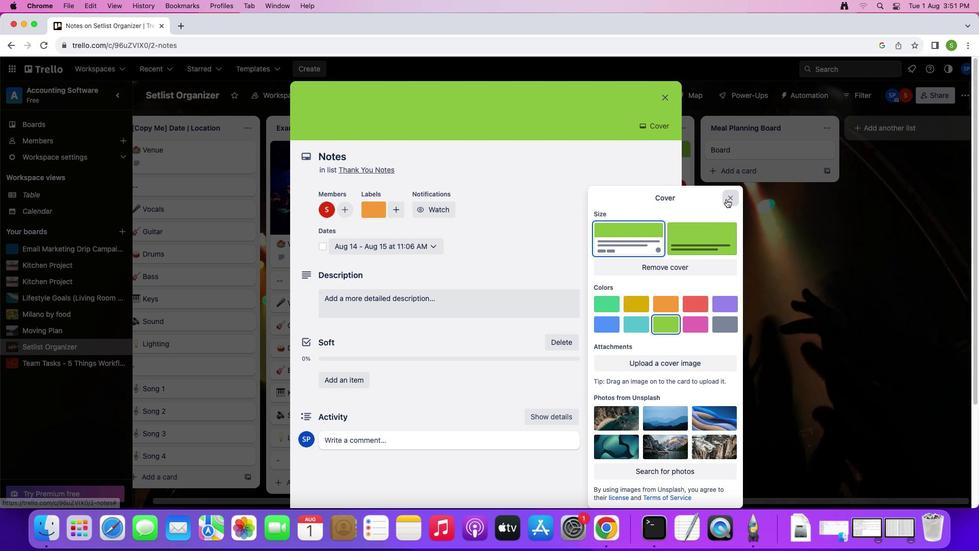 
Action: Mouse pressed left at (706, 198)
Screenshot: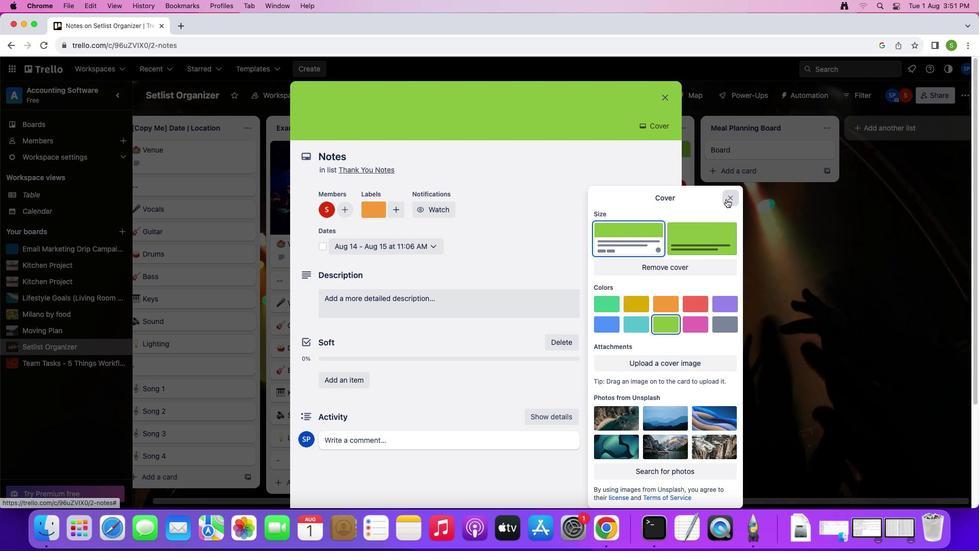
Action: Mouse moved to (457, 202)
Screenshot: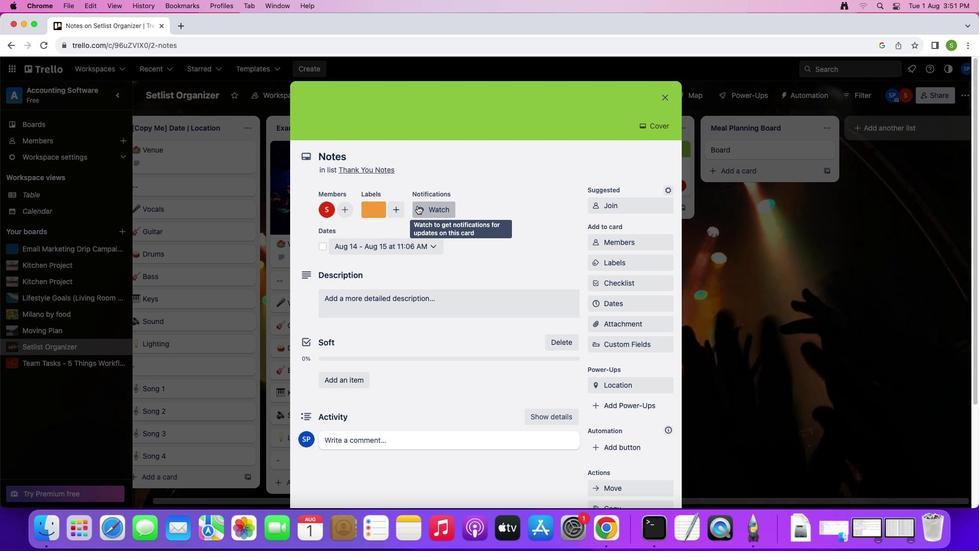 
Action: Mouse pressed left at (457, 202)
Screenshot: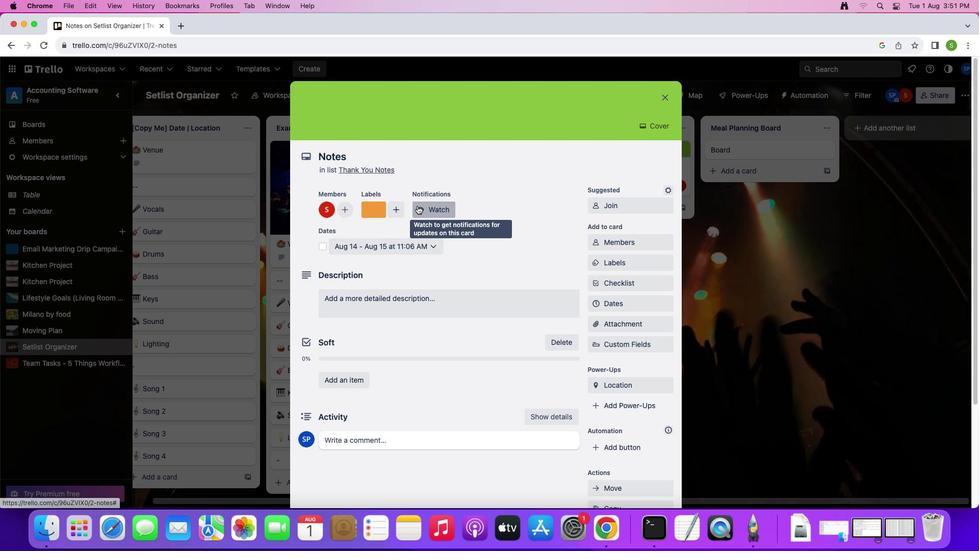 
Action: Mouse moved to (381, 227)
Screenshot: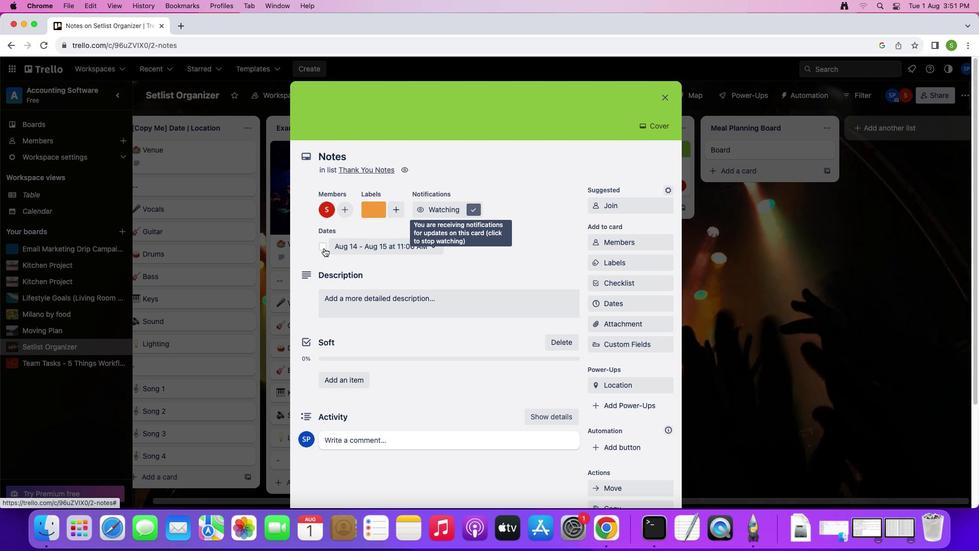 
Action: Mouse pressed left at (381, 227)
Screenshot: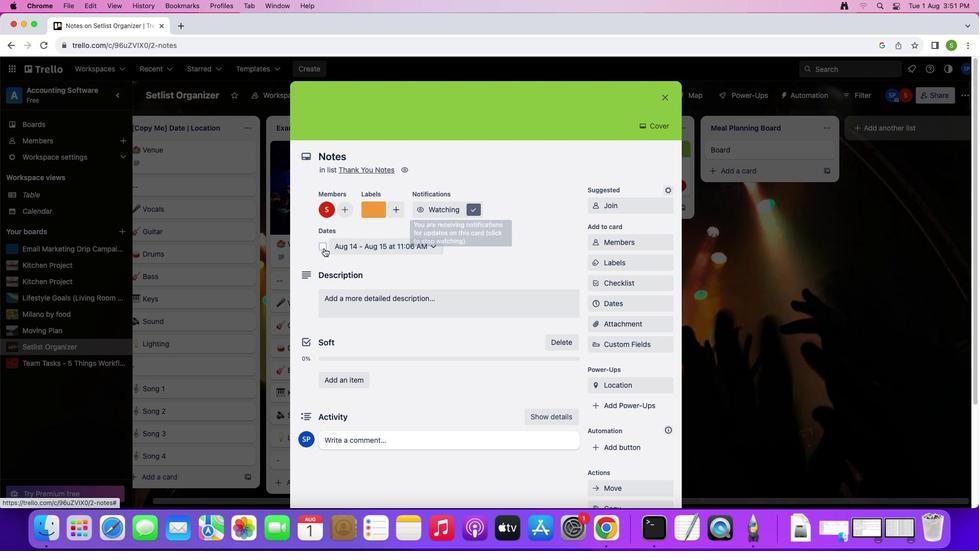 
Action: Mouse moved to (396, 261)
Screenshot: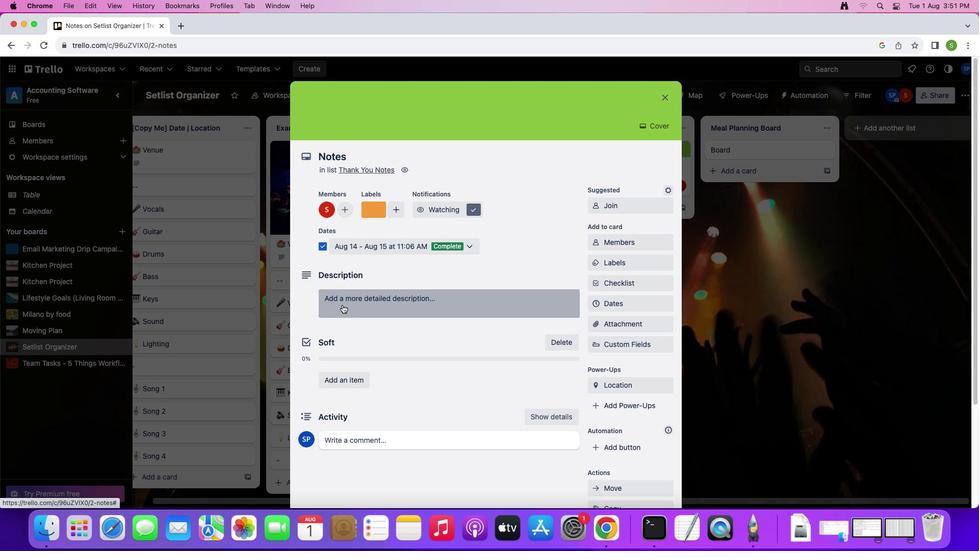 
Action: Mouse pressed left at (396, 261)
Screenshot: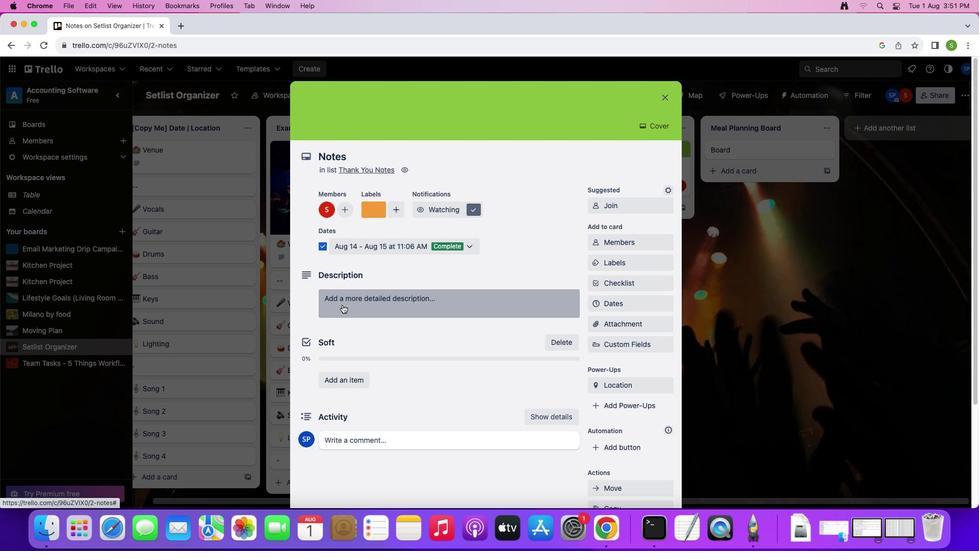 
Action: Mouse moved to (444, 289)
Screenshot: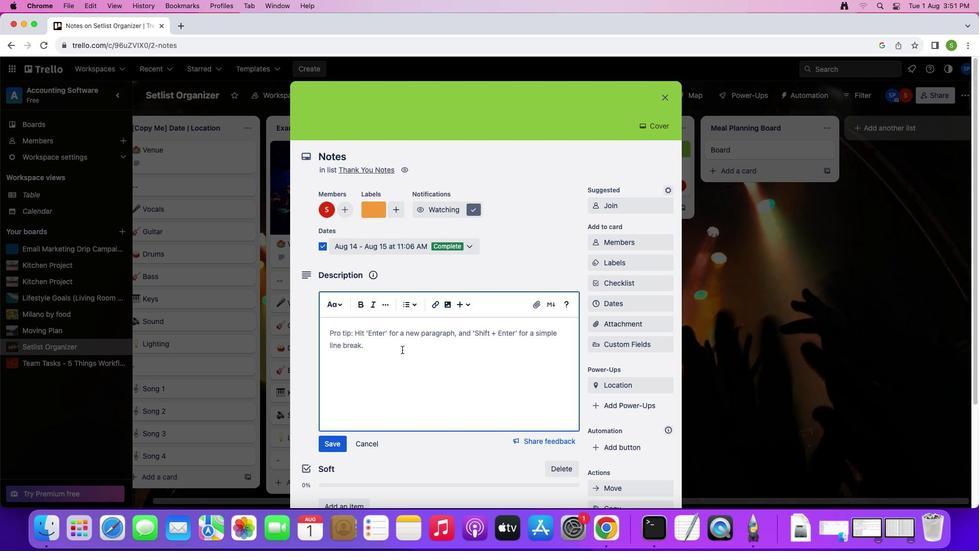 
Action: Key pressed Key.shift'W''r''i''t''i''n''g'Key.space't''h''a''n''k'Key.space'y''o''u'Key.space'n''o''t''e''s'Key.space'a''f''t''e''r'Key.space'y''o''u''r'Key.space'w''e''d''d''i''n''g'Key.space'c''a''n'Key.space'b''e'Key.space'o''v''e''r''w''h''e''l''m''i''n''g'','Key.space'n''b''u''t'Key.spaceKey.leftKey.leftKey.leftKey.leftKey.backspaceKey.rightKey.rightKey.rightKey.space'w''i''t''h'Key.spaceKey.shift'T''r''e''l''l''o'','Key.space'i''t'Key.space'c''a''n'Key.space'b''e'Key.space'f''u''n'','Key.space't''o''o'Key.shift'!'
Screenshot: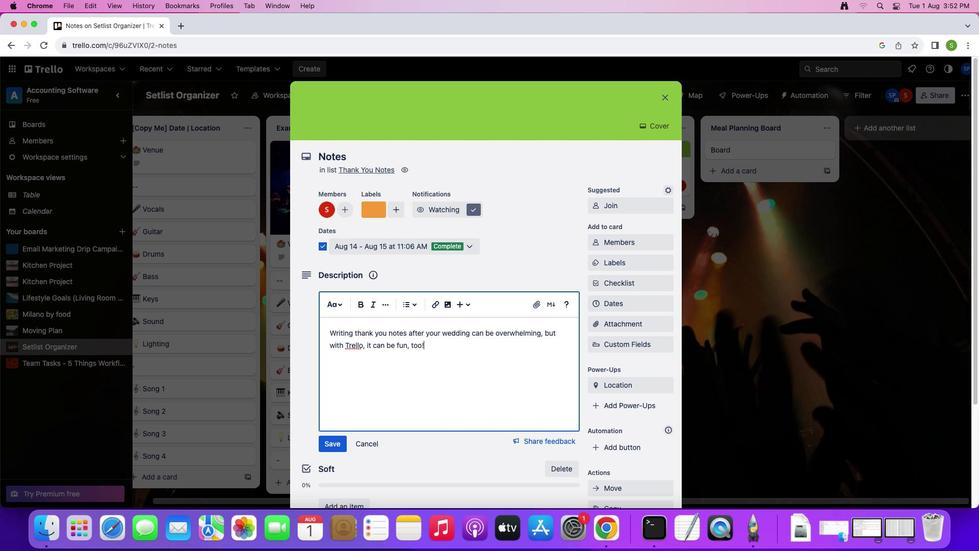 
Action: Mouse moved to (385, 348)
Screenshot: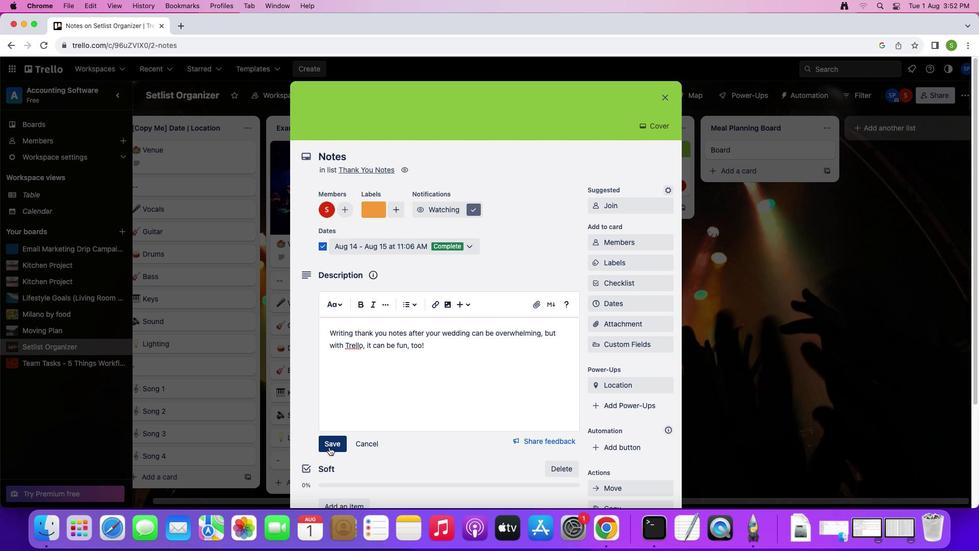 
Action: Mouse pressed left at (385, 348)
Screenshot: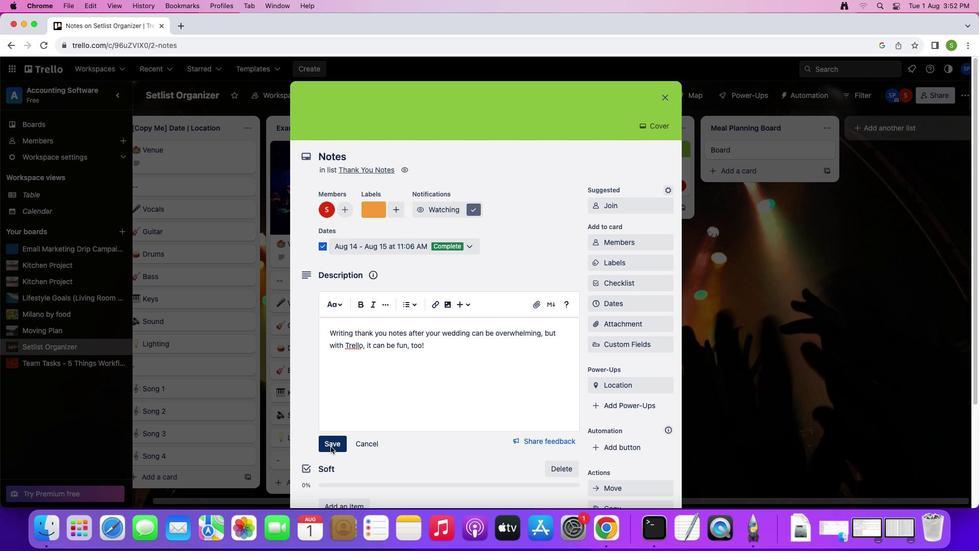 
Action: Mouse moved to (444, 338)
Screenshot: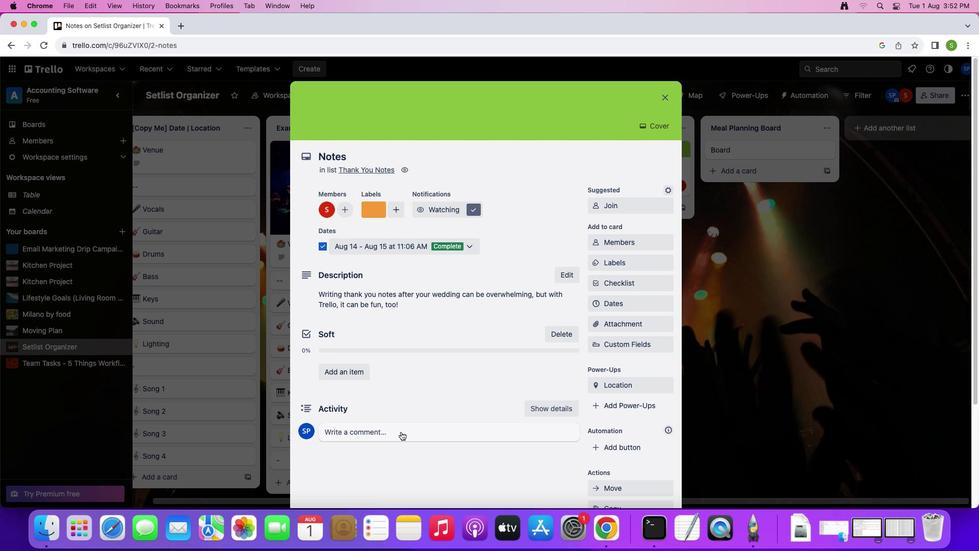 
Action: Mouse pressed left at (444, 338)
Screenshot: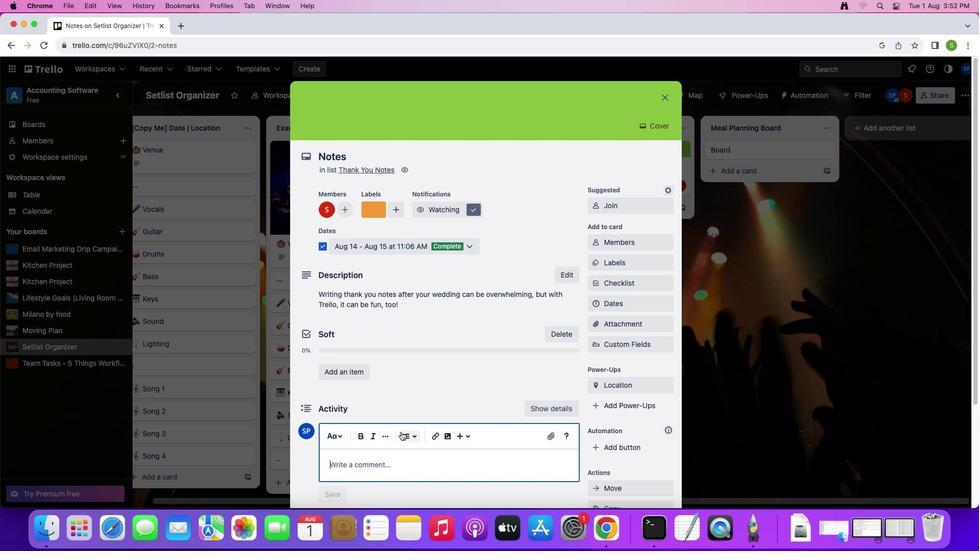 
Action: Mouse moved to (429, 355)
Screenshot: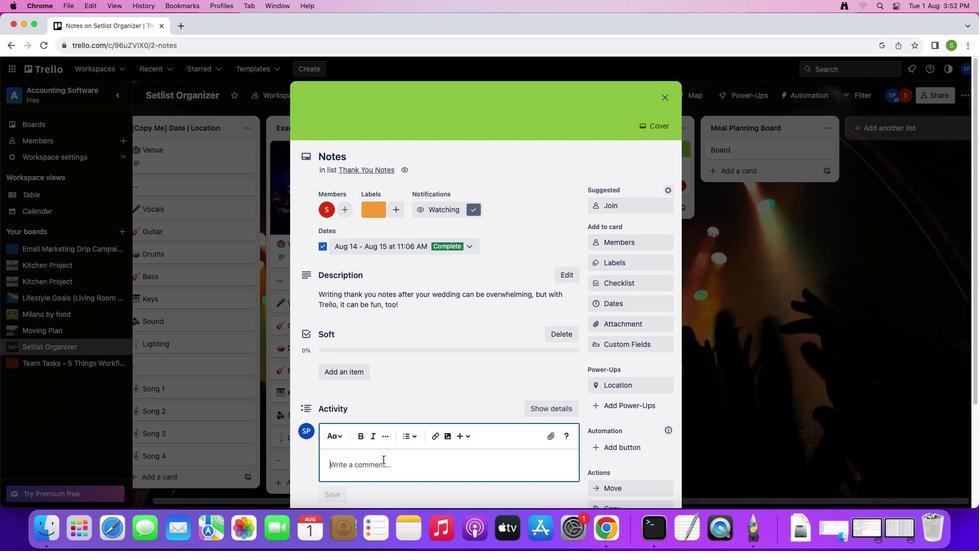 
Action: Mouse pressed left at (429, 355)
Screenshot: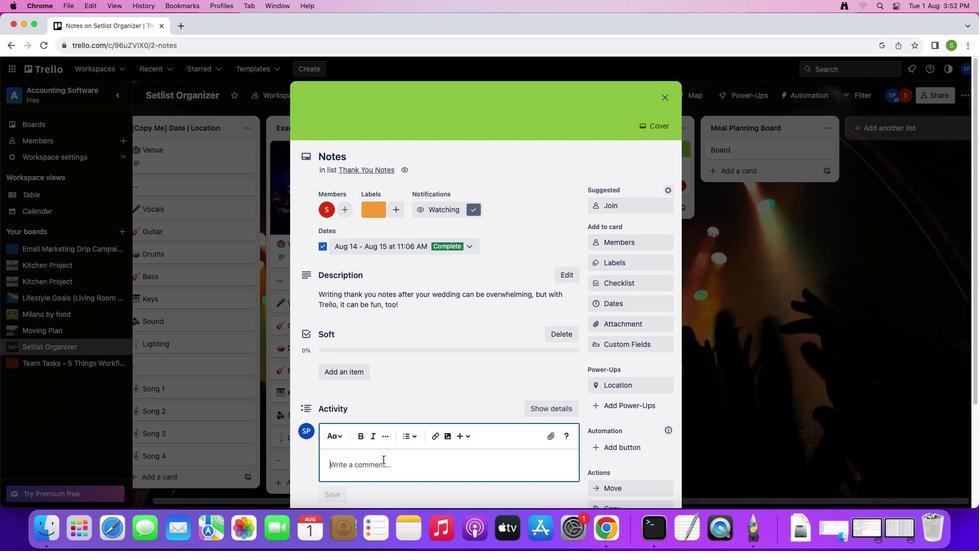 
Action: Mouse moved to (430, 355)
Screenshot: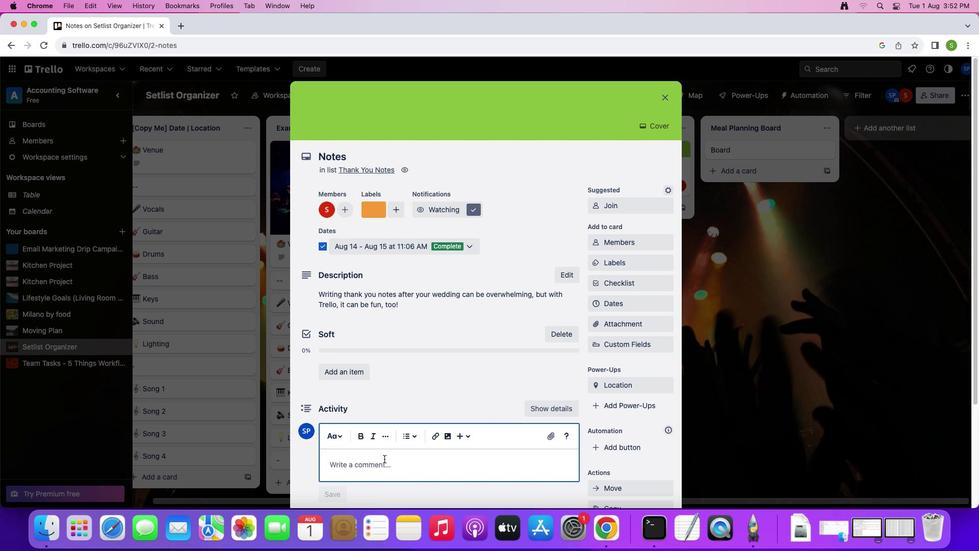 
Action: Key pressed Key.shift'B''r''i''a''n'
Screenshot: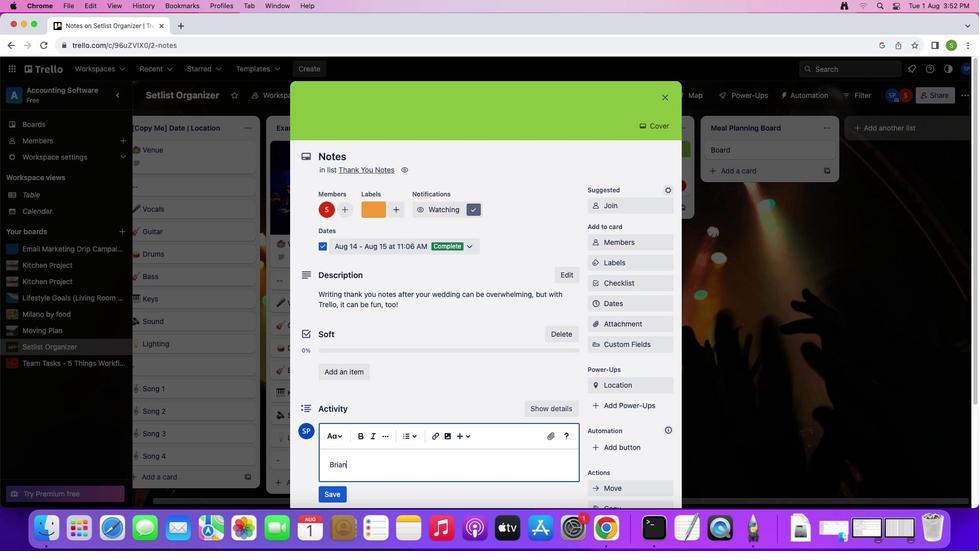 
Action: Mouse moved to (393, 378)
Screenshot: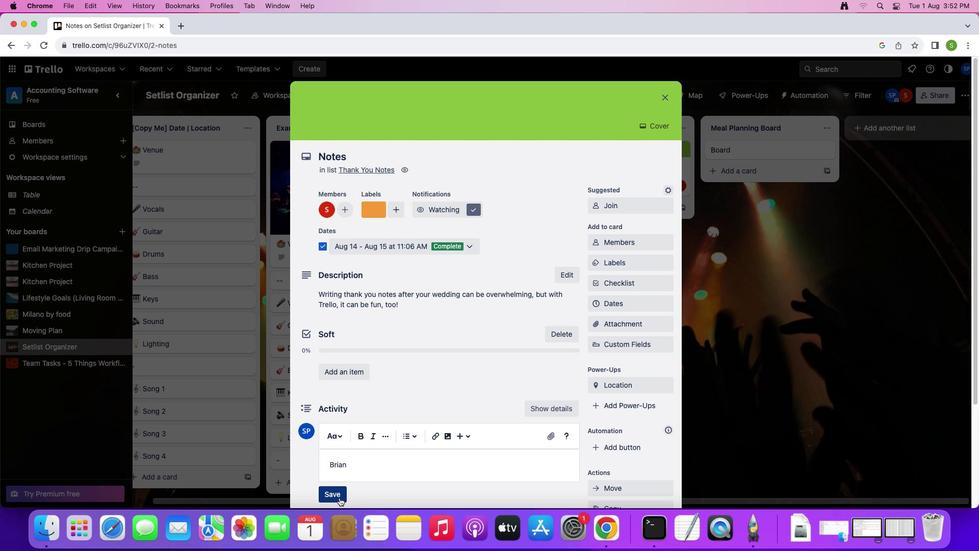 
Action: Mouse pressed left at (393, 378)
Screenshot: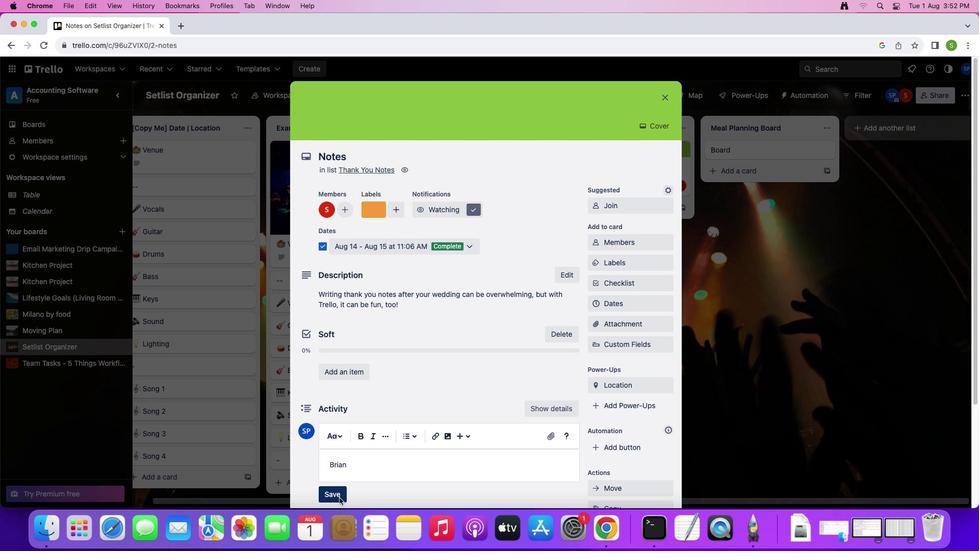 
Action: Mouse moved to (661, 137)
Screenshot: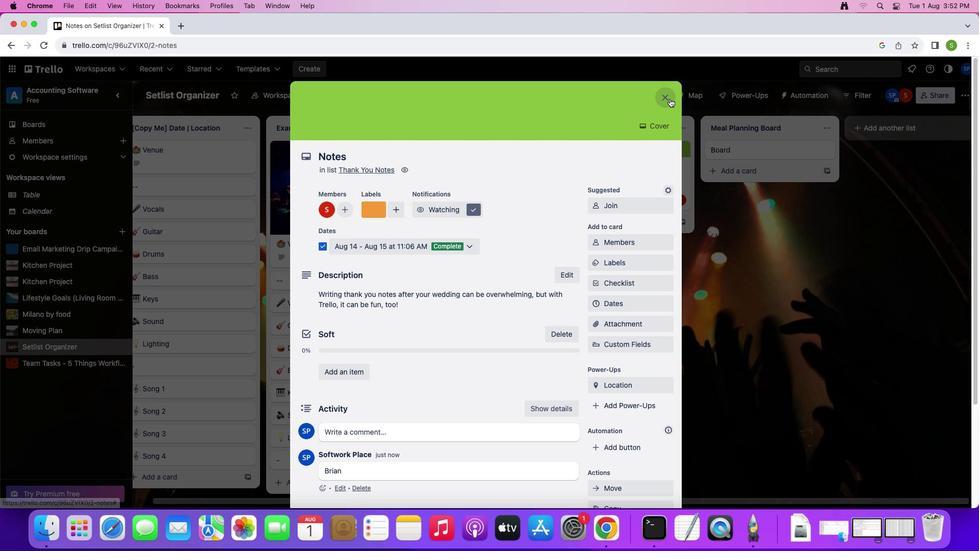 
Action: Mouse pressed left at (661, 137)
Screenshot: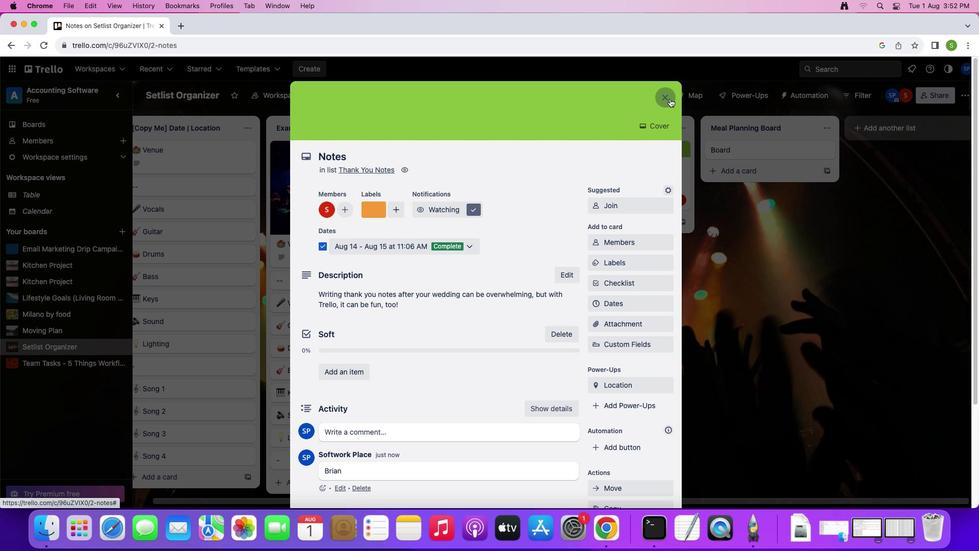 
Action: Mouse moved to (741, 168)
Screenshot: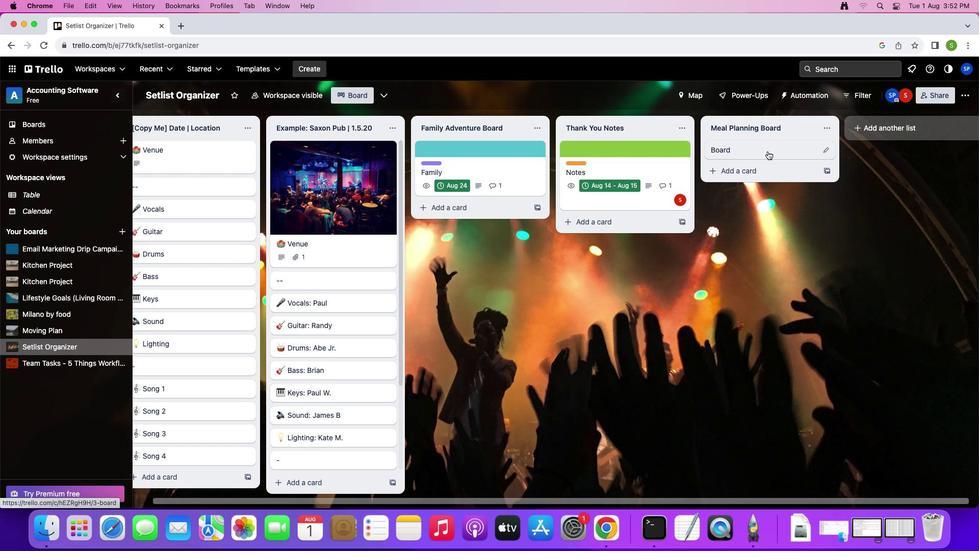 
Action: Mouse pressed left at (741, 168)
Screenshot: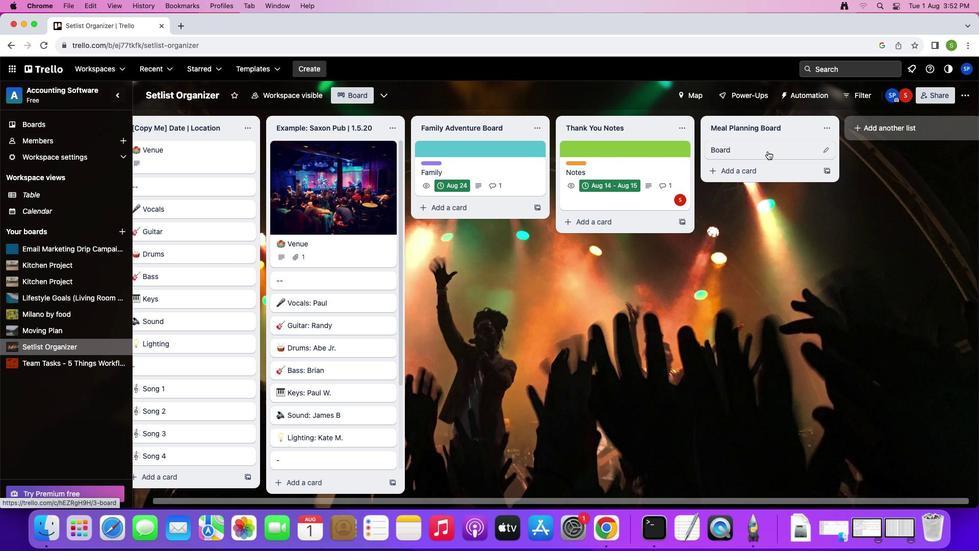 
Action: Mouse moved to (617, 187)
Screenshot: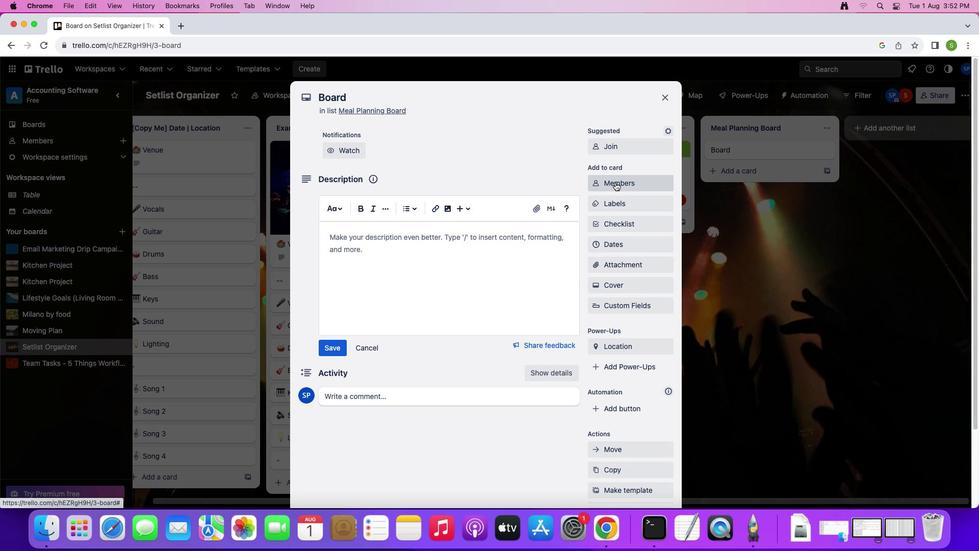 
Action: Mouse pressed left at (617, 187)
Screenshot: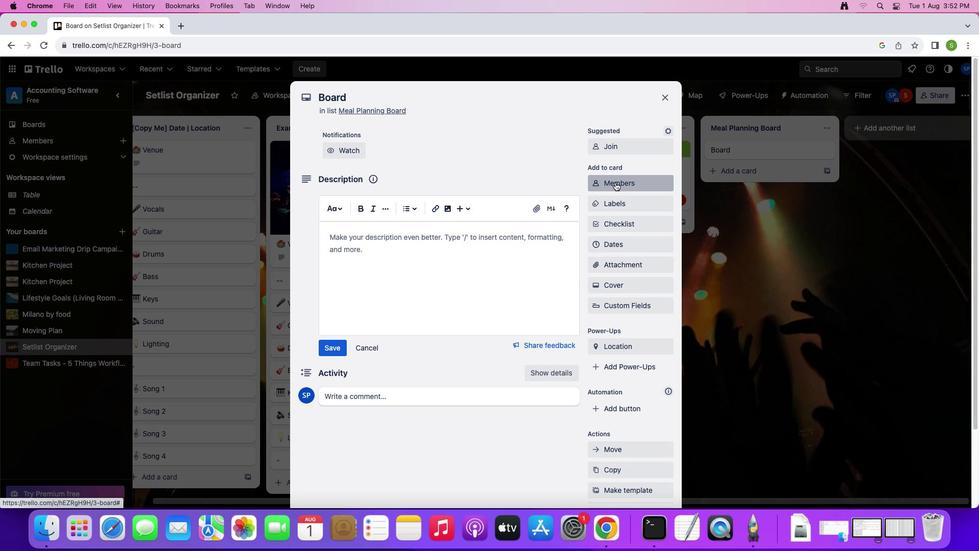 
Action: Mouse moved to (640, 215)
Screenshot: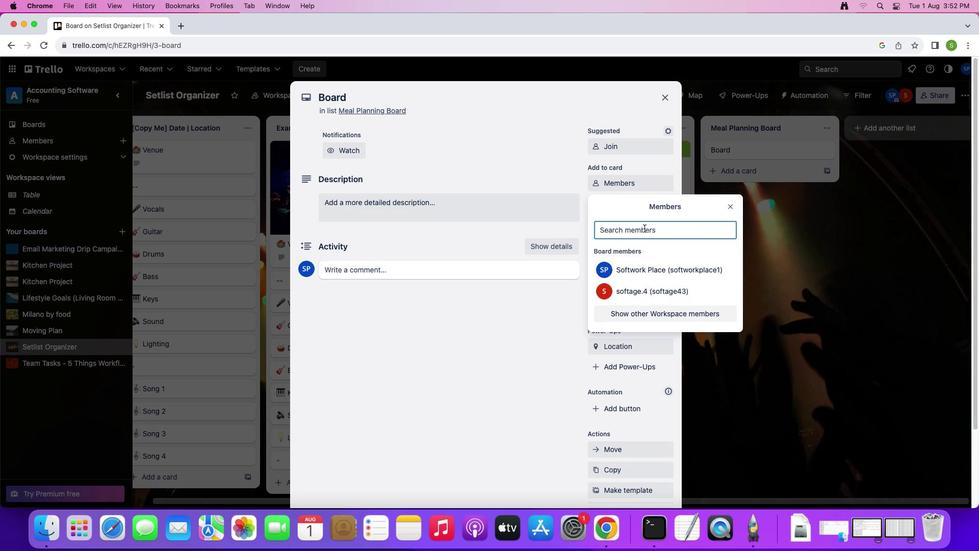 
Action: Key pressed 's''o''f''t''a''g''e''.''3'Key.shift'@''s''o''f''t''a''g''e''.''n''e''t'
Screenshot: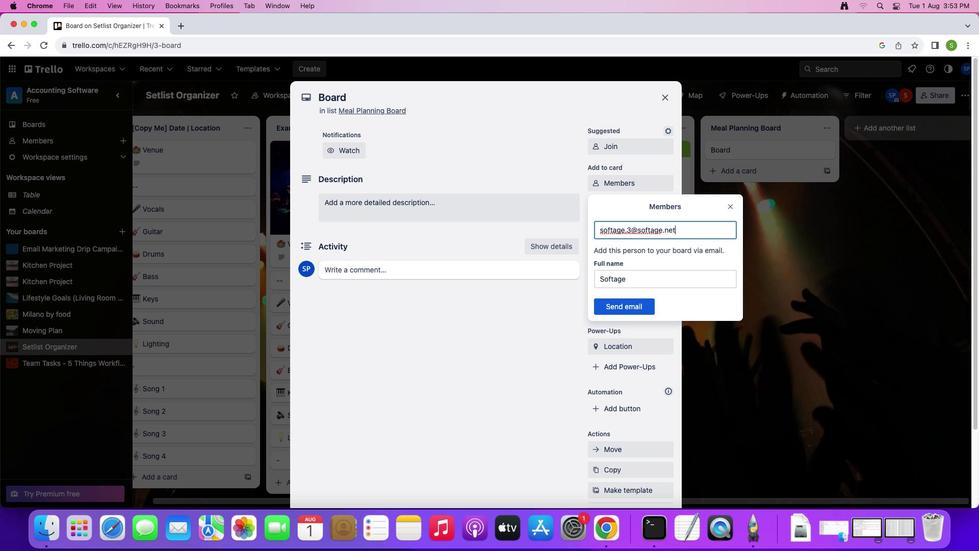 
Action: Mouse moved to (627, 260)
Screenshot: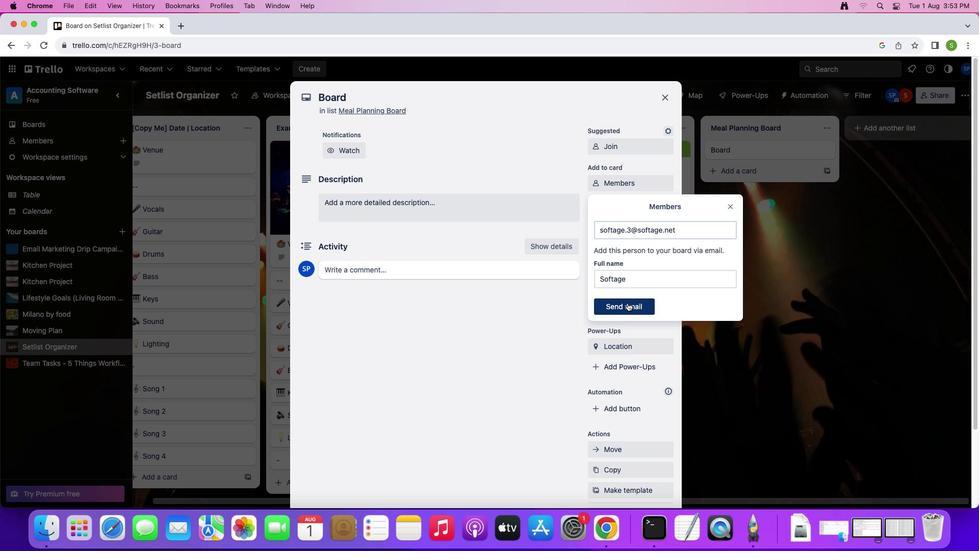 
Action: Mouse pressed left at (627, 260)
Screenshot: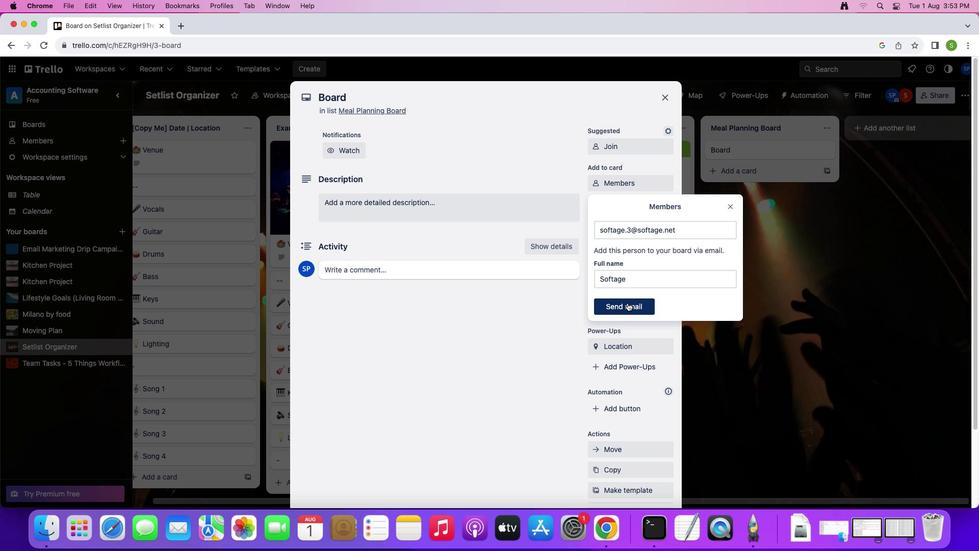 
Action: Mouse moved to (630, 201)
Screenshot: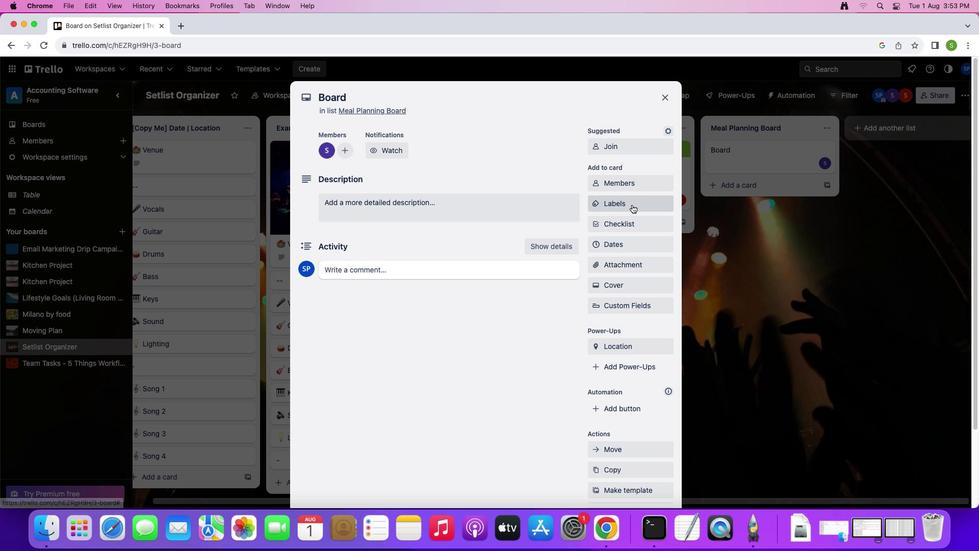 
Action: Mouse pressed left at (630, 201)
Screenshot: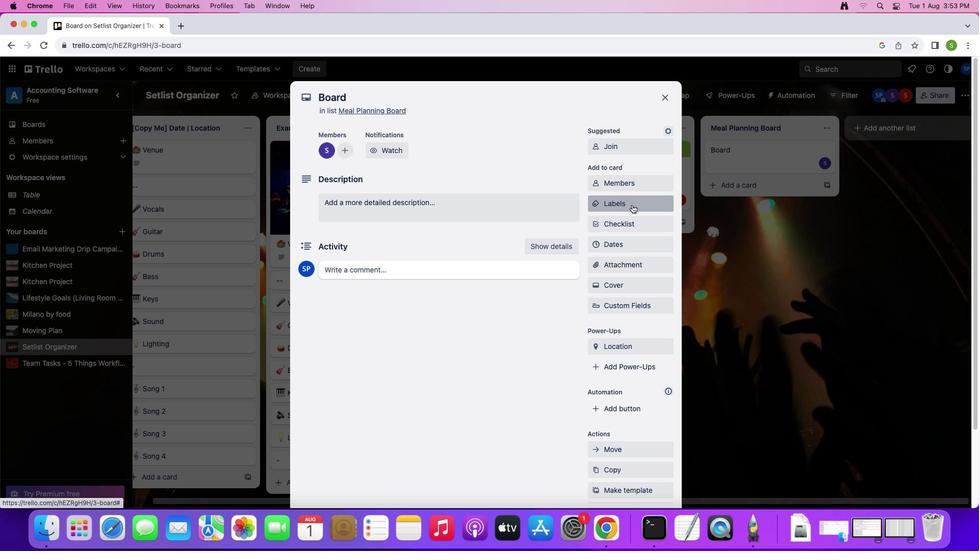 
Action: Mouse moved to (636, 293)
Screenshot: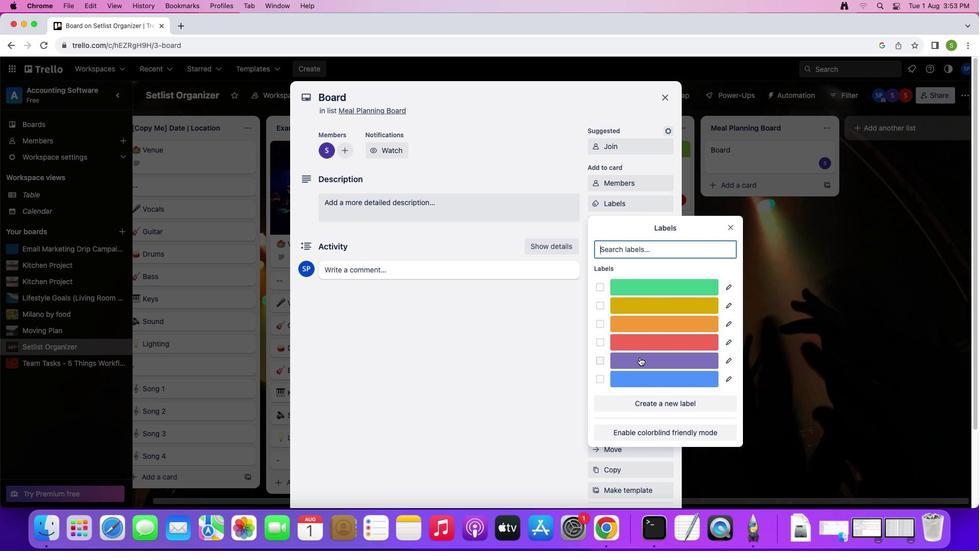 
Action: Mouse pressed left at (636, 293)
Screenshot: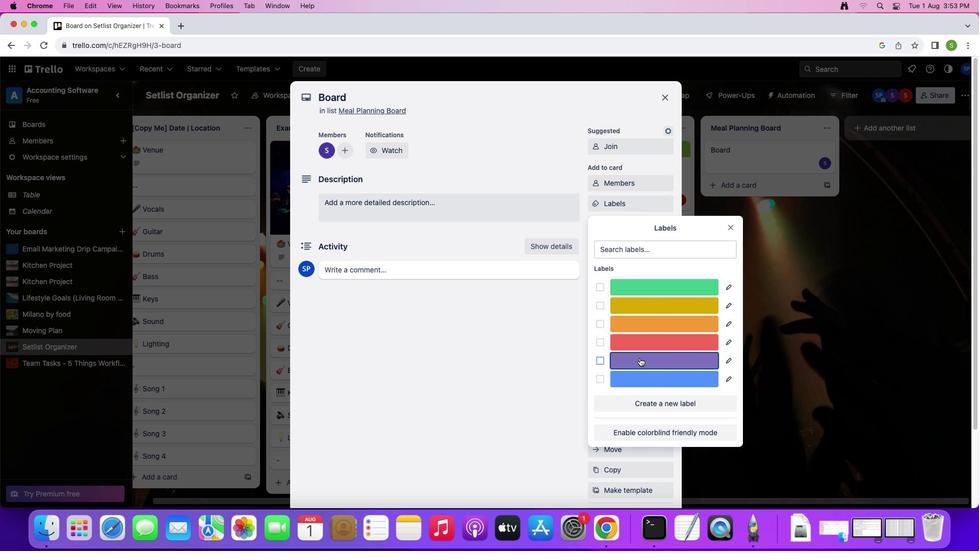 
Action: Mouse moved to (711, 218)
Screenshot: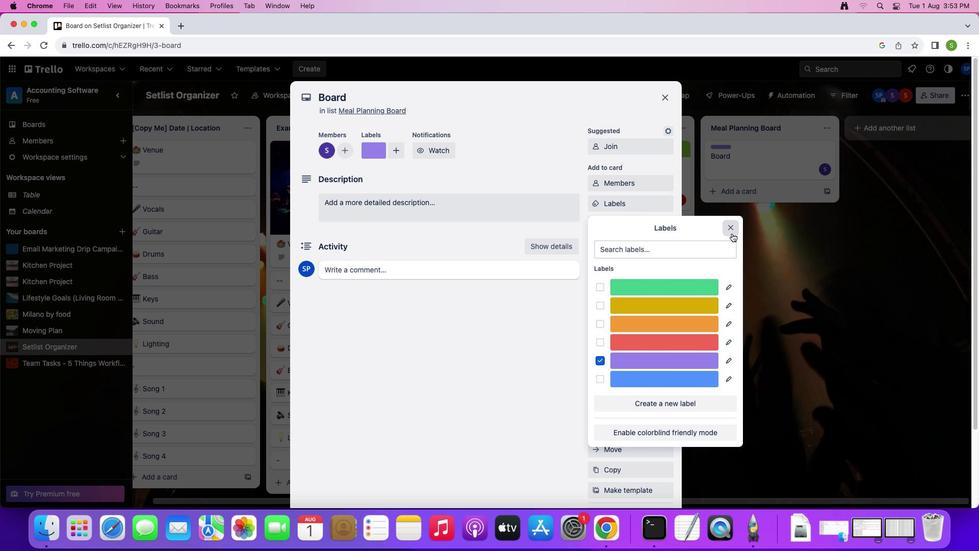 
Action: Mouse pressed left at (711, 218)
Screenshot: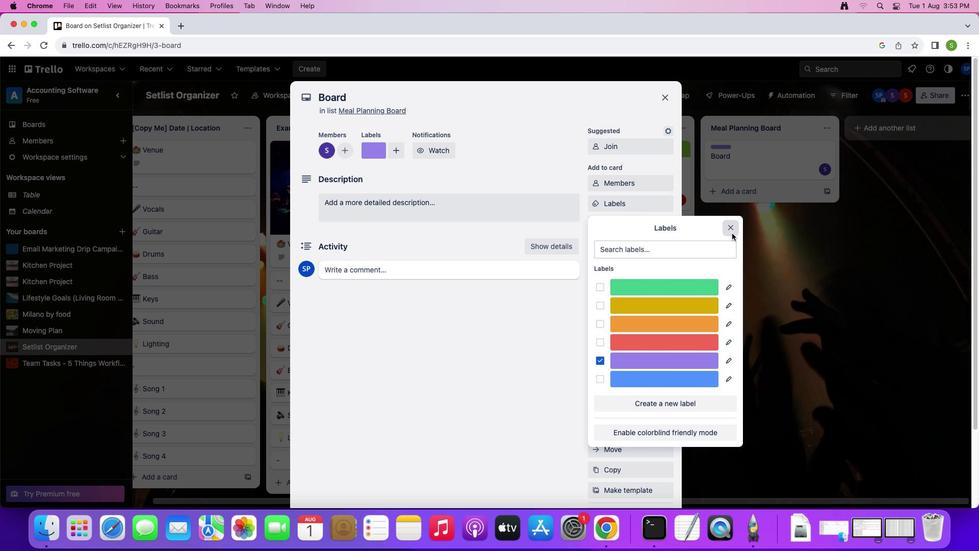 
Action: Mouse moved to (618, 214)
Screenshot: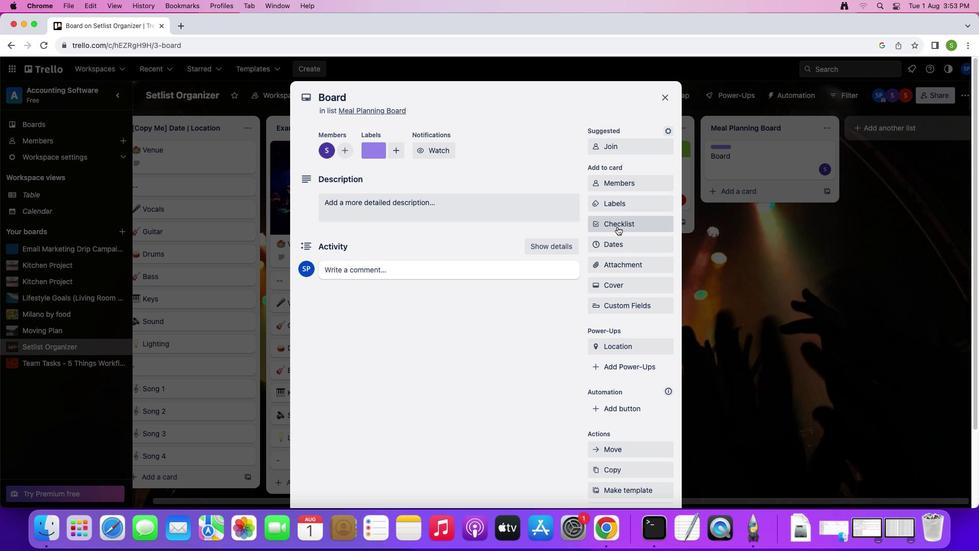 
Action: Mouse pressed left at (618, 214)
Screenshot: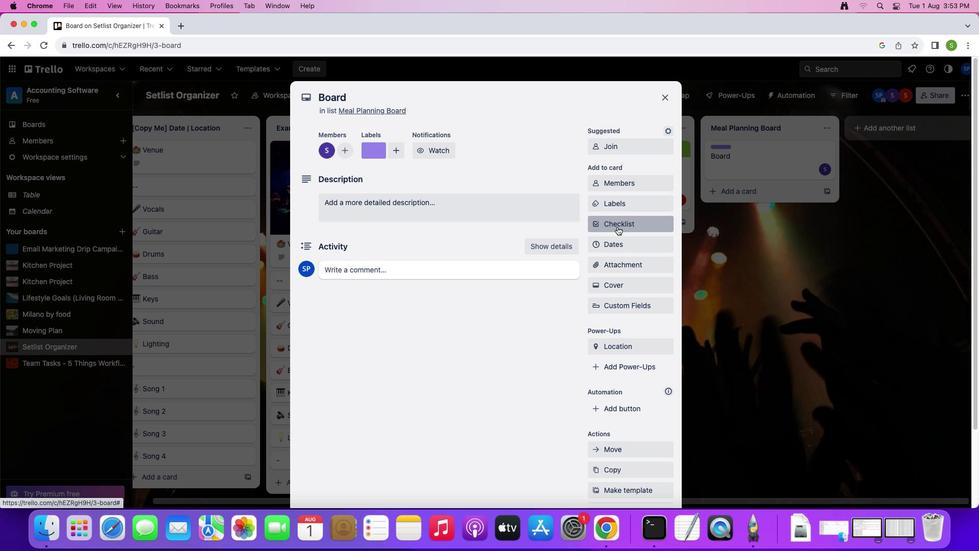 
Action: Mouse moved to (649, 241)
Screenshot: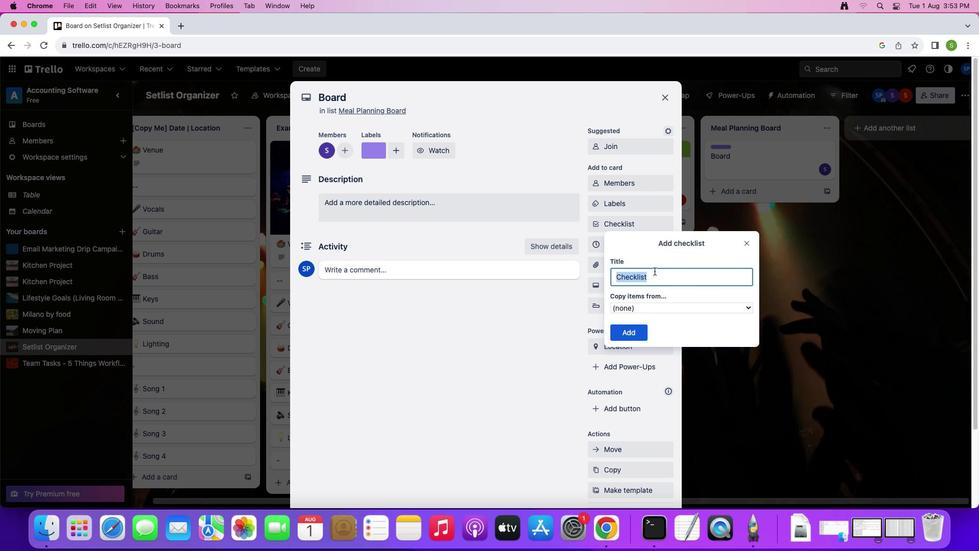 
Action: Key pressed Key.shift'T''h''a''n''k''s'Key.enter
Screenshot: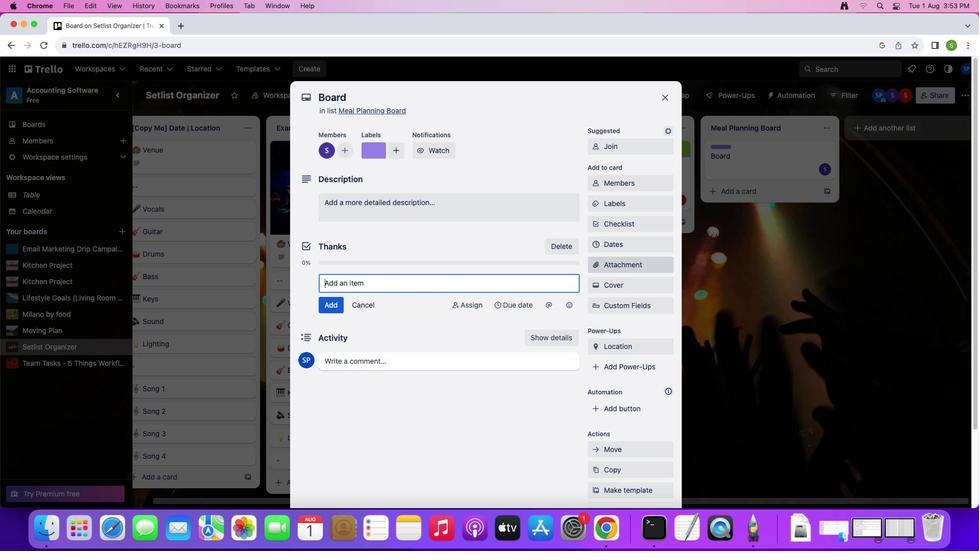 
Action: Mouse moved to (630, 226)
Screenshot: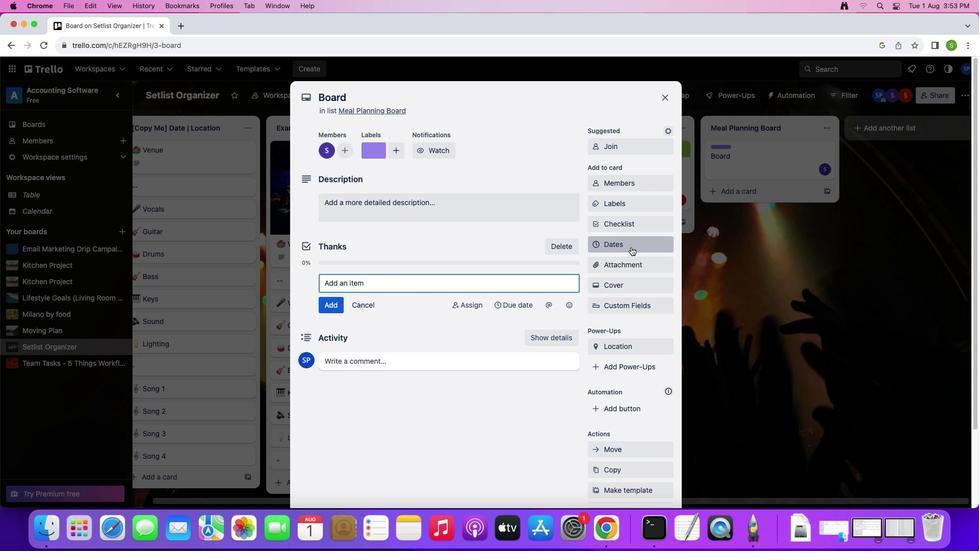 
Action: Mouse pressed left at (630, 226)
Screenshot: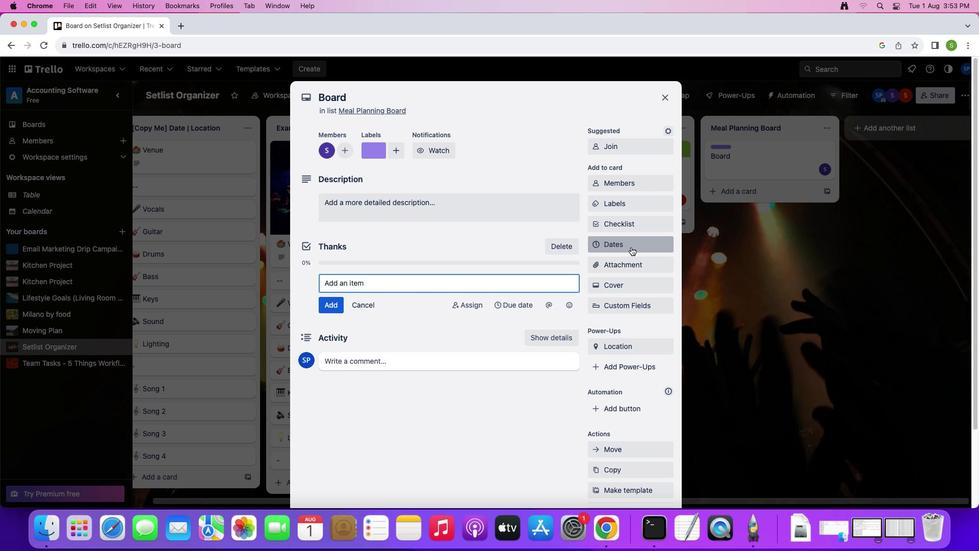 
Action: Mouse moved to (683, 205)
Screenshot: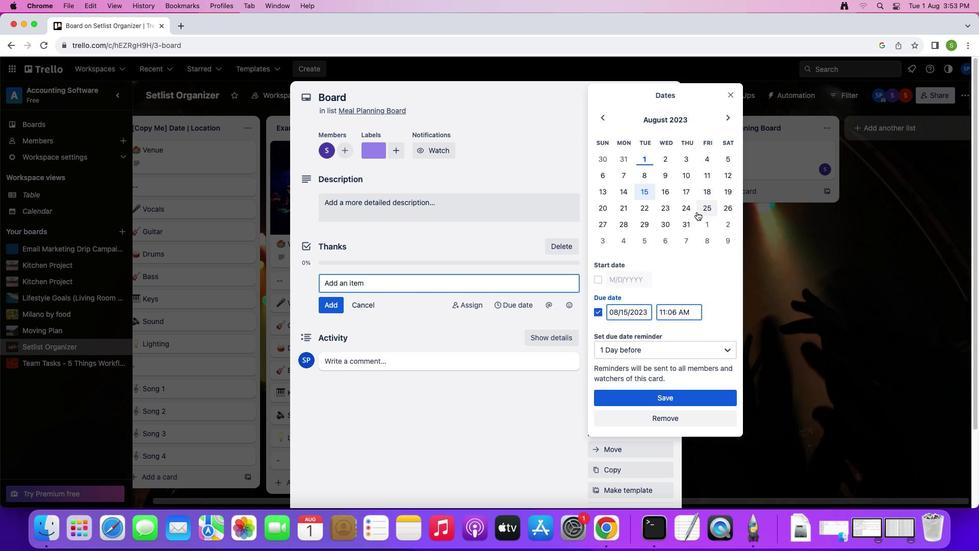 
Action: Mouse pressed left at (683, 205)
Screenshot: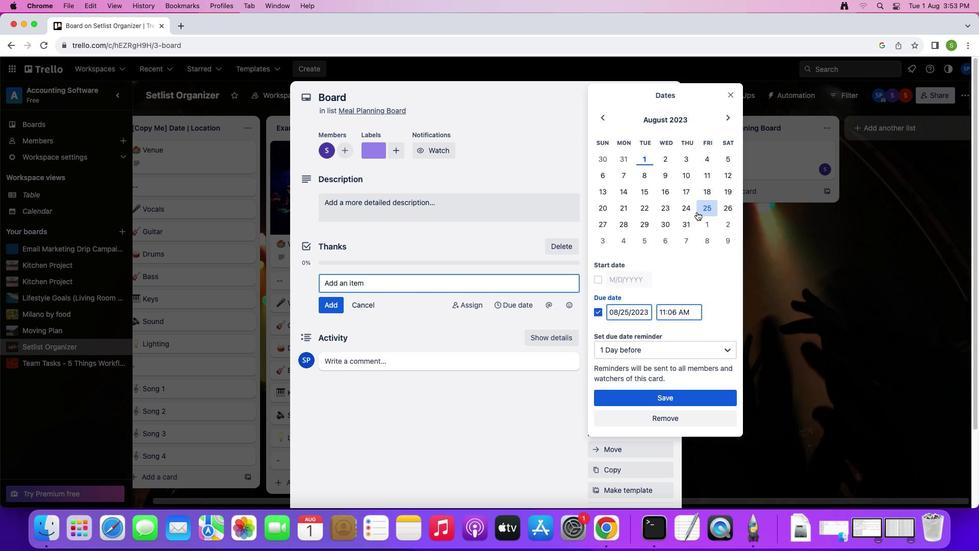 
Action: Mouse moved to (605, 246)
Screenshot: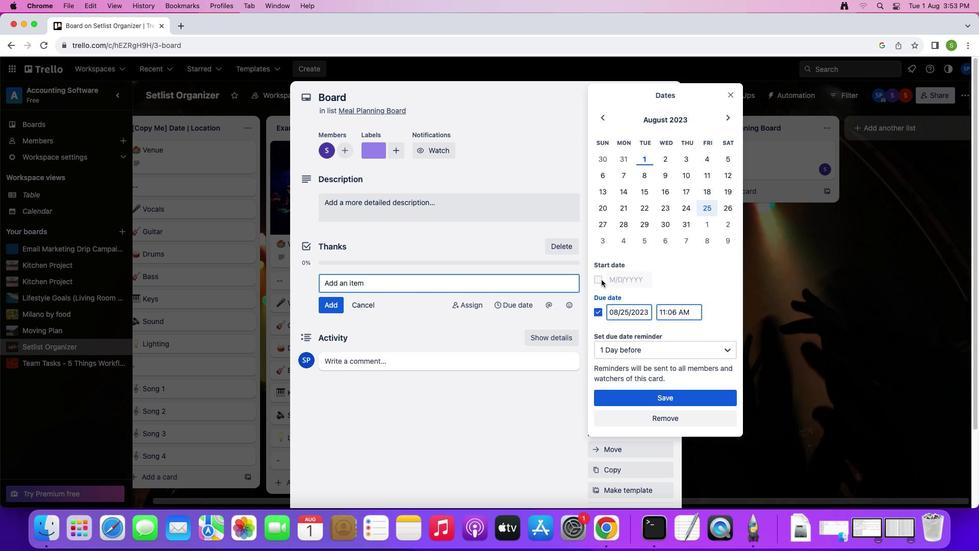 
Action: Mouse pressed left at (605, 246)
Screenshot: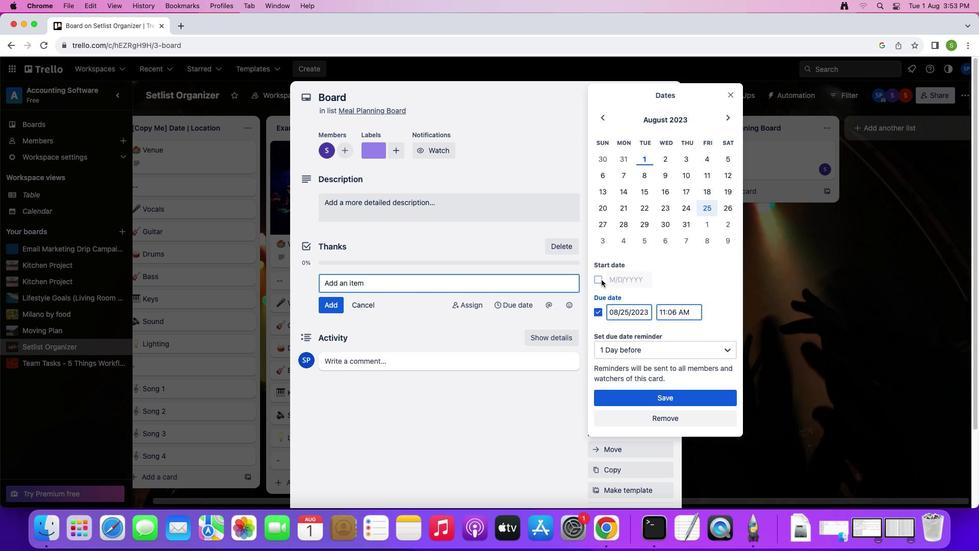 
Action: Mouse moved to (661, 317)
Screenshot: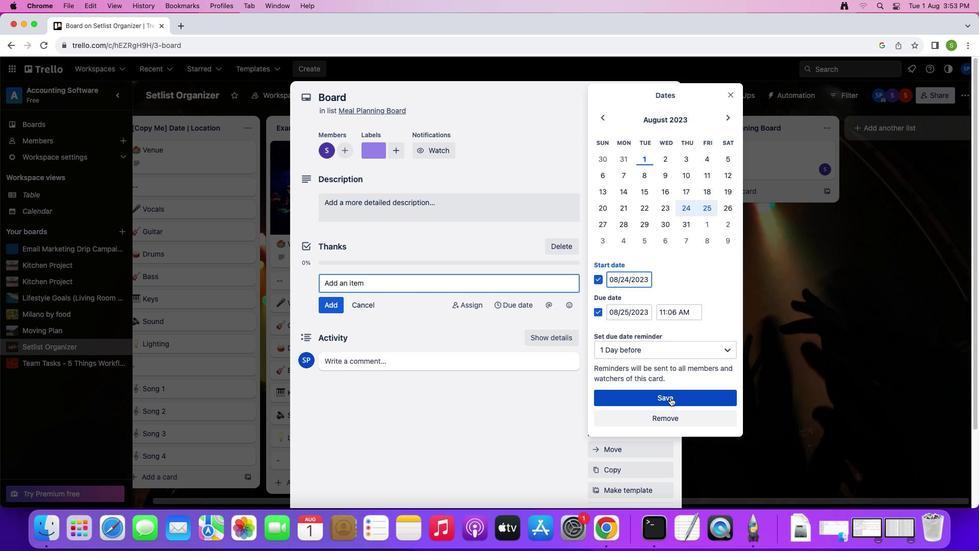 
Action: Mouse pressed left at (661, 317)
Screenshot: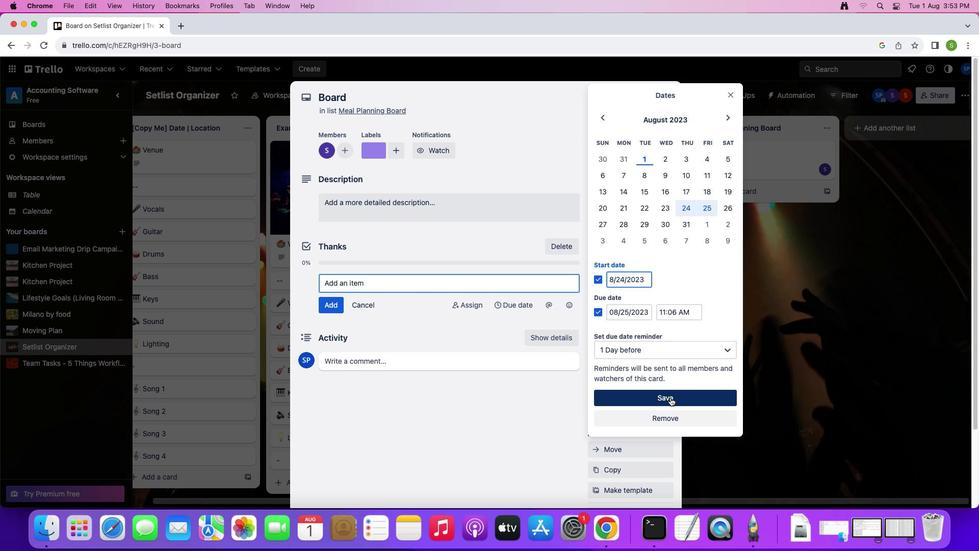 
Action: Mouse moved to (613, 248)
Screenshot: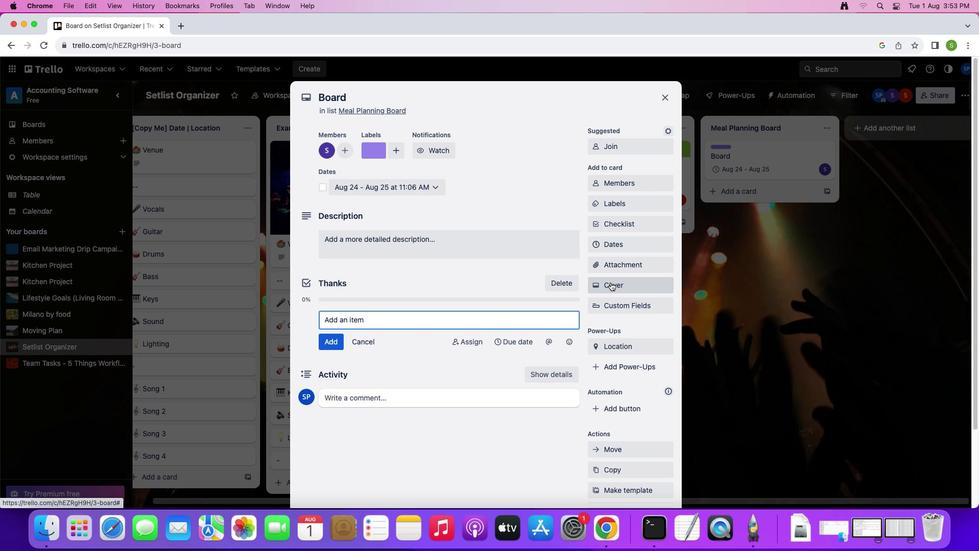 
Action: Mouse pressed left at (613, 248)
Screenshot: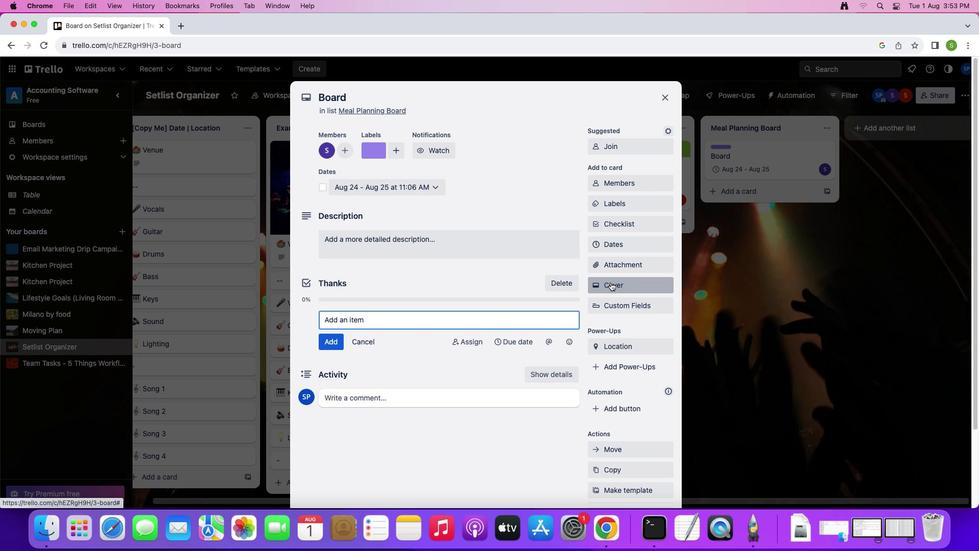 
Action: Mouse moved to (677, 273)
Screenshot: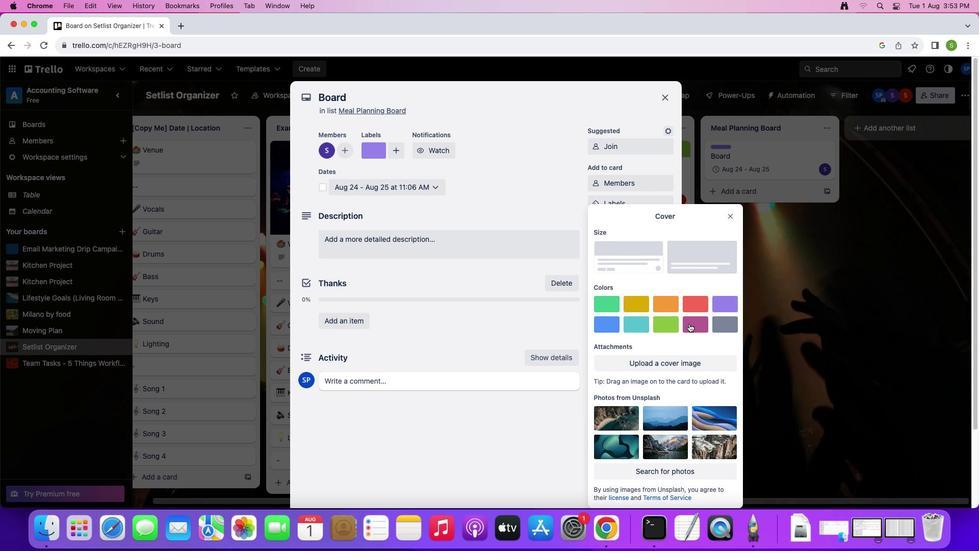 
Action: Mouse pressed left at (677, 273)
Screenshot: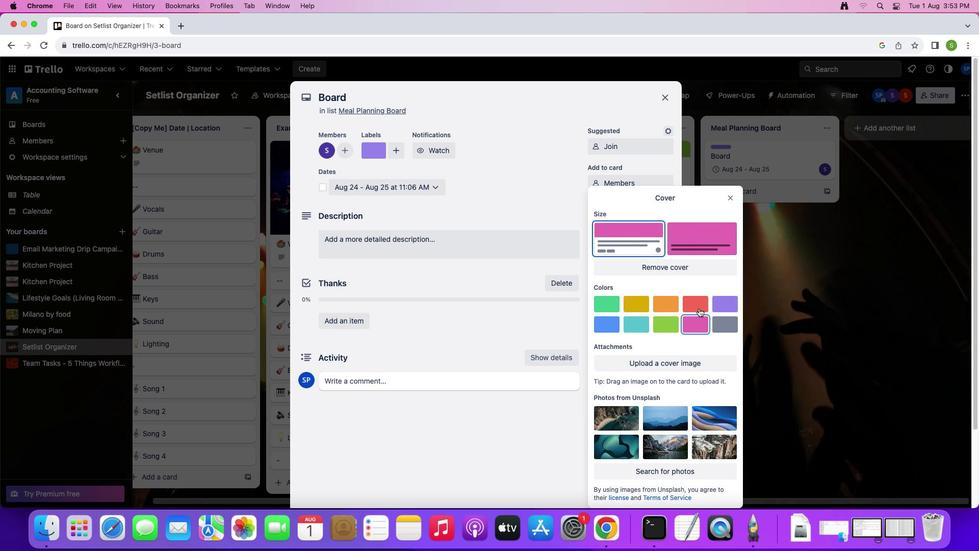 
Action: Mouse moved to (710, 195)
Screenshot: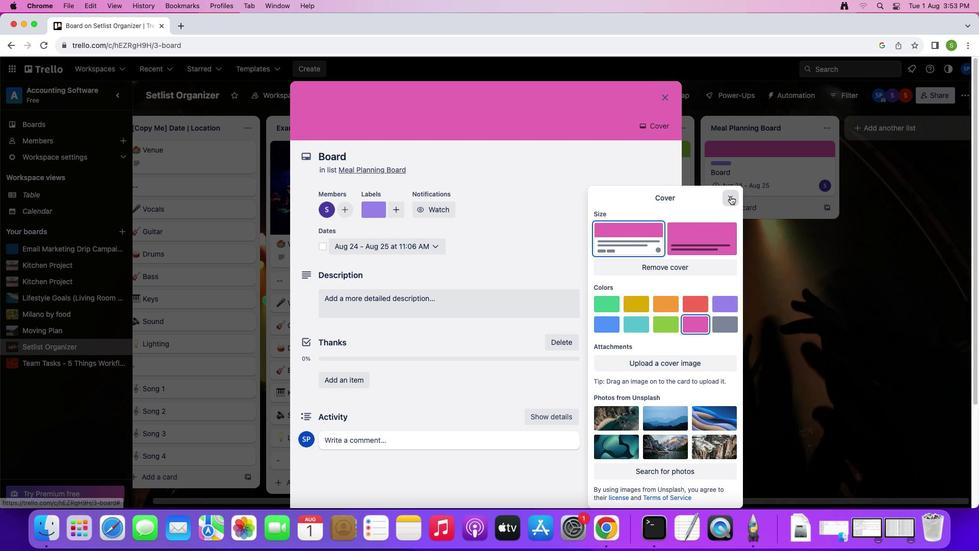 
Action: Mouse pressed left at (710, 195)
Screenshot: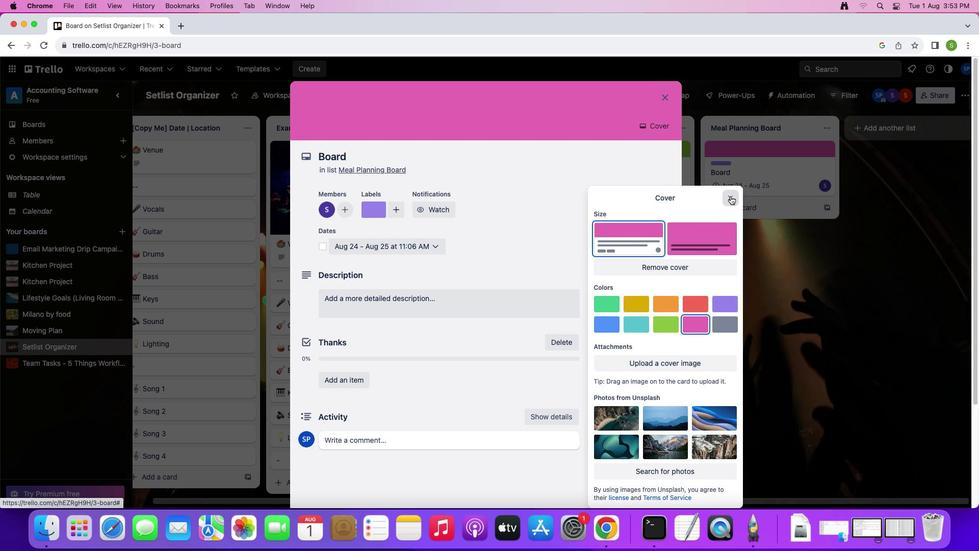 
Action: Mouse moved to (635, 272)
Screenshot: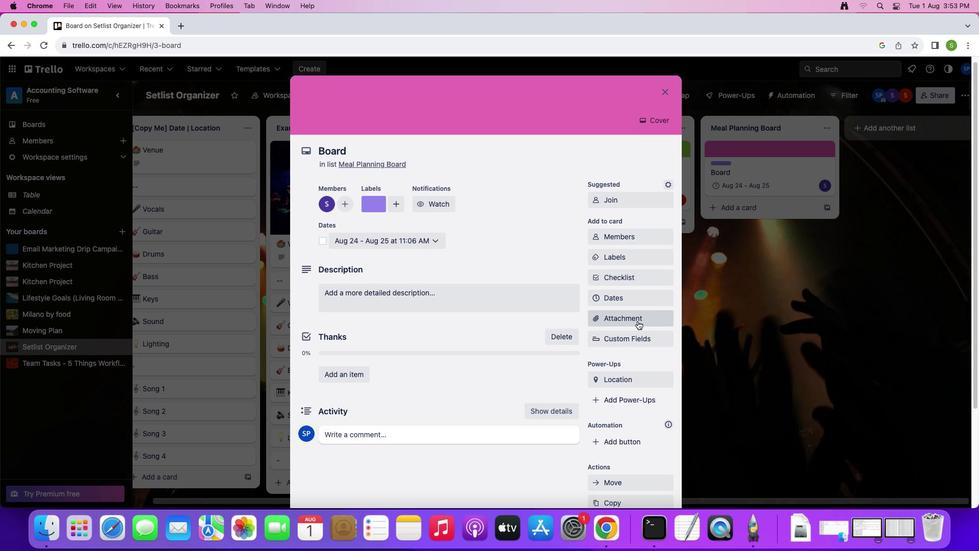 
Action: Mouse scrolled (635, 272) with delta (119, 76)
Screenshot: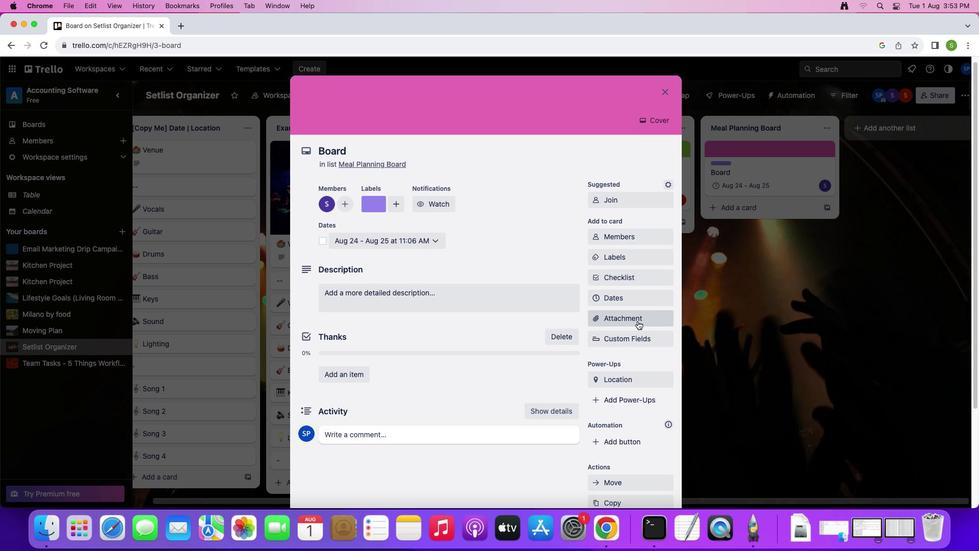 
Action: Mouse scrolled (635, 272) with delta (119, 76)
Screenshot: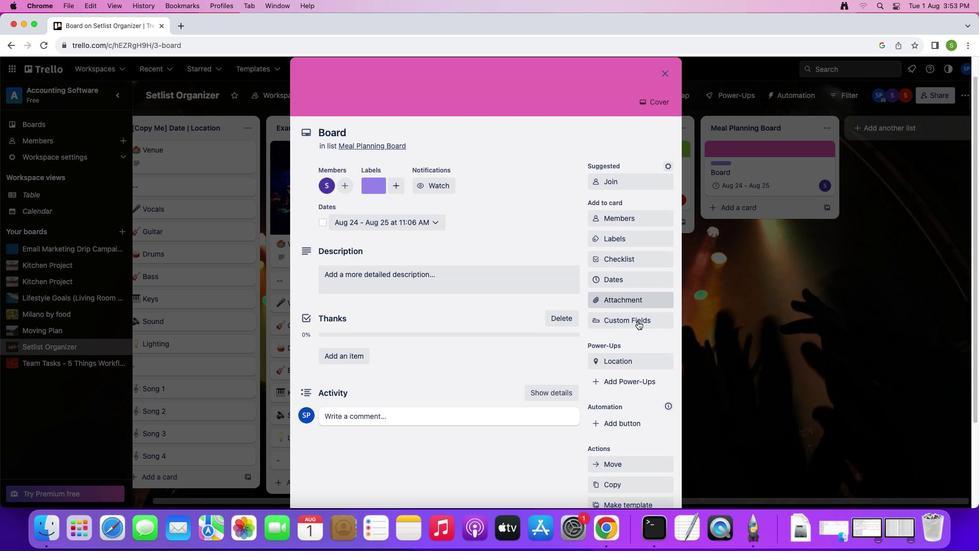 
Action: Mouse scrolled (635, 272) with delta (119, 76)
Screenshot: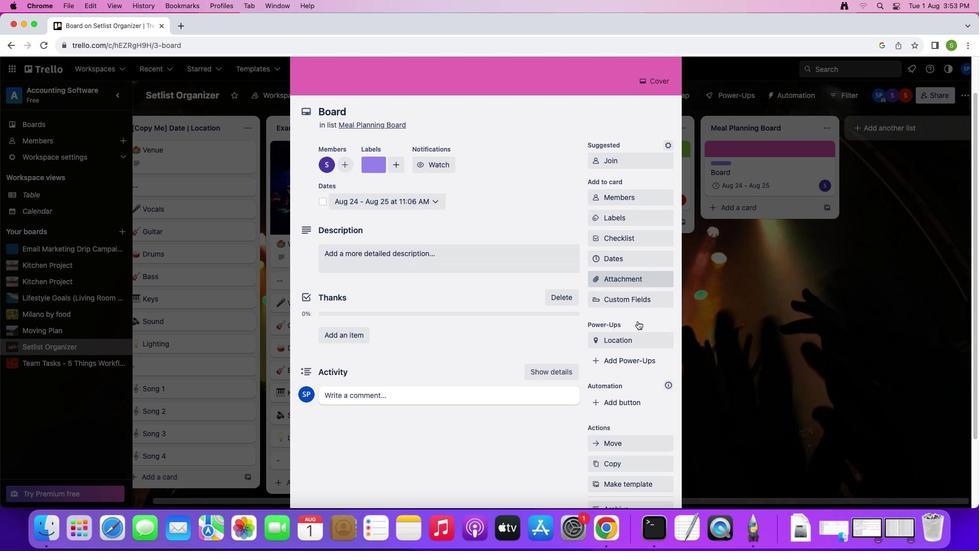 
Action: Mouse moved to (641, 277)
Screenshot: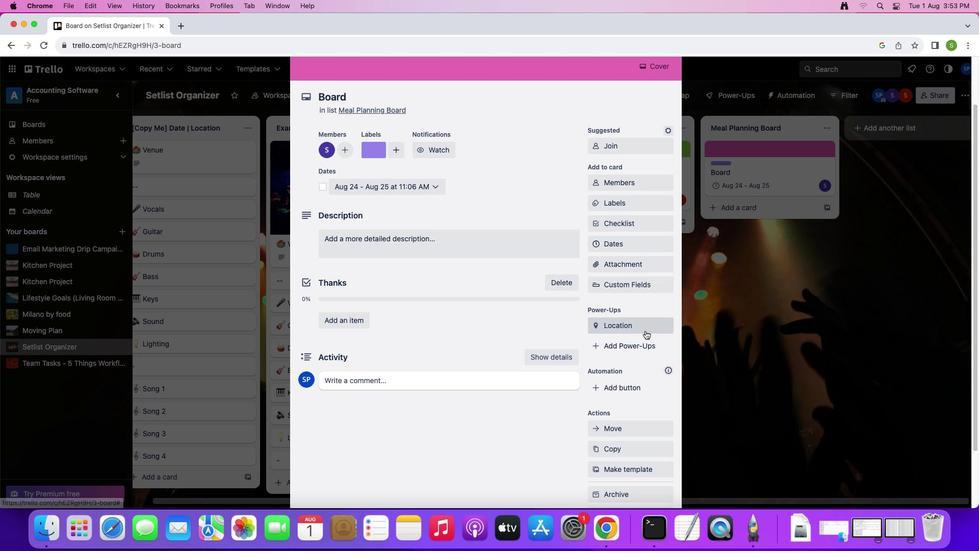 
Action: Mouse scrolled (641, 277) with delta (119, 76)
Screenshot: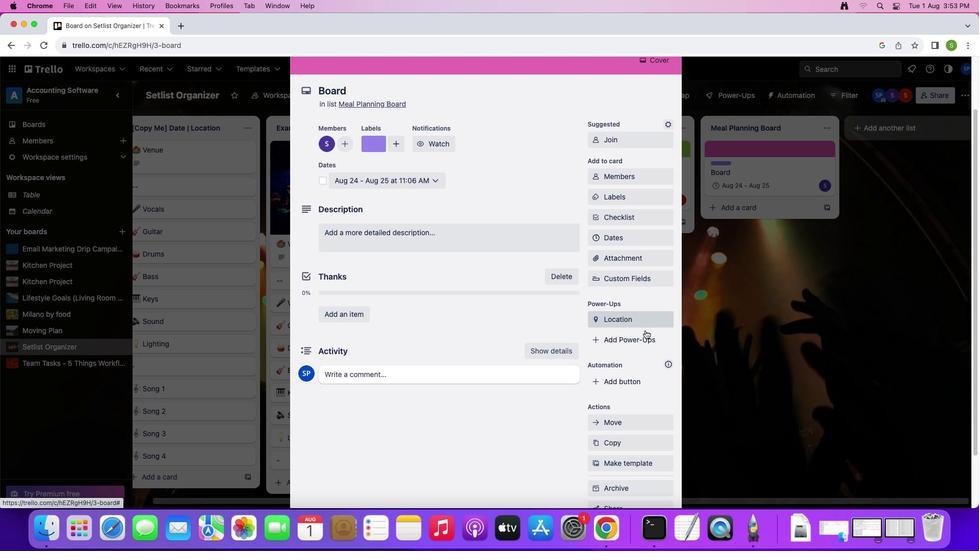 
Action: Mouse moved to (641, 277)
Screenshot: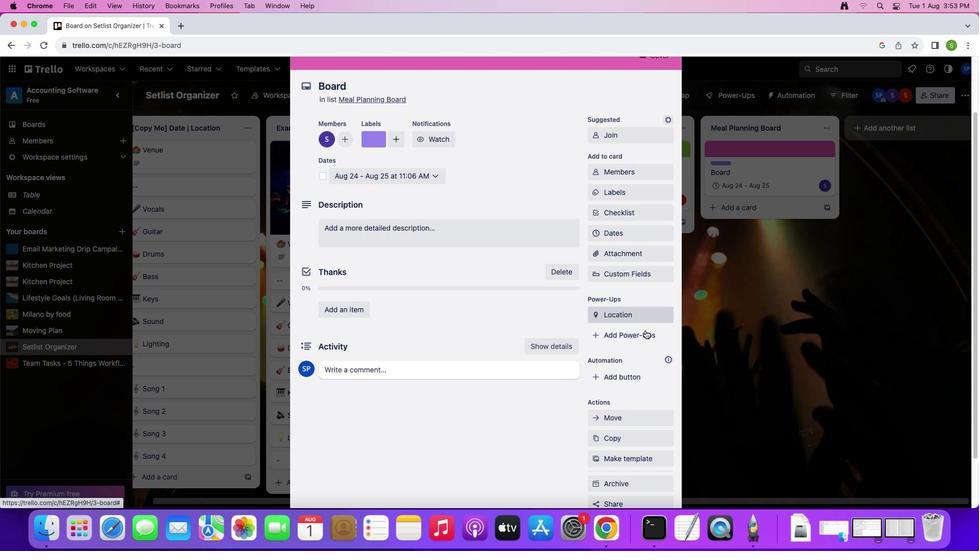 
Action: Mouse scrolled (641, 277) with delta (119, 76)
Screenshot: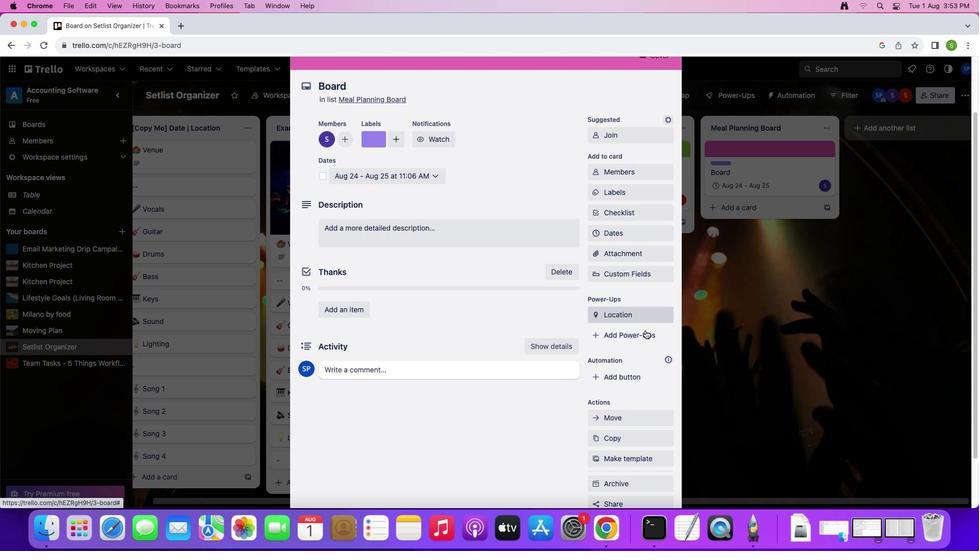 
Action: Mouse moved to (641, 277)
Screenshot: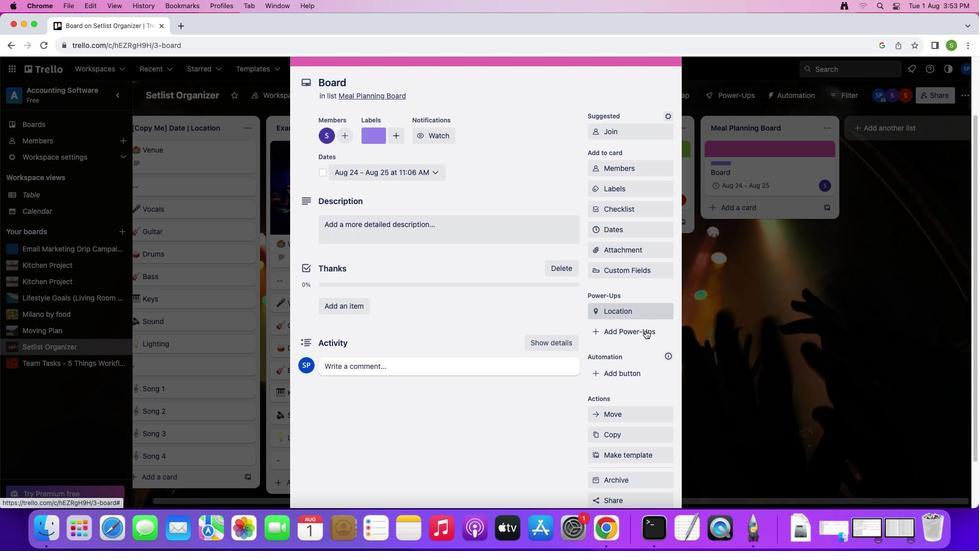 
Action: Mouse scrolled (641, 277) with delta (119, 76)
Screenshot: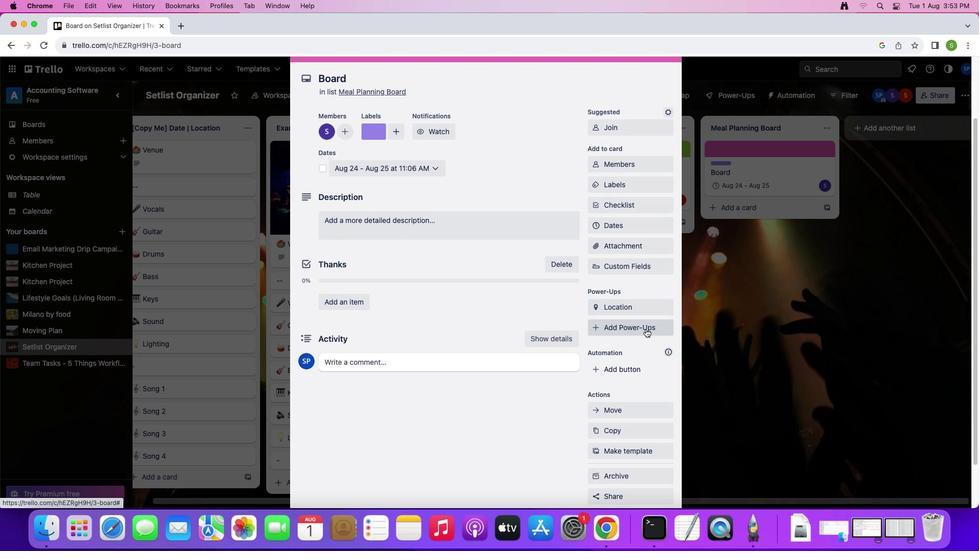 
Action: Mouse moved to (642, 275)
Screenshot: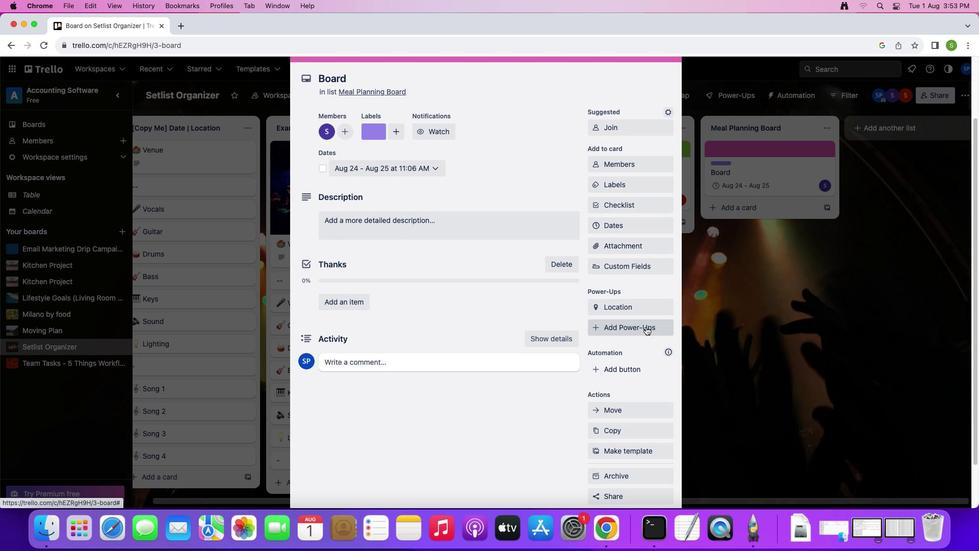 
Action: Mouse scrolled (642, 275) with delta (119, 77)
Screenshot: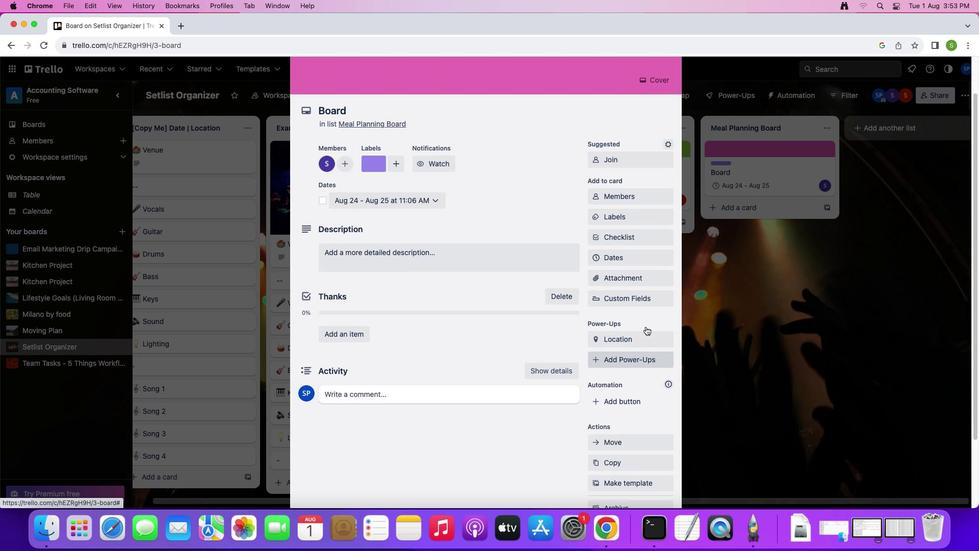 
Action: Mouse scrolled (642, 275) with delta (119, 77)
Screenshot: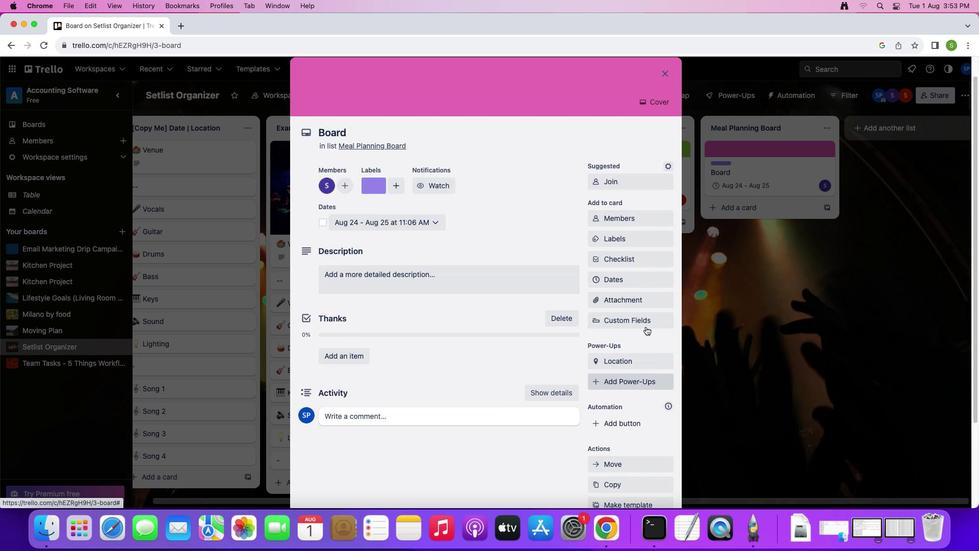
Action: Mouse scrolled (642, 275) with delta (119, 78)
Screenshot: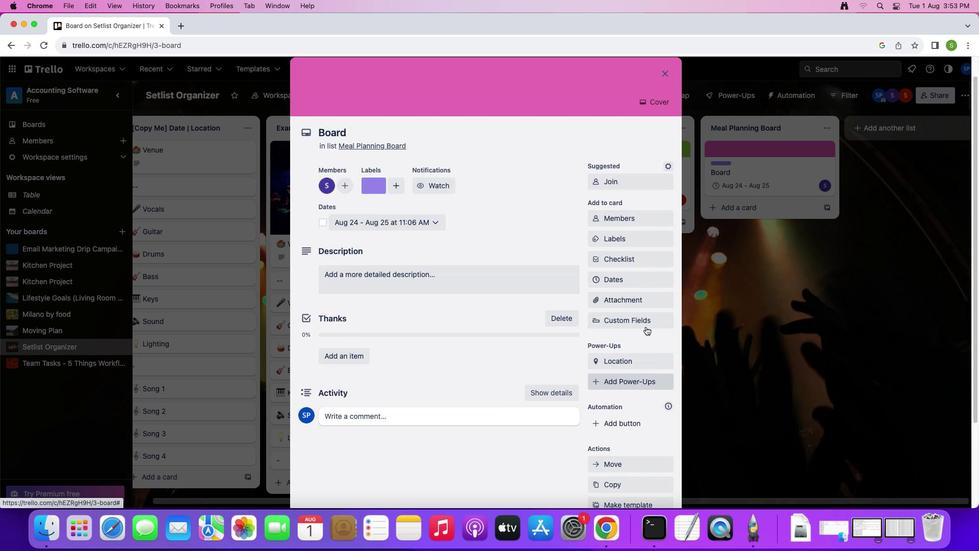 
Action: Mouse scrolled (642, 275) with delta (119, 77)
Screenshot: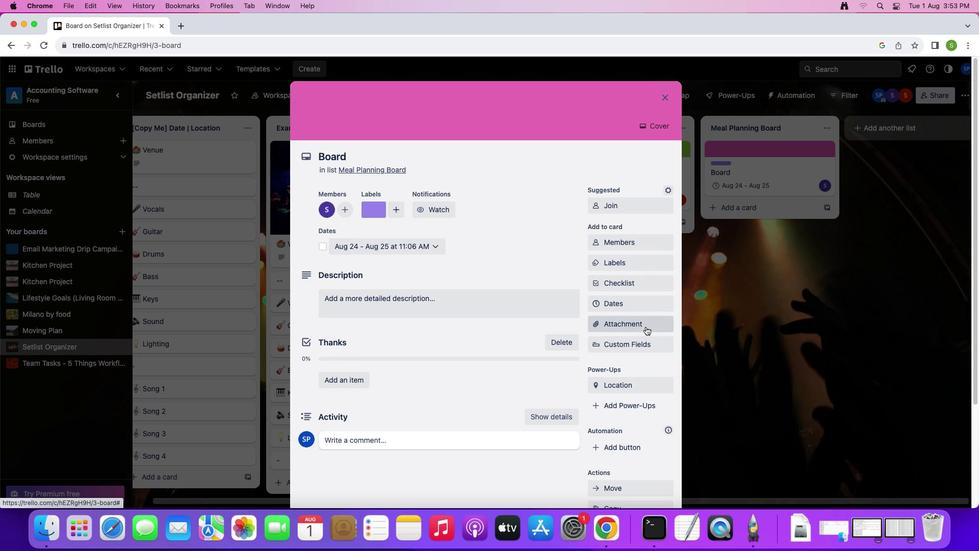 
Action: Mouse scrolled (642, 275) with delta (119, 77)
Screenshot: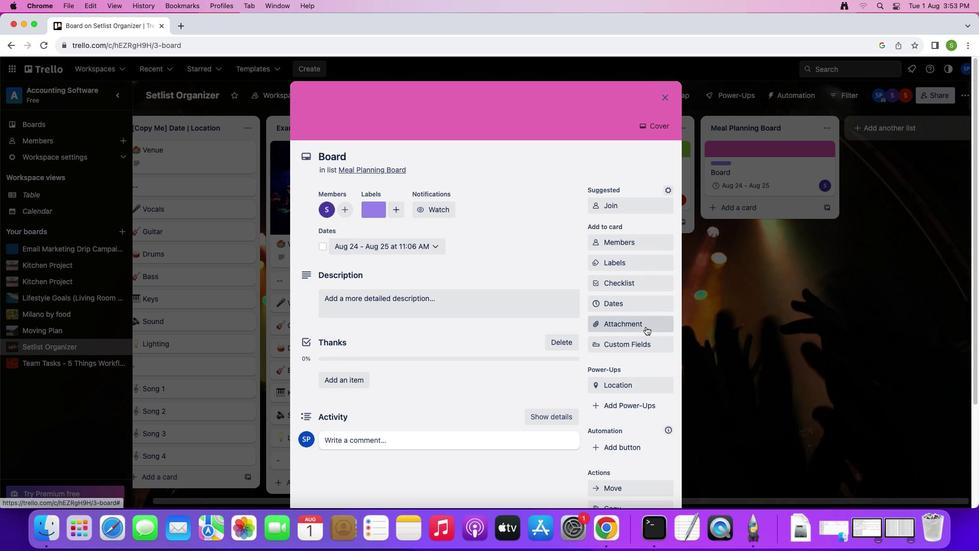 
Action: Mouse moved to (642, 274)
Screenshot: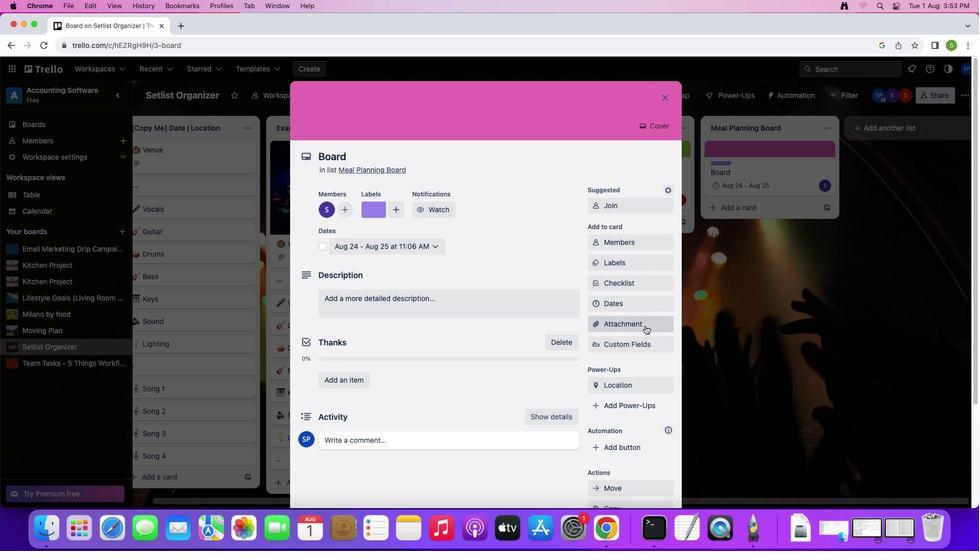 
Action: Mouse scrolled (642, 274) with delta (119, 77)
Screenshot: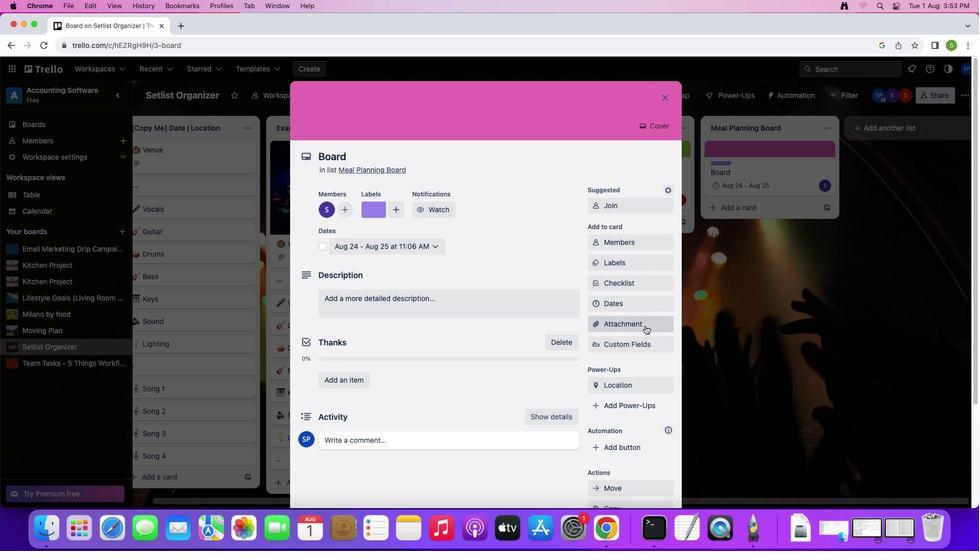 
Action: Mouse scrolled (642, 274) with delta (119, 77)
Screenshot: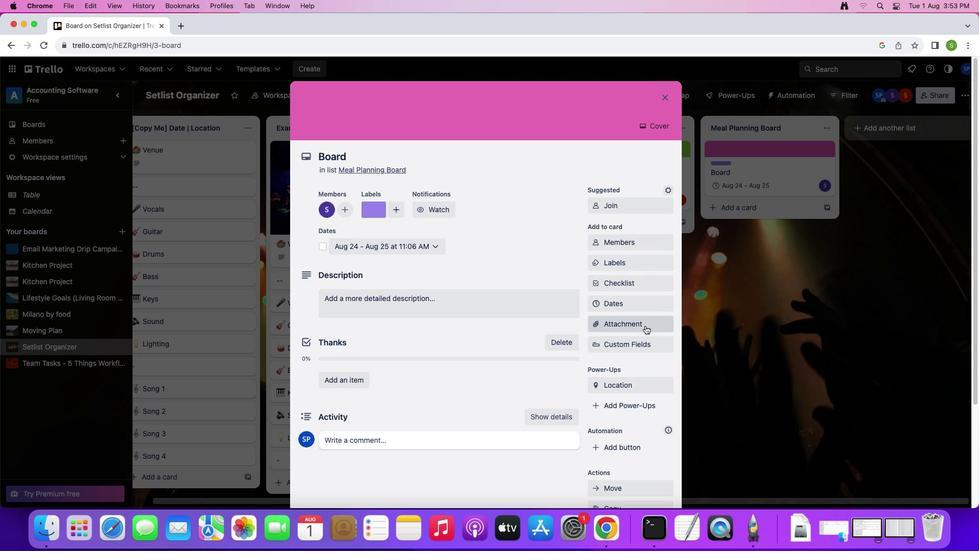 
Action: Mouse scrolled (642, 274) with delta (119, 77)
Screenshot: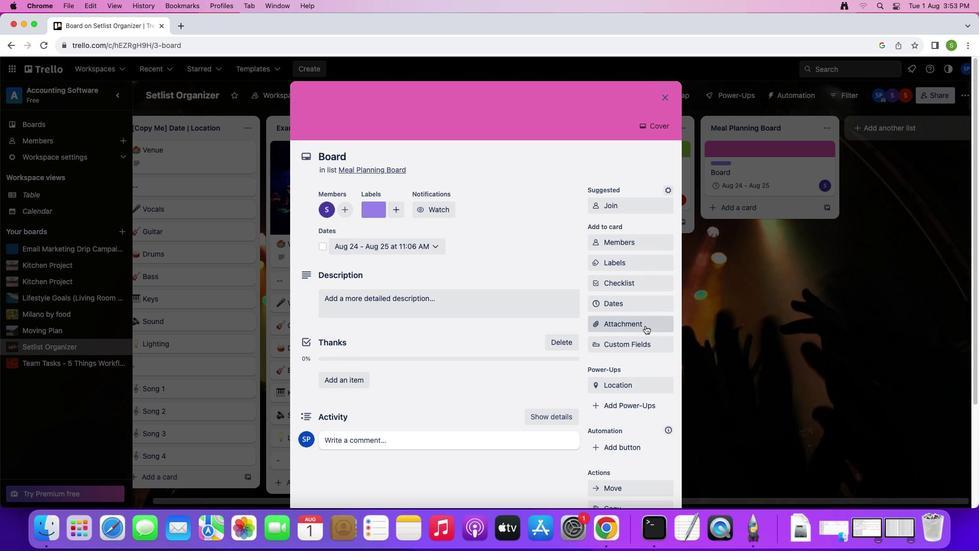 
Action: Mouse moved to (385, 226)
Screenshot: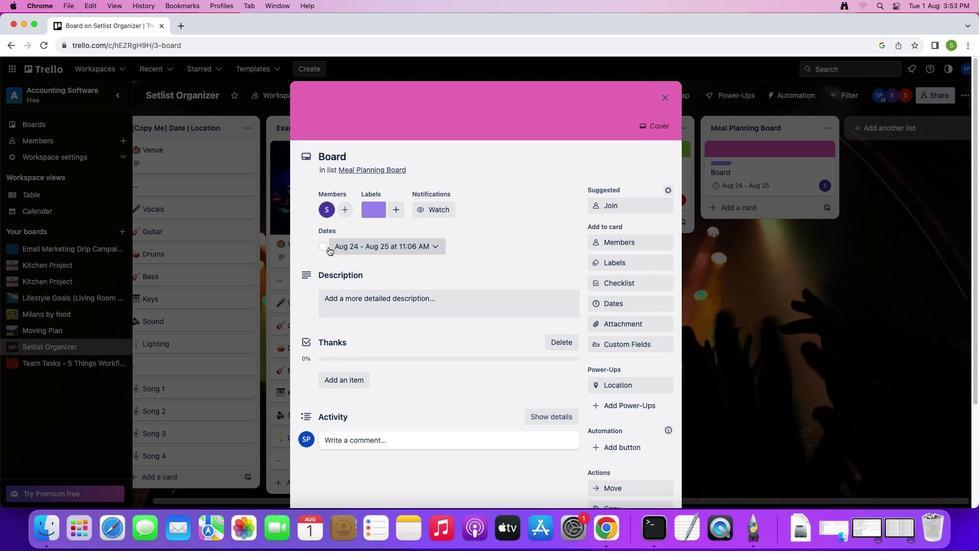 
Action: Mouse pressed left at (385, 226)
Screenshot: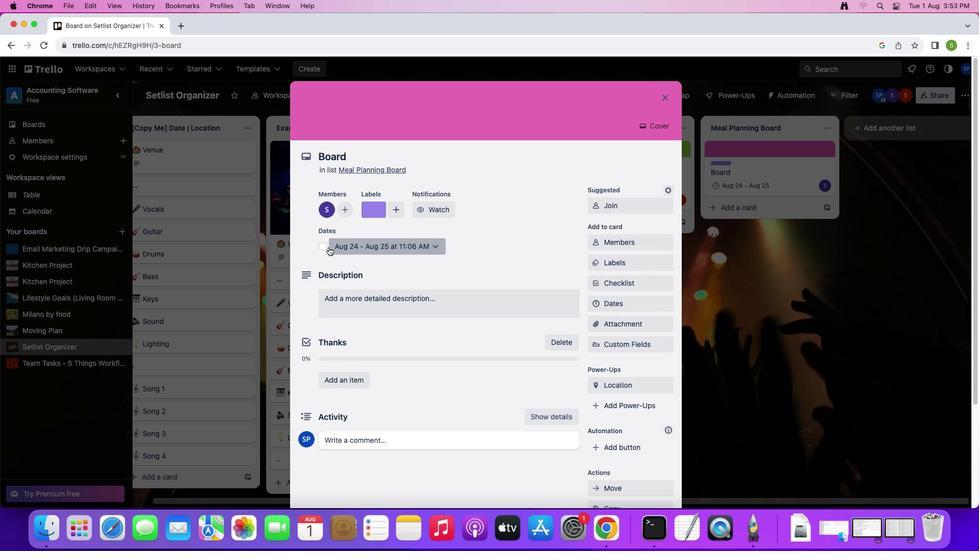 
Action: Mouse moved to (506, 134)
Screenshot: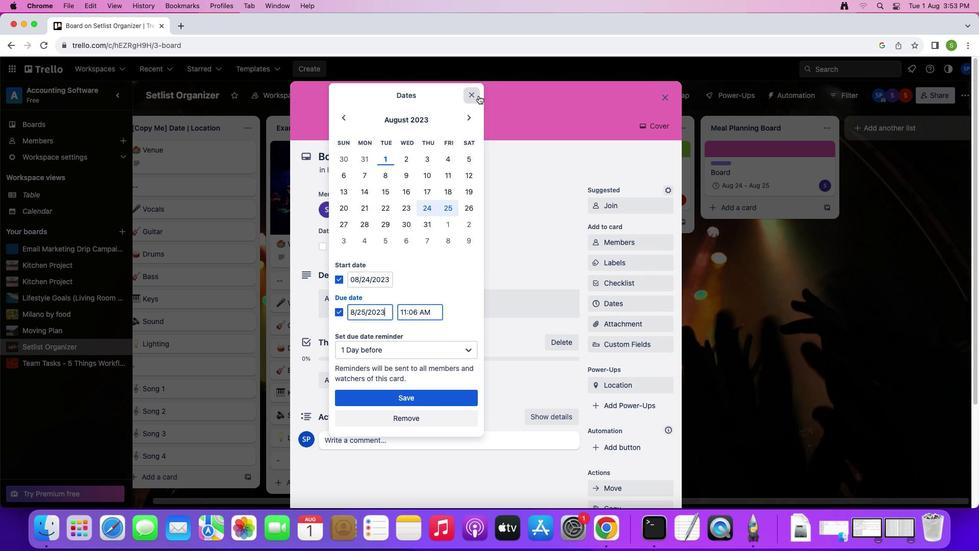 
Action: Mouse pressed left at (506, 134)
Screenshot: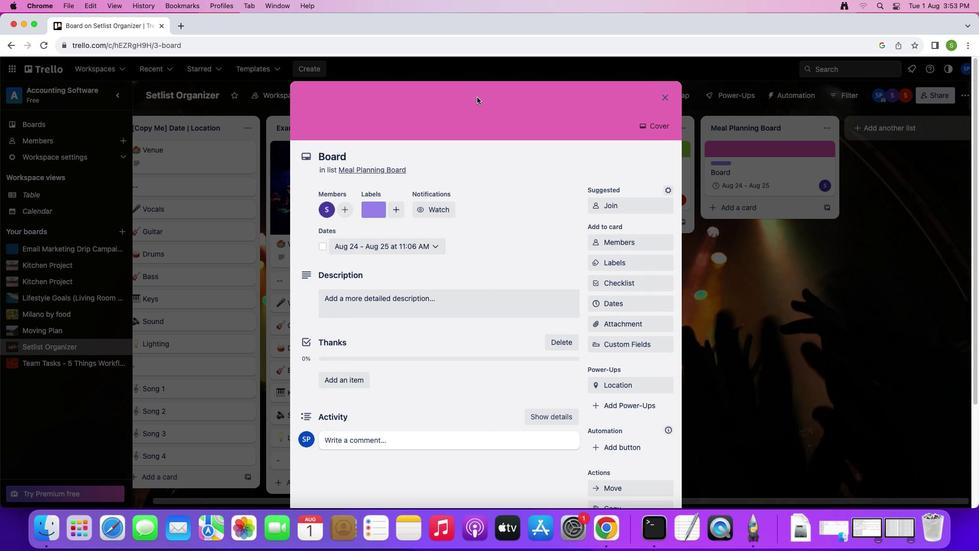 
Action: Mouse moved to (381, 224)
Screenshot: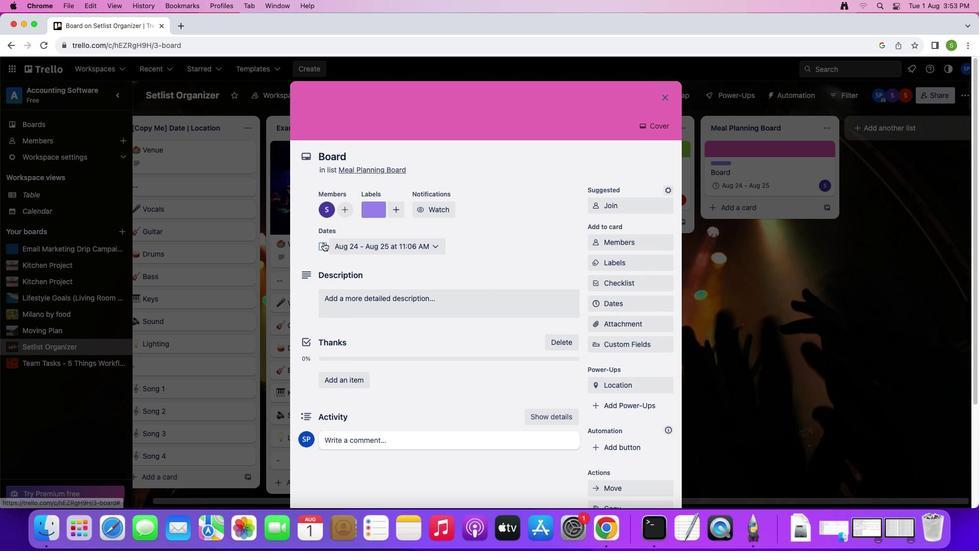 
Action: Mouse pressed left at (381, 224)
Screenshot: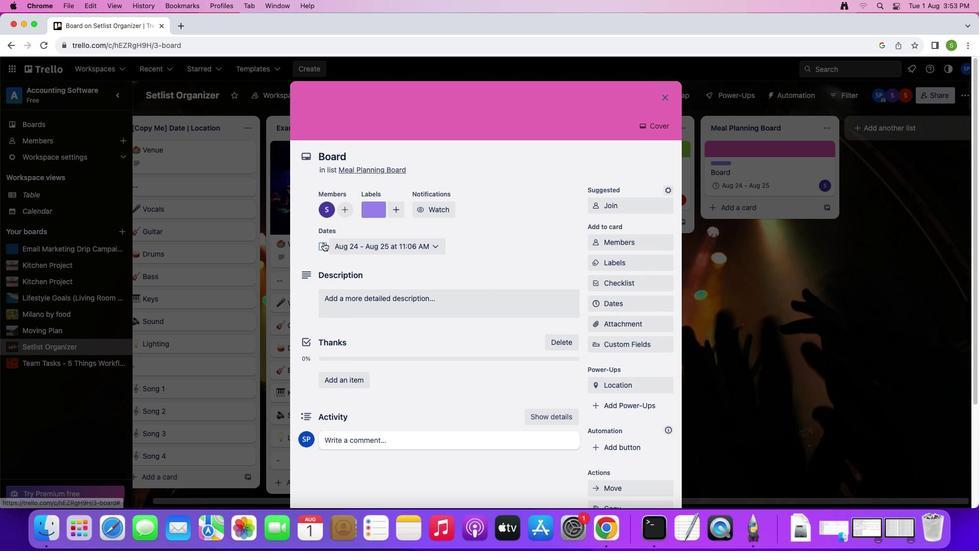 
Action: Mouse moved to (472, 205)
Screenshot: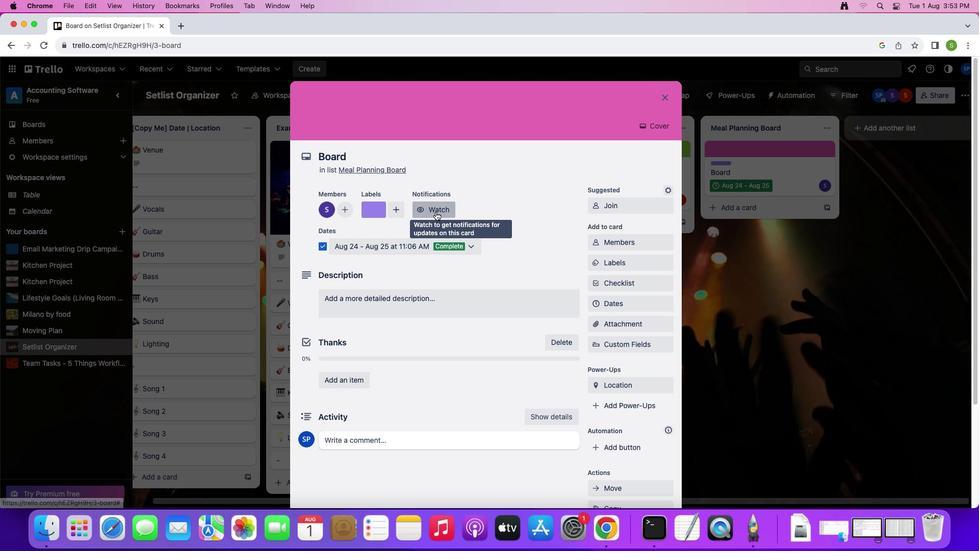 
Action: Mouse pressed left at (472, 205)
Screenshot: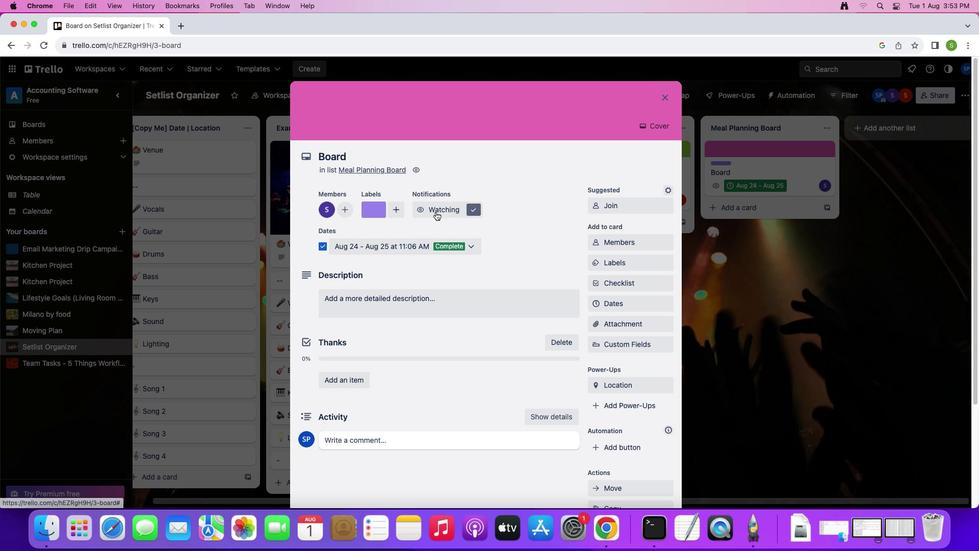 
Action: Mouse moved to (436, 260)
Screenshot: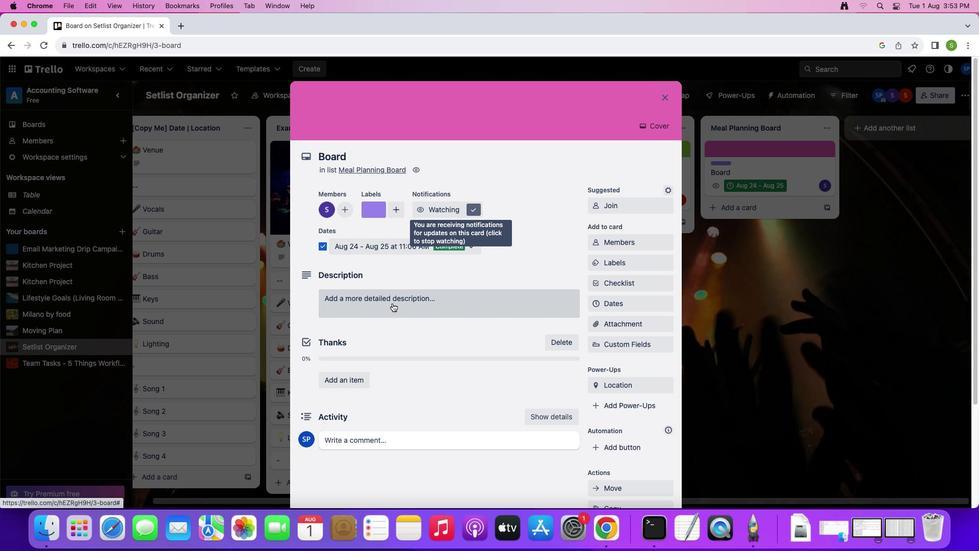 
Action: Mouse pressed left at (436, 260)
Screenshot: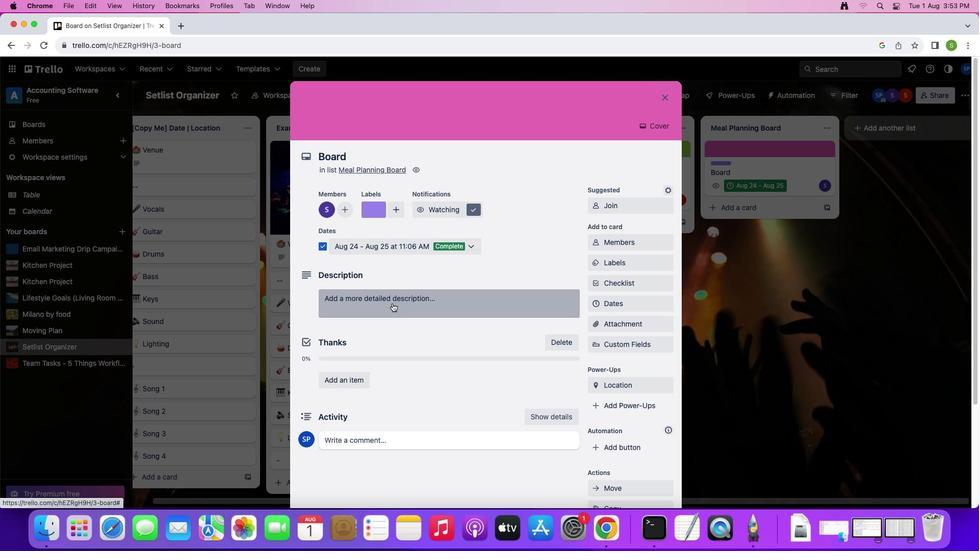 
Action: Mouse moved to (428, 283)
Screenshot: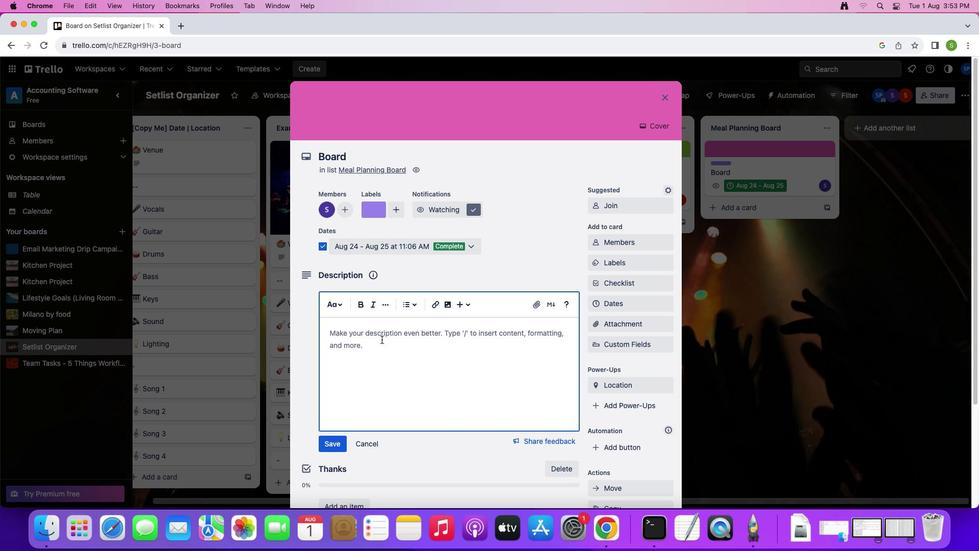 
Action: Mouse pressed left at (428, 283)
Screenshot: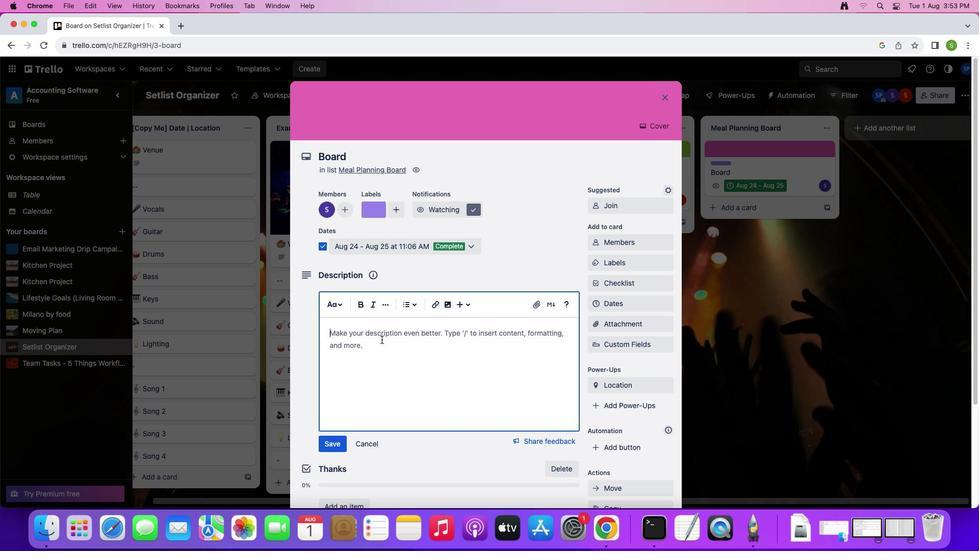 
Action: Mouse moved to (431, 282)
Screenshot: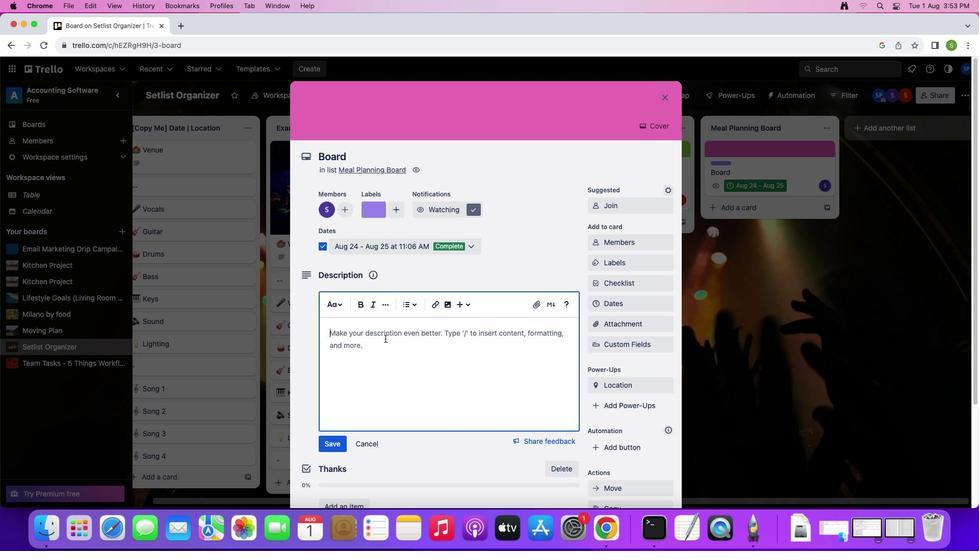 
Action: Key pressed Key.shift'B''e''a''c'Key.backspace'c''a''u''s''e'Key.space'y''o''u''r'
Screenshot: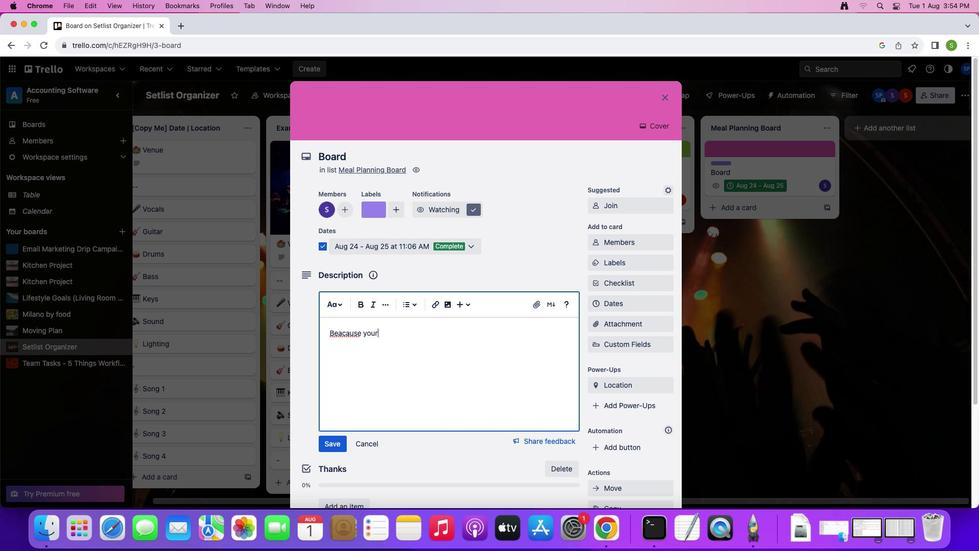 
Action: Mouse moved to (396, 280)
Screenshot: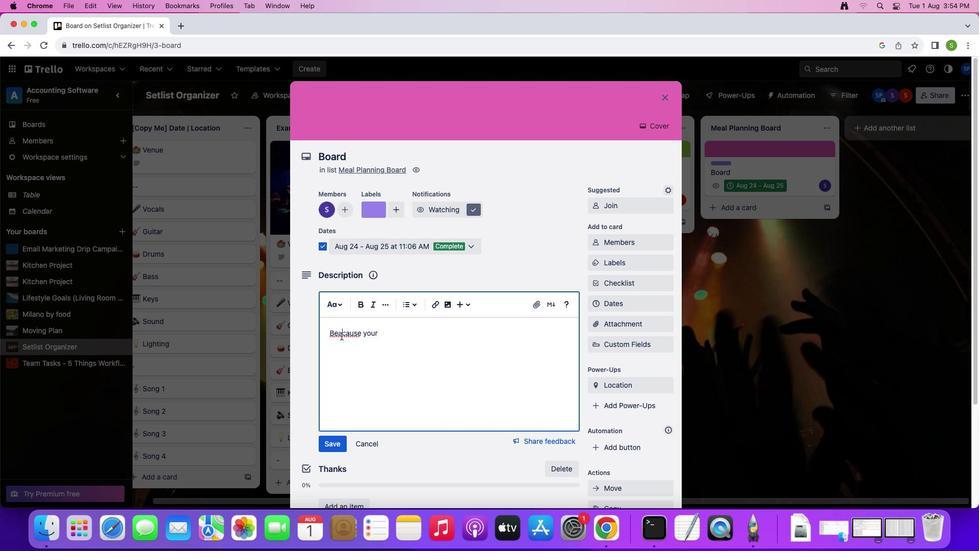 
Action: Mouse pressed left at (396, 280)
Screenshot: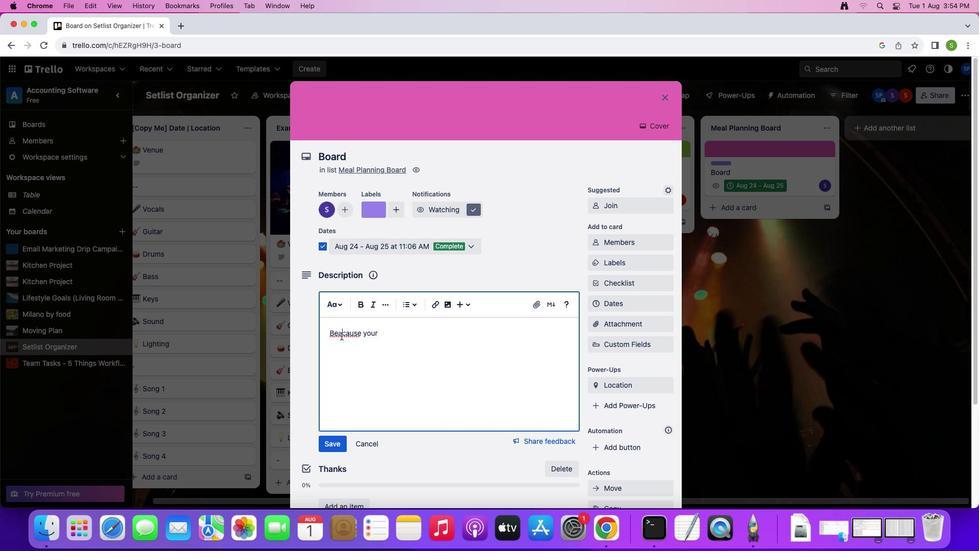 
Action: Mouse moved to (431, 285)
Screenshot: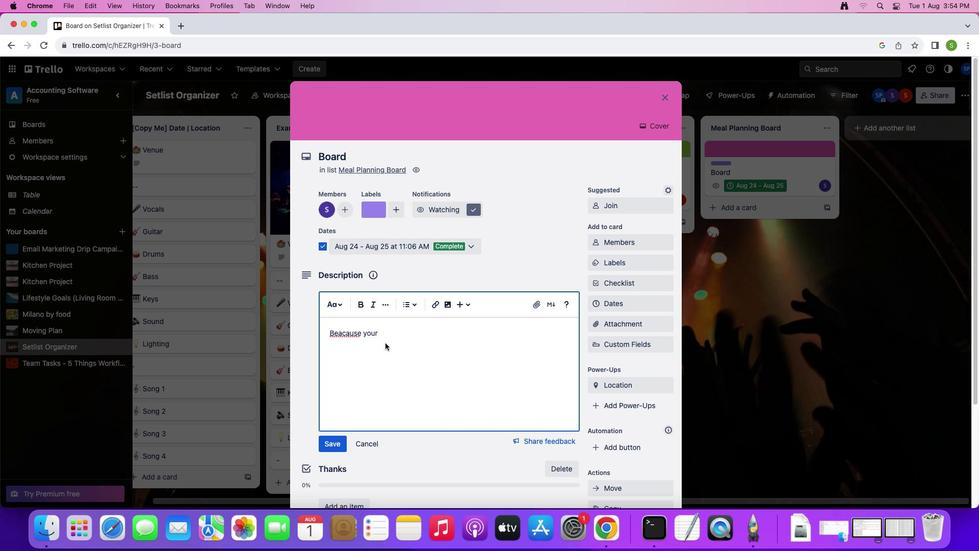 
Action: Key pressed Key.backspace
Screenshot: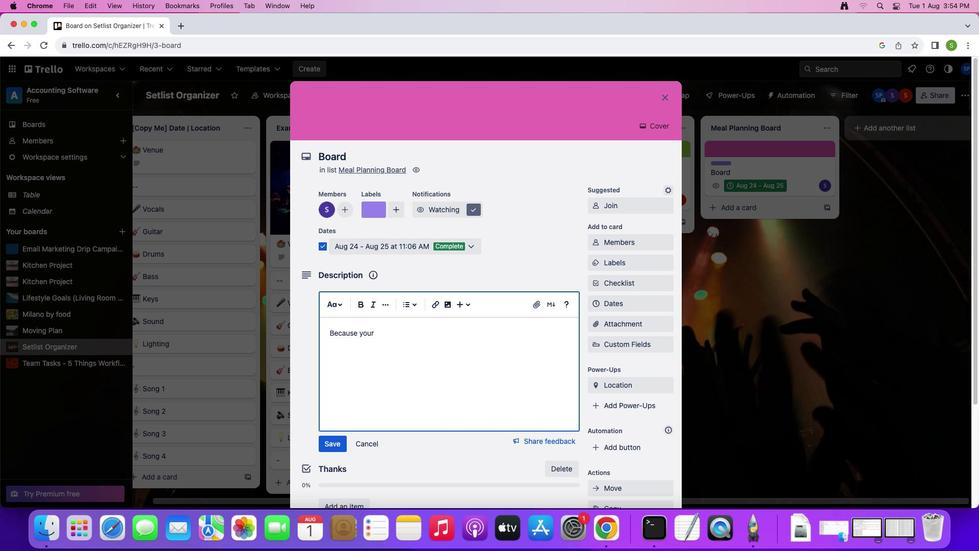 
Action: Mouse moved to (435, 280)
Screenshot: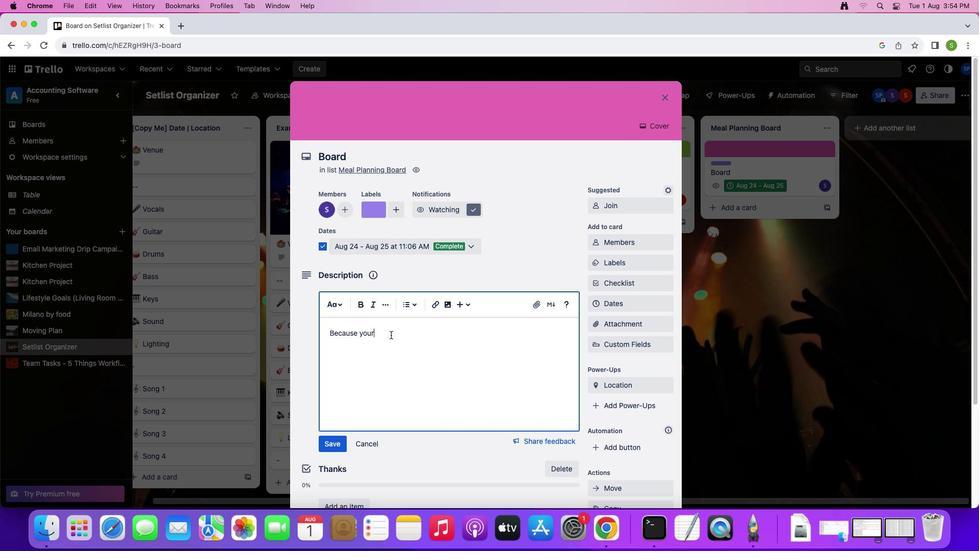 
Action: Mouse pressed left at (435, 280)
Screenshot: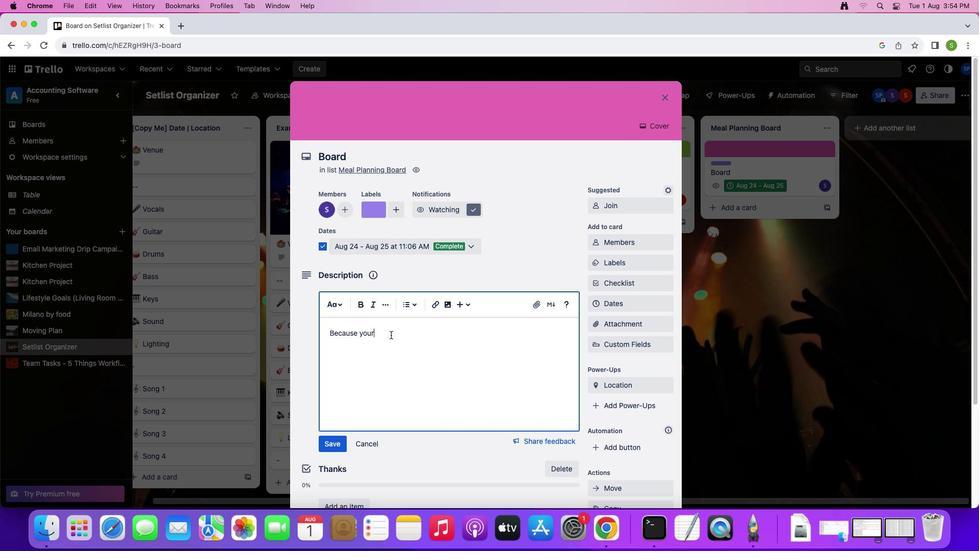 
Action: Key pressed Key.space'r''e''c''i''p''e''s'Key.space'n''e''e''d'Key.space'a'Key.space'r''e''p''o''s''i''t''o''r''y'
Screenshot: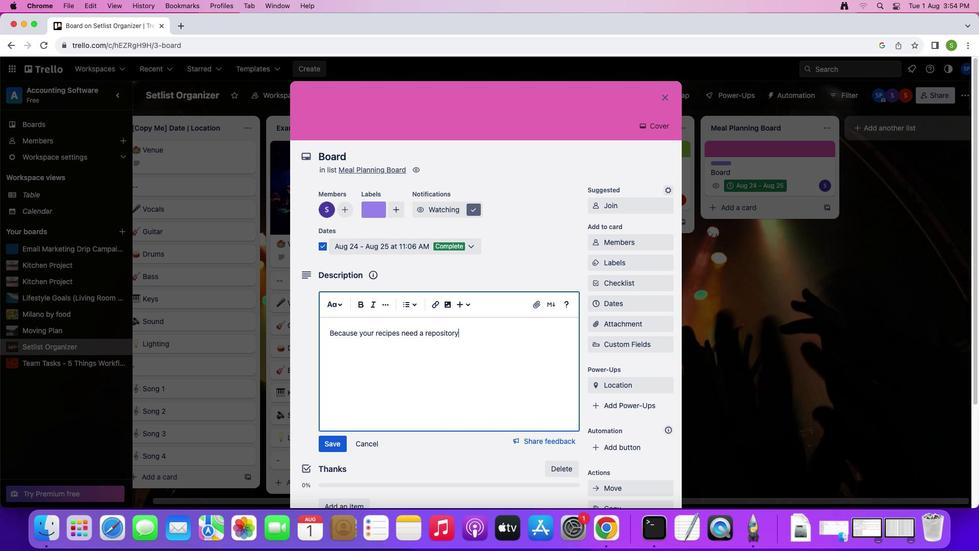 
Action: Mouse moved to (387, 348)
Screenshot: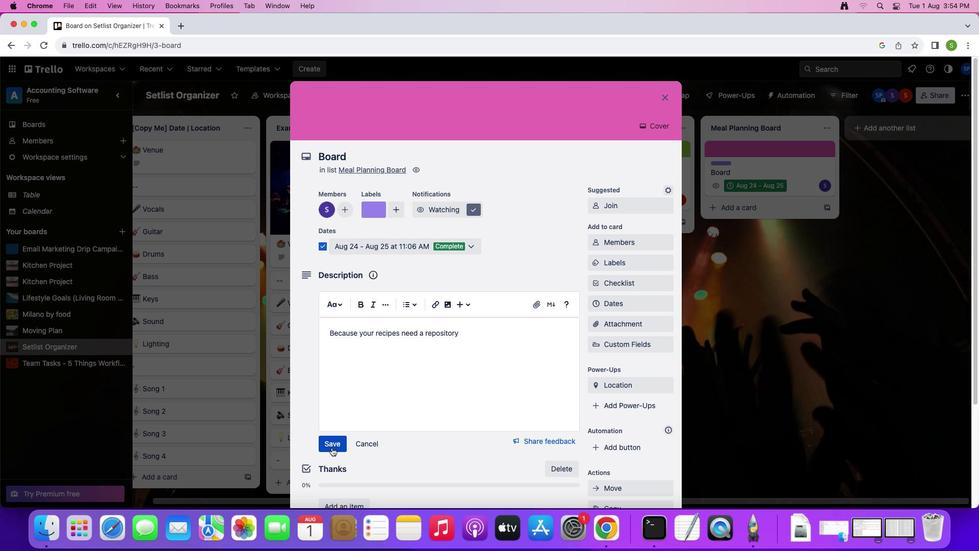 
Action: Mouse pressed left at (387, 348)
Screenshot: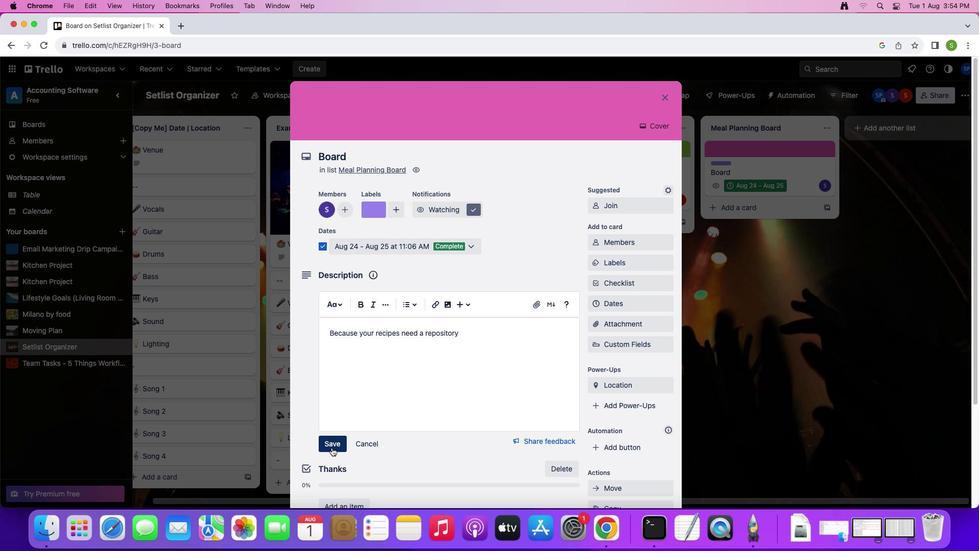 
Action: Mouse moved to (658, 135)
Screenshot: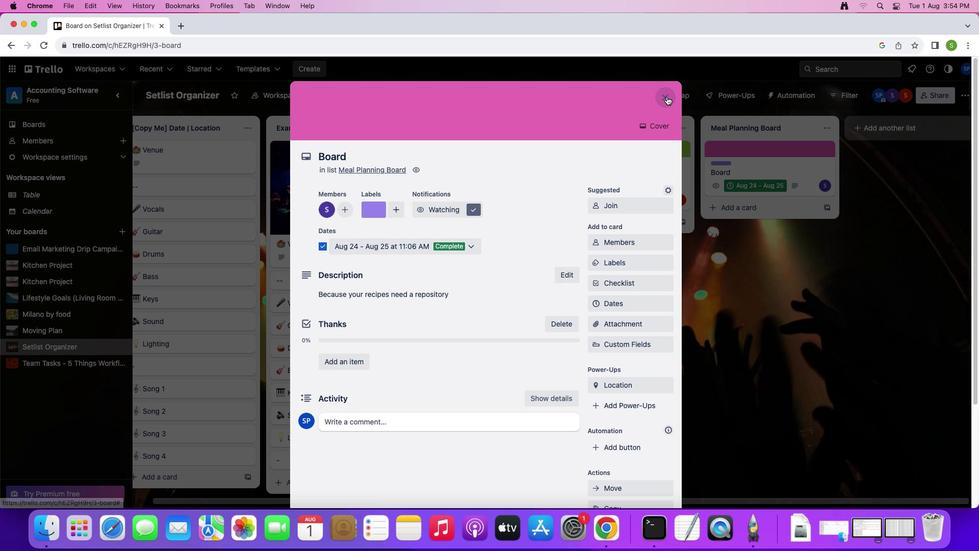 
Action: Mouse pressed left at (658, 135)
Screenshot: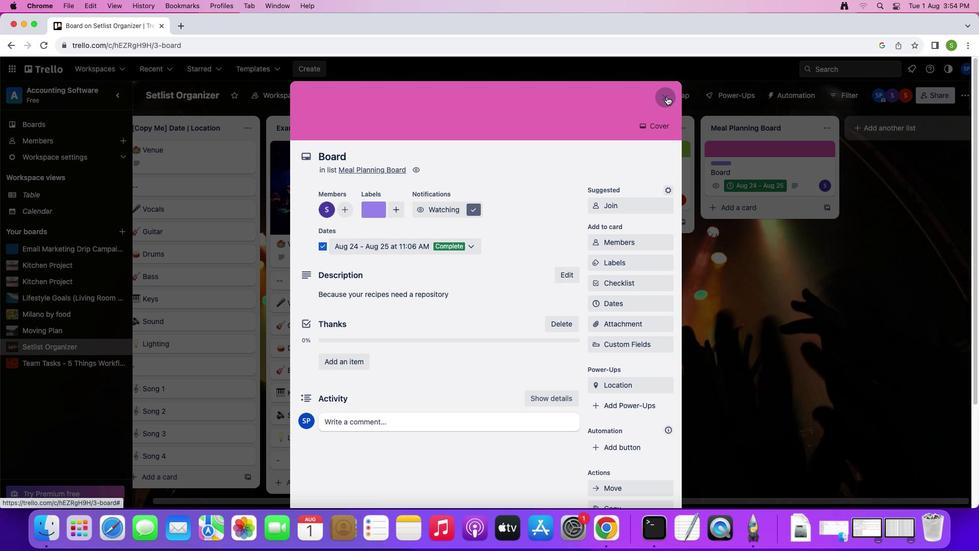 
Action: Mouse moved to (736, 234)
Screenshot: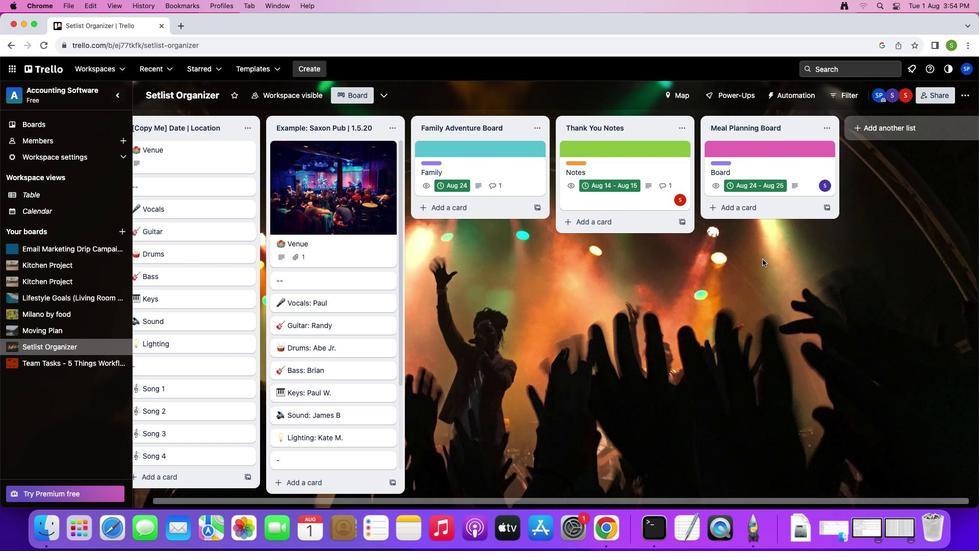 
